 Task: Open an excel sheet and write heading  Dynamic Sales. Add 10 people name  'Joshua Rivera, Zoey Coleman, Ryan Wright, Addison Bailey, Jonathan Simmons, Brooklyn Ward, Caleb Barnes, Audrey Collins, Gabriel Perry, Sofia Bell'Item code in between  4005-8000. Product range in between  1000-5000. Add Products   Calvin Klein, Tommy Hilfiger T-shirt, Armani Bag, Burberry Shoe, Levi's T-shirt, Under Armour, Vans Shoe, Converse Shoe, Timberland Shoe, Skechers Shoe.Choose quantity  2 to 5 Tax 12 percent Total Add Amount. Save page  Dynamic Sales review book
Action: Mouse moved to (118, 194)
Screenshot: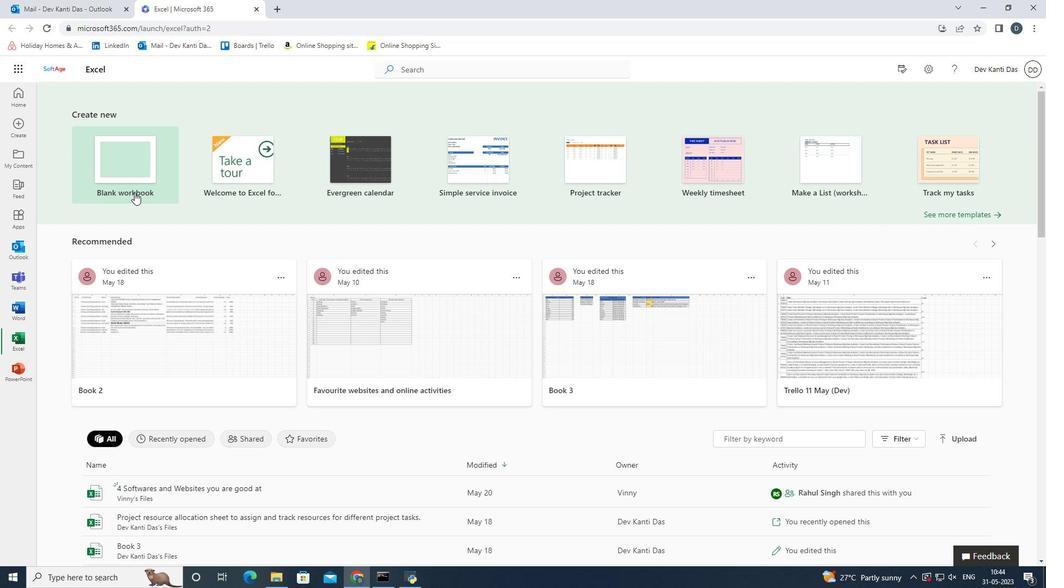 
Action: Mouse pressed left at (118, 194)
Screenshot: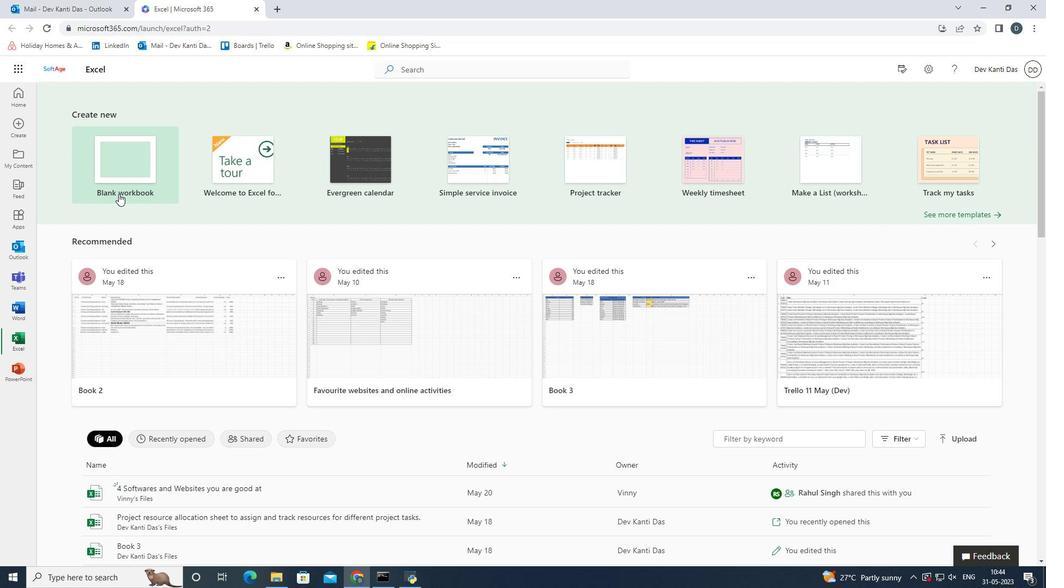
Action: Mouse moved to (319, 241)
Screenshot: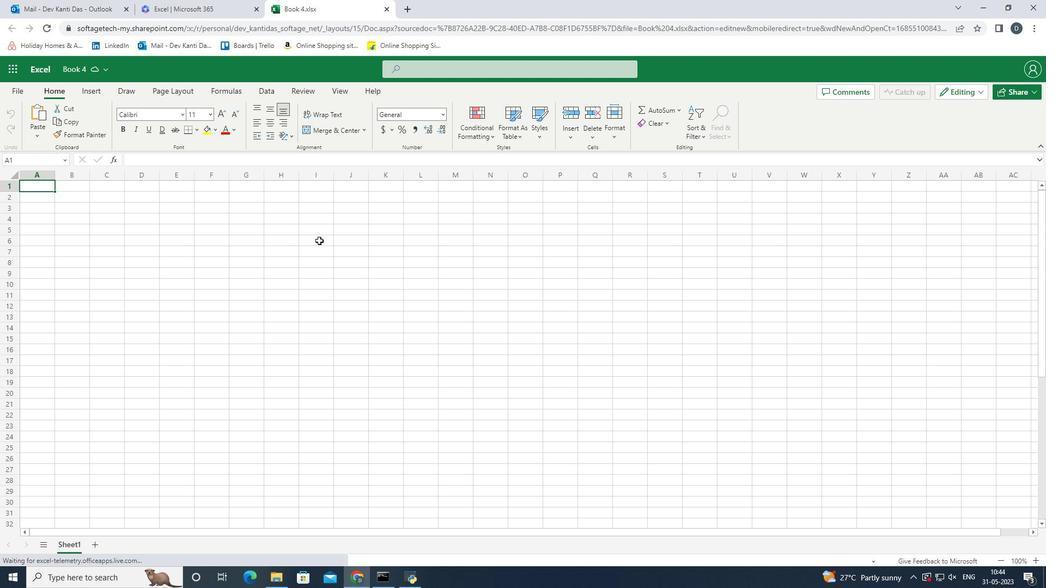 
Action: Key pressed <Key.shift>Dynamic<Key.space><Key.shift>Sales<Key.enter>
Screenshot: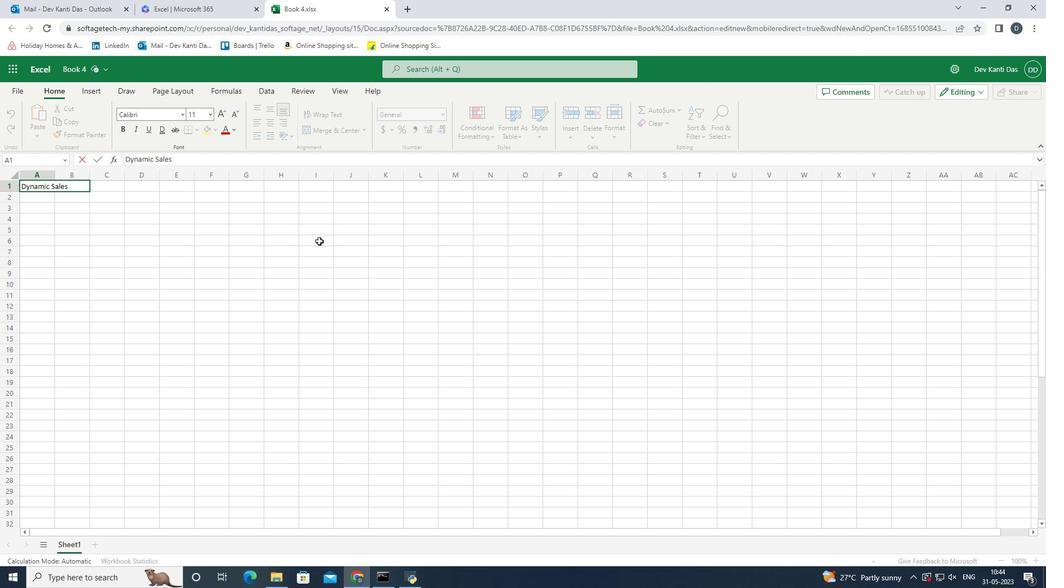 
Action: Mouse moved to (47, 192)
Screenshot: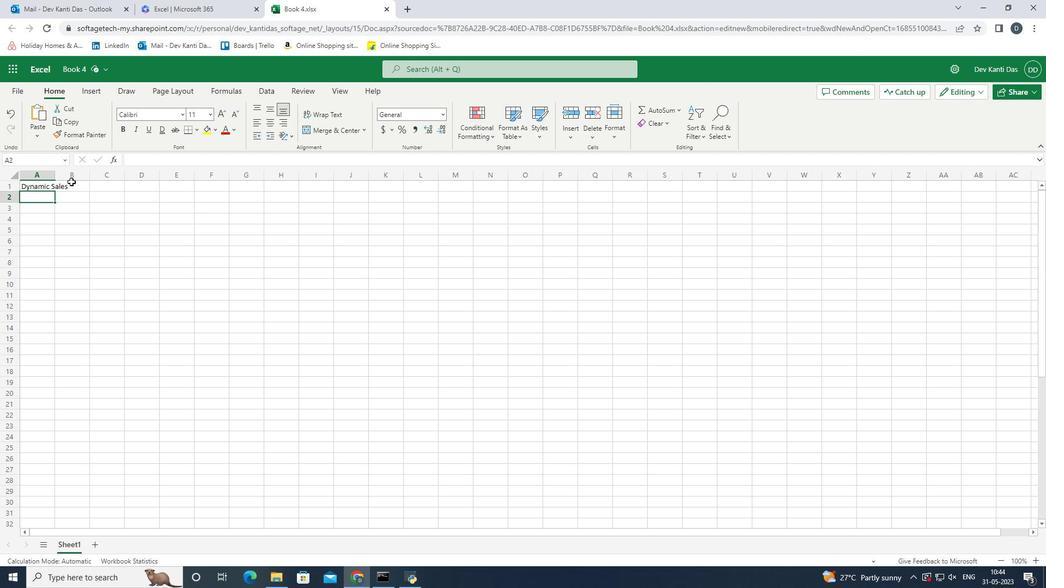 
Action: Mouse pressed left at (47, 192)
Screenshot: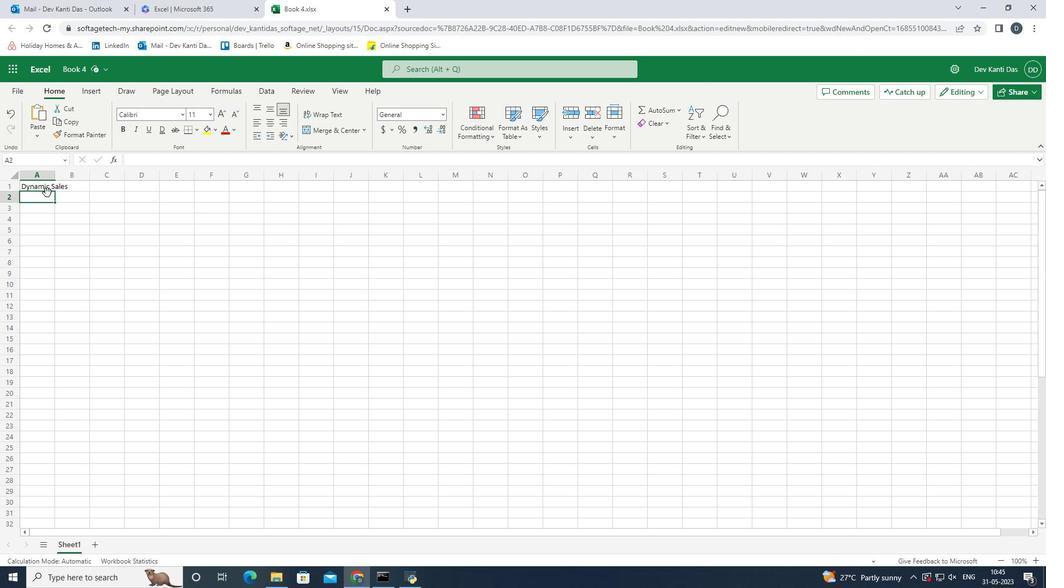 
Action: Mouse moved to (75, 188)
Screenshot: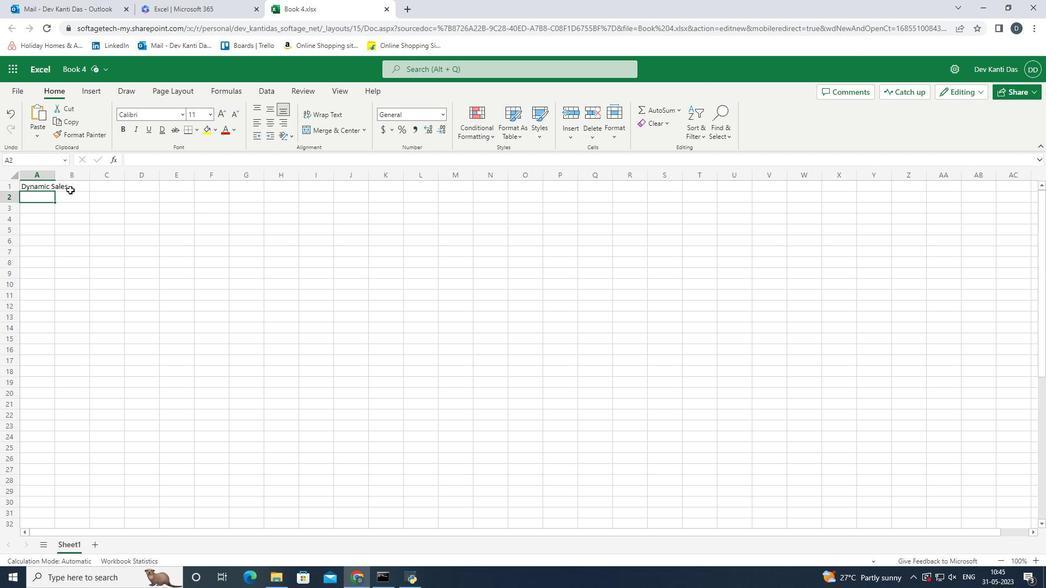 
Action: Mouse pressed left at (75, 188)
Screenshot: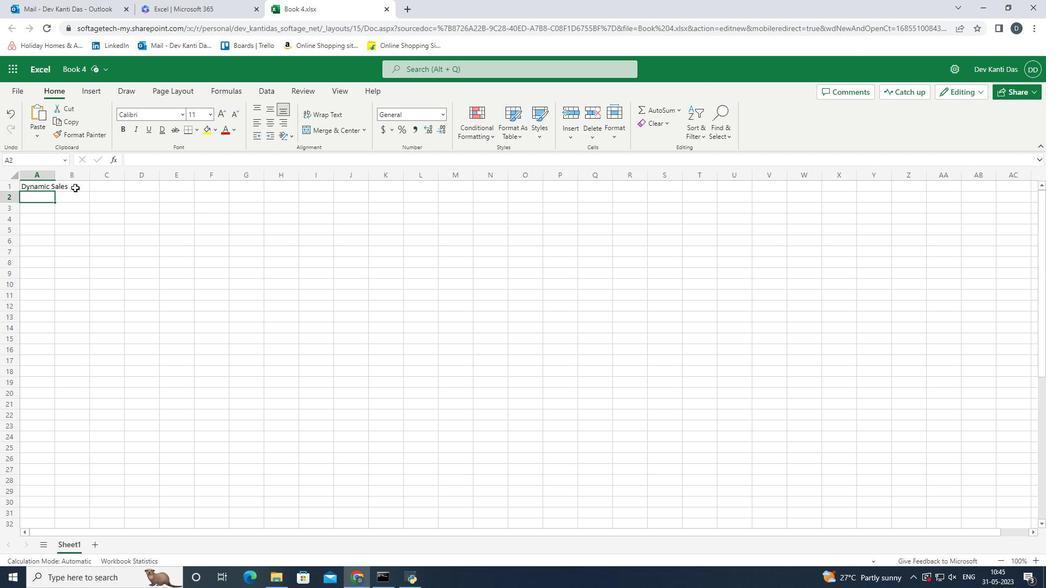 
Action: Mouse moved to (27, 188)
Screenshot: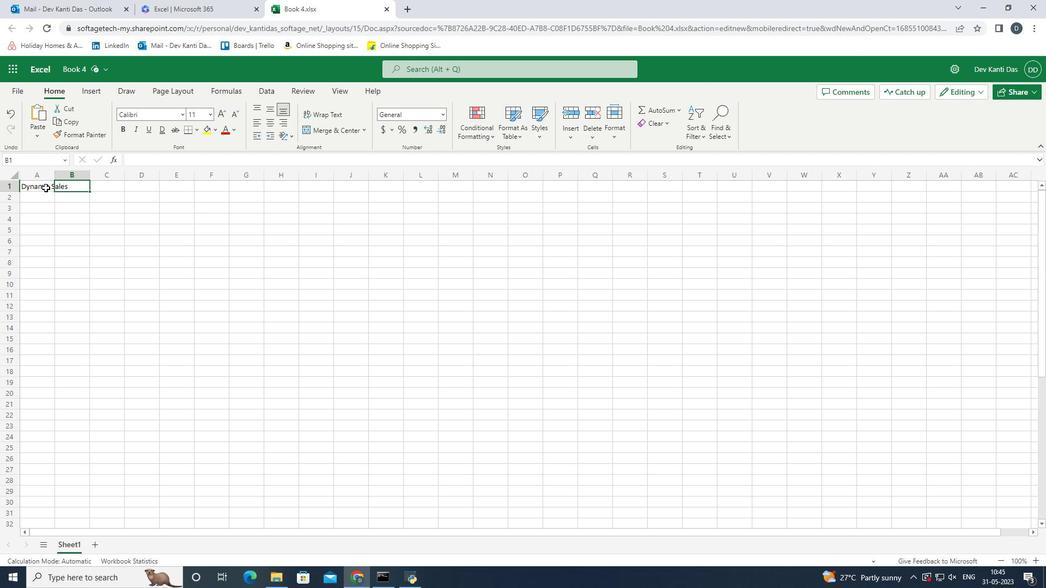 
Action: Mouse pressed left at (27, 188)
Screenshot: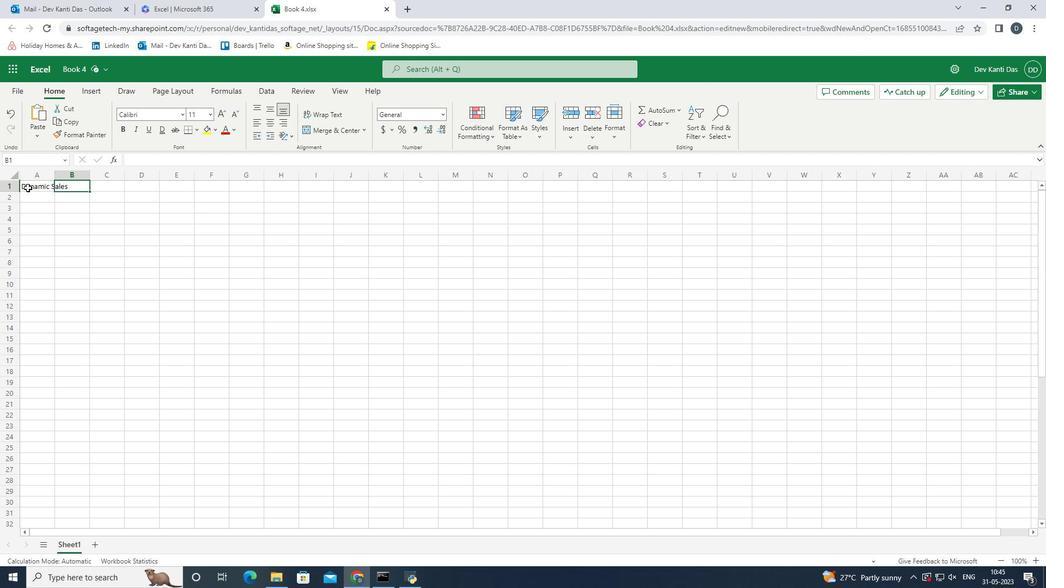 
Action: Mouse moved to (34, 198)
Screenshot: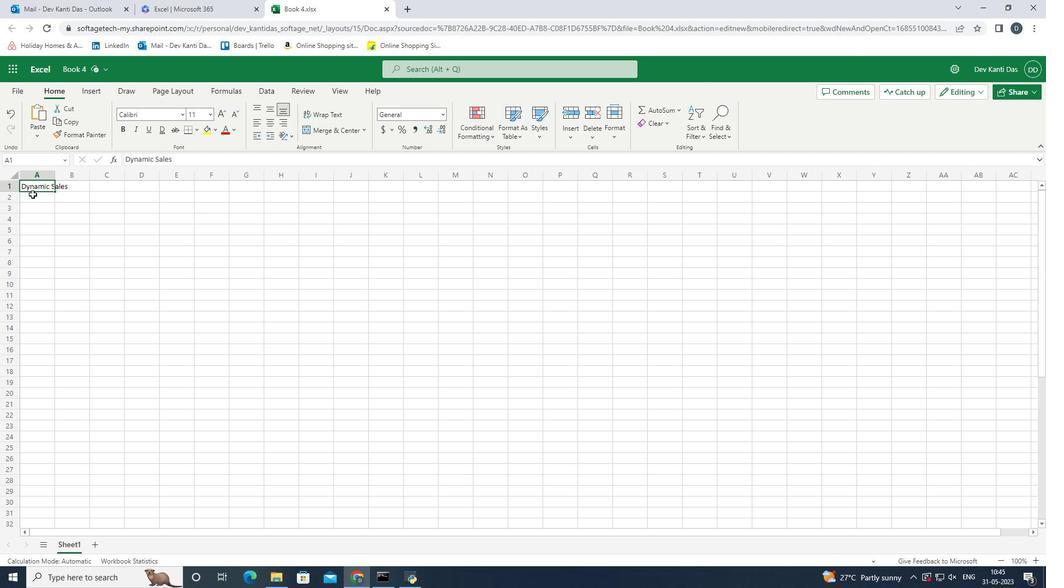 
Action: Mouse pressed left at (34, 198)
Screenshot: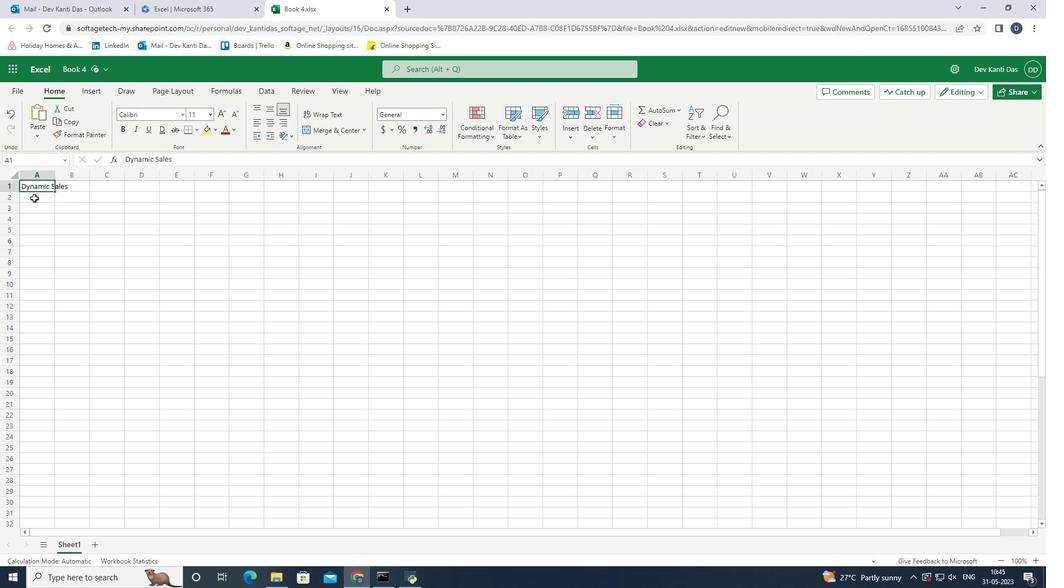 
Action: Mouse moved to (220, 251)
Screenshot: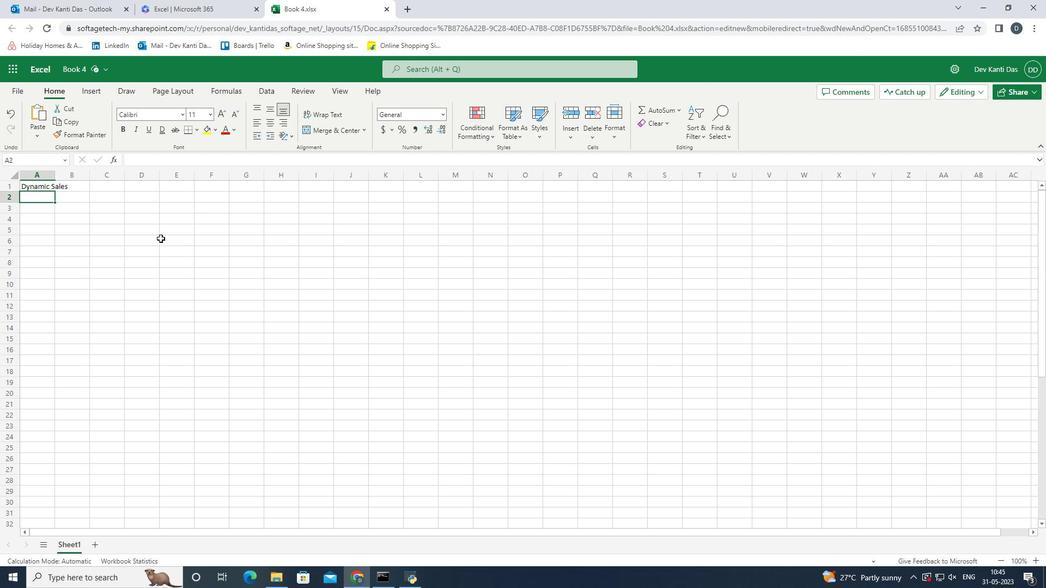 
Action: Key pressed <Key.shift>Name<Key.enter>
Screenshot: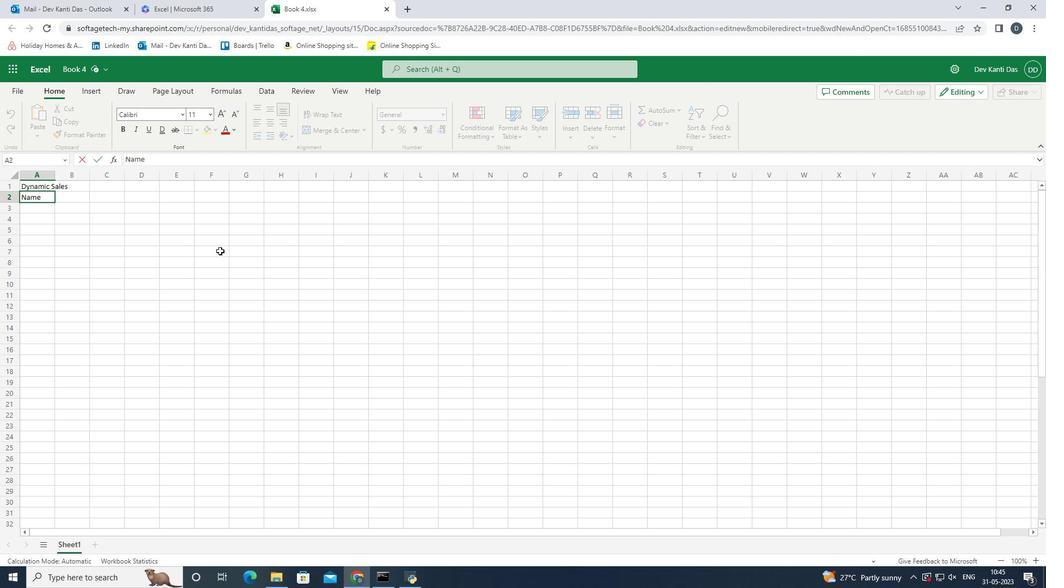 
Action: Mouse moved to (441, 269)
Screenshot: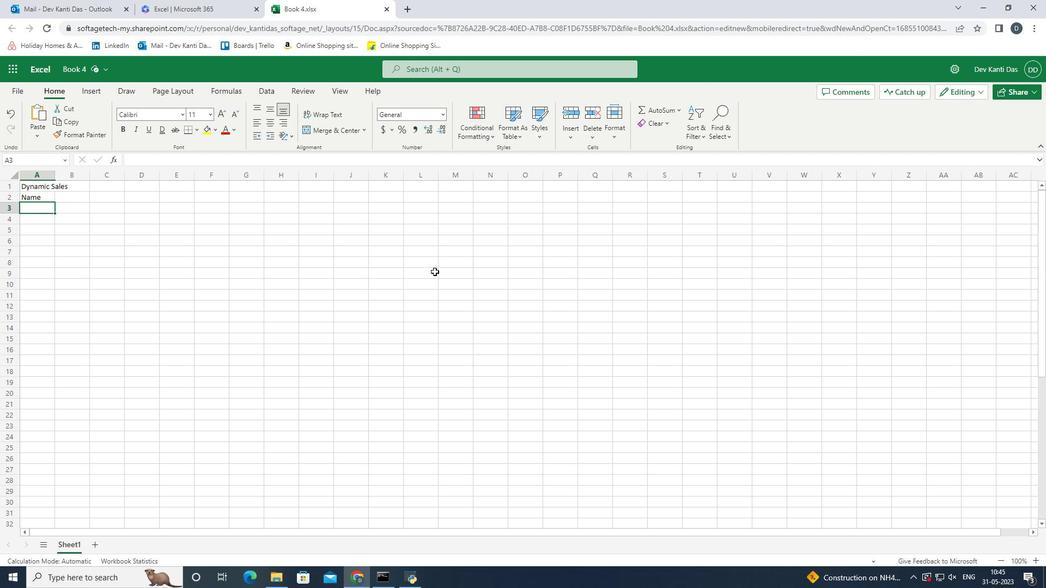
Action: Key pressed <Key.shift>Joshua<Key.space><Key.shift>Rivera<Key.enter>
Screenshot: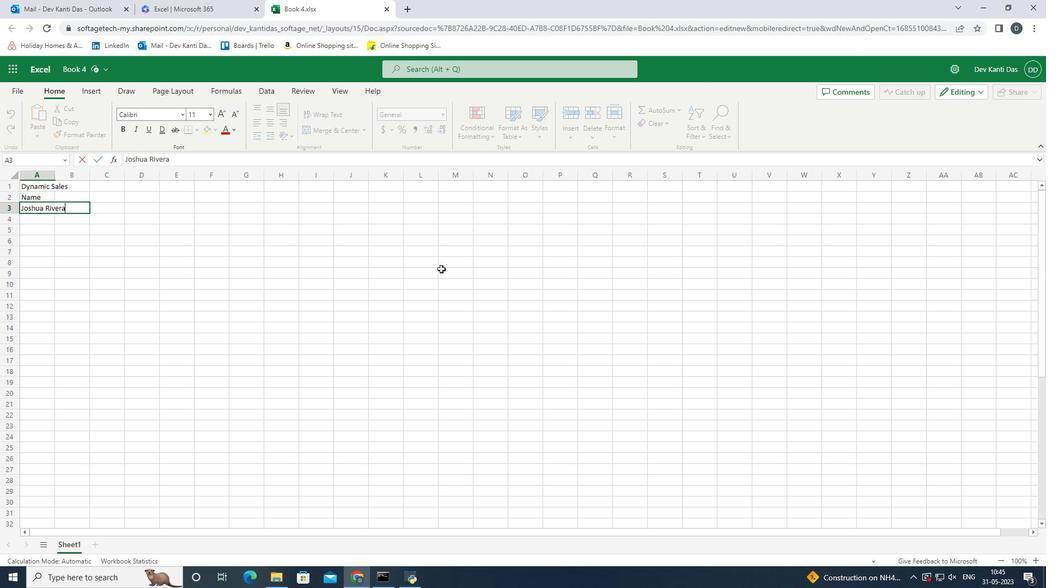 
Action: Mouse moved to (52, 177)
Screenshot: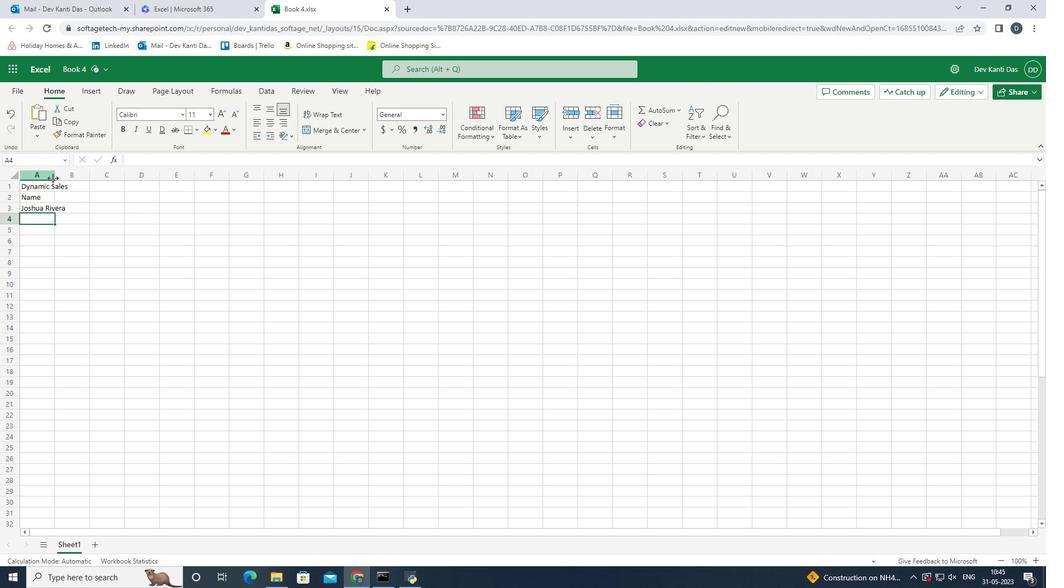 
Action: Mouse pressed left at (52, 177)
Screenshot: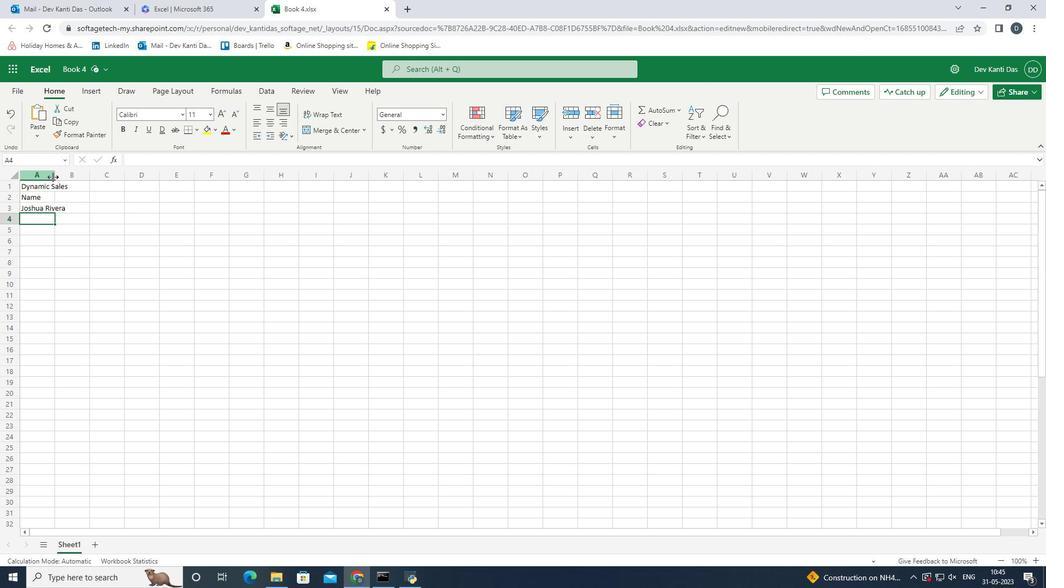 
Action: Mouse moved to (206, 288)
Screenshot: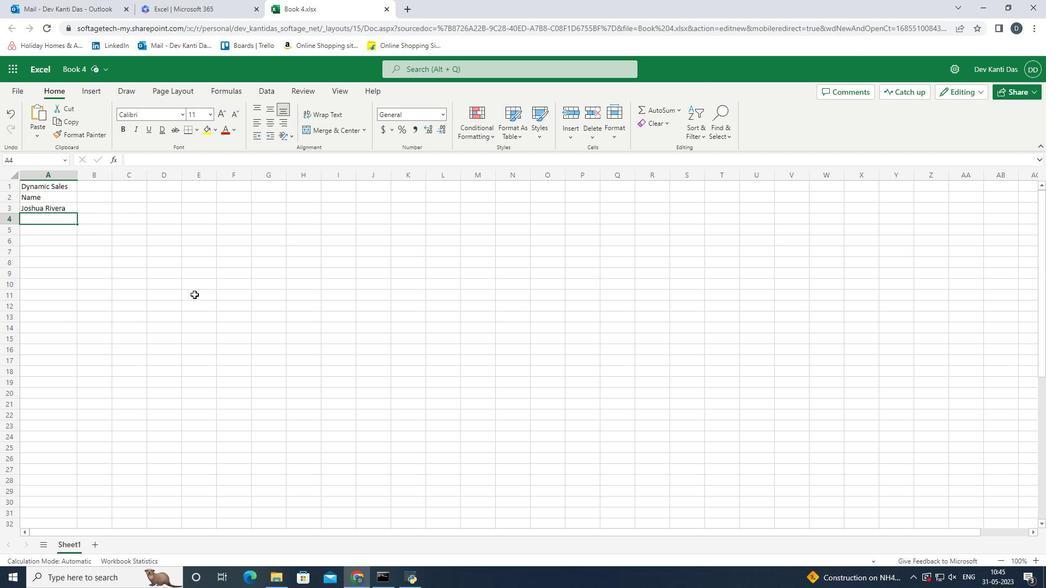 
Action: Key pressed <Key.shift>Zoey<Key.space><Key.shift>Coleman<Key.enter><Key.shift>Ryan<Key.space><Key.shift><Key.shift><Key.shift><Key.shift><Key.shift><Key.shift><Key.shift><Key.shift><Key.shift><Key.shift>Wright<Key.enter><Key.shift>Addison<Key.space><Key.shift>Bailey<Key.enter><Key.shift><Key.shift><Key.shift><Key.shift><Key.shift><Key.shift><Key.shift><Key.shift><Key.shift><Key.shift><Key.shift><Key.shift><Key.shift><Key.shift><Key.shift><Key.shift><Key.shift><Key.shift><Key.shift><Key.shift><Key.shift>Jonathan<Key.space><Key.shift>Simmons<Key.enter>
Screenshot: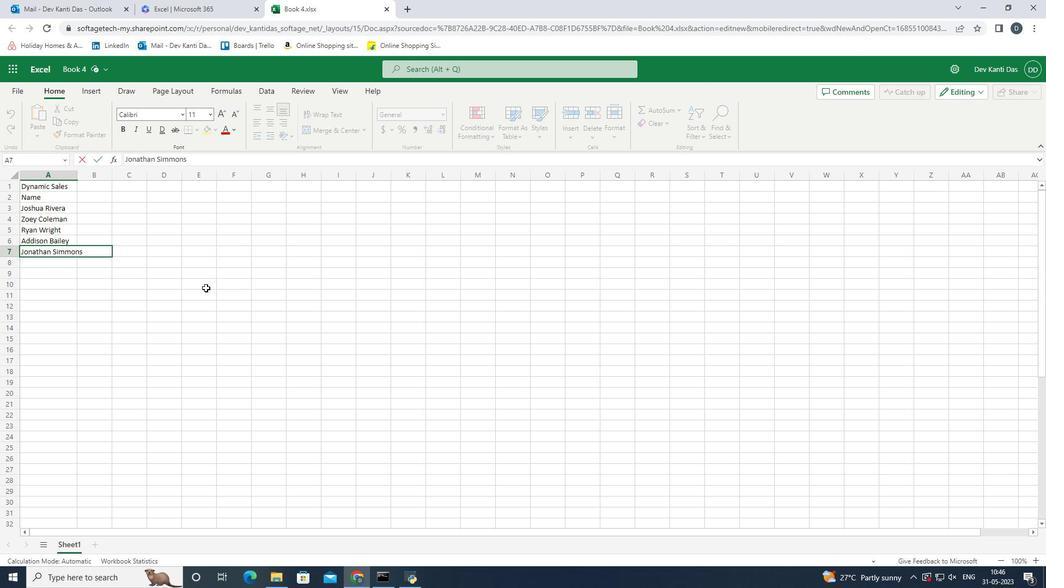 
Action: Mouse moved to (77, 177)
Screenshot: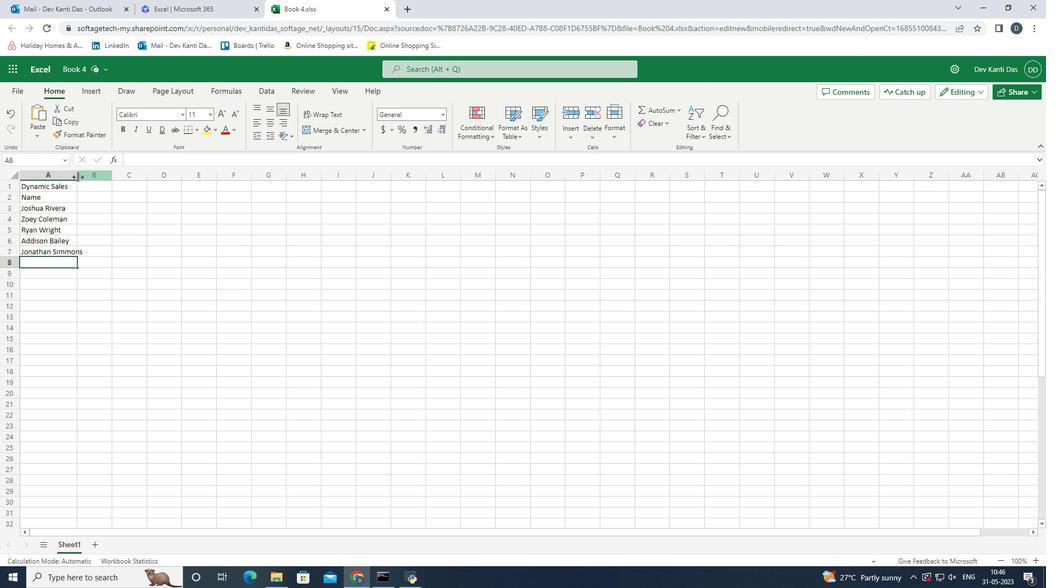 
Action: Mouse pressed left at (77, 177)
Screenshot: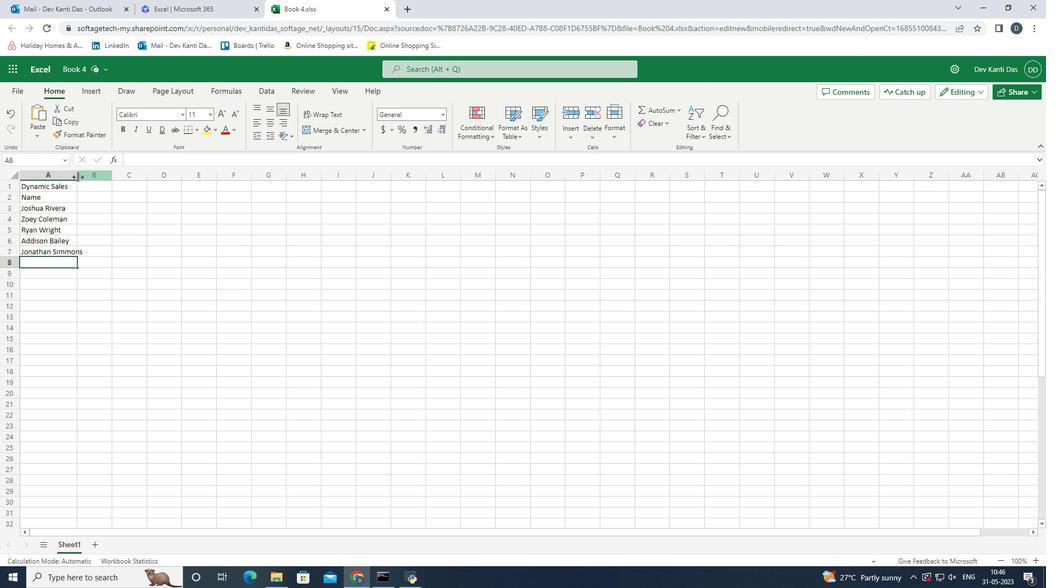
Action: Mouse moved to (111, 278)
Screenshot: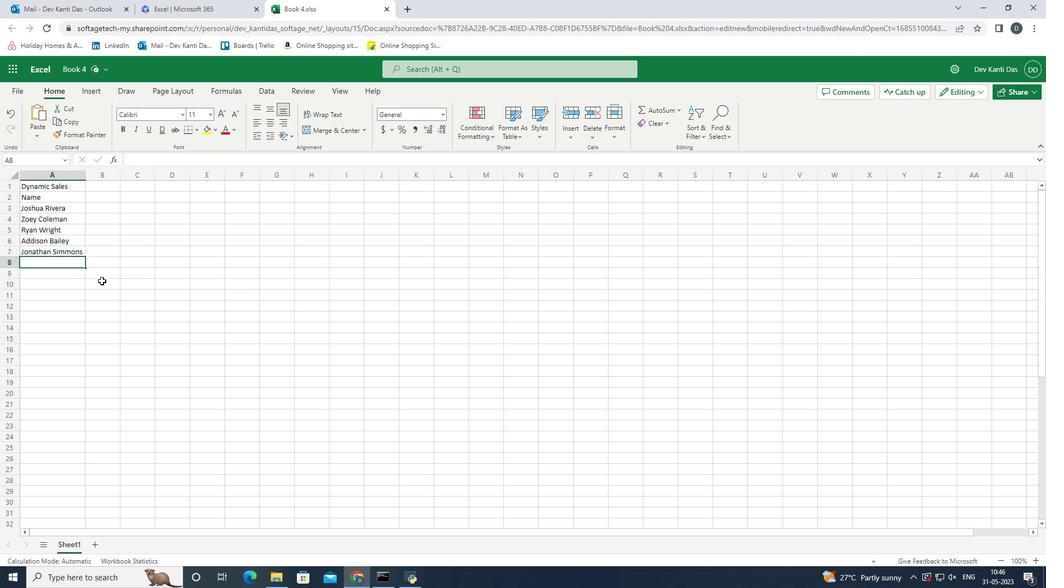 
Action: Key pressed <Key.shift><Key.shift><Key.shift><Key.shift><Key.shift><Key.shift><Key.shift>Brooklyn<Key.space><Key.shift>Ward<Key.enter><Key.shift>Caleb<Key.space><Key.shift><Key.space><Key.backspace>
Screenshot: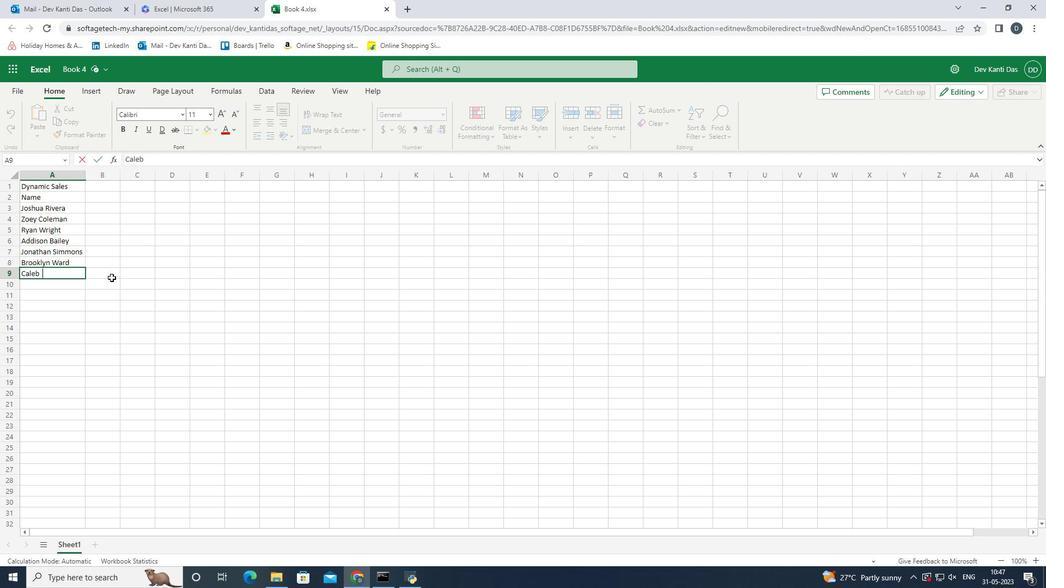 
Action: Mouse moved to (141, 282)
Screenshot: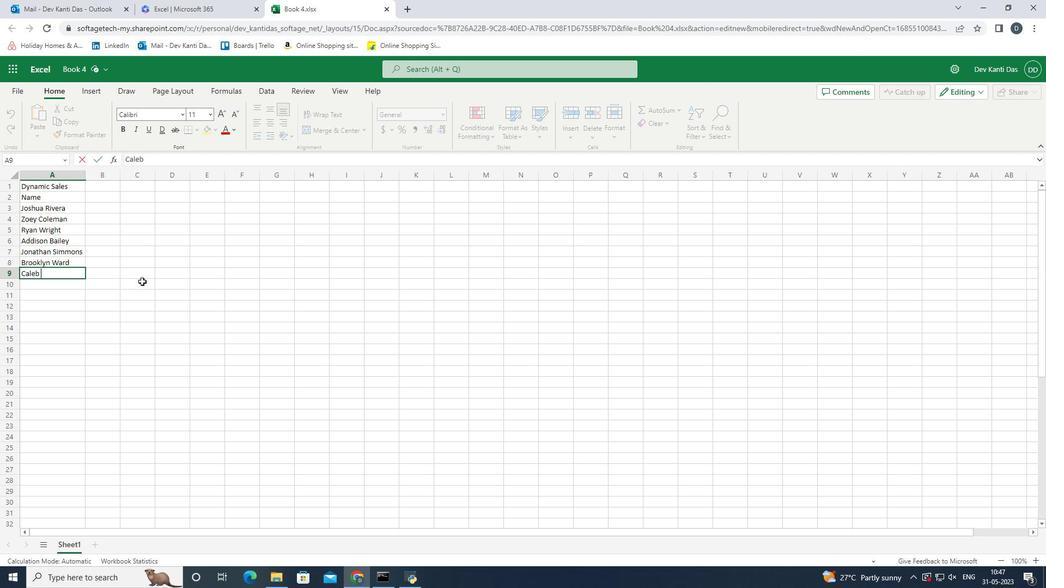 
Action: Key pressed <Key.shift><Key.shift><Key.shift>Barnes<Key.enter><Key.shift>Audrey<Key.space><Key.shift>Collins<Key.enter><Key.shift><Key.shift>Gabriel<Key.space><Key.backspace><Key.space><Key.shift>Perry<Key.enter><Key.shift><Key.shift><Key.shift><Key.shift><Key.shift><Key.shift><Key.shift><Key.shift><Key.shift><Key.shift><Key.shift><Key.shift><Key.shift><Key.shift>Sofia<Key.space><Key.shift><Key.shift>Bell<Key.right><Key.up><Key.up><Key.up><Key.up><Key.up><Key.up><Key.up><Key.up><Key.up><Key.up><Key.shift><Key.shift><Key.shift><Key.shift><Key.shift><Key.shift>Item<Key.space><Key.shift><Key.shift><Key.shift><Key.shift><Key.shift><Key.shift><Key.shift><Key.shift><Key.shift><Key.shift><Key.shift><Key.shift><Key.shift><Key.shift><Key.shift><Key.shift><Key.shift><Key.shift><Key.shift><Key.shift><Key.shift><Key.shift>Code<Key.enter>
Screenshot: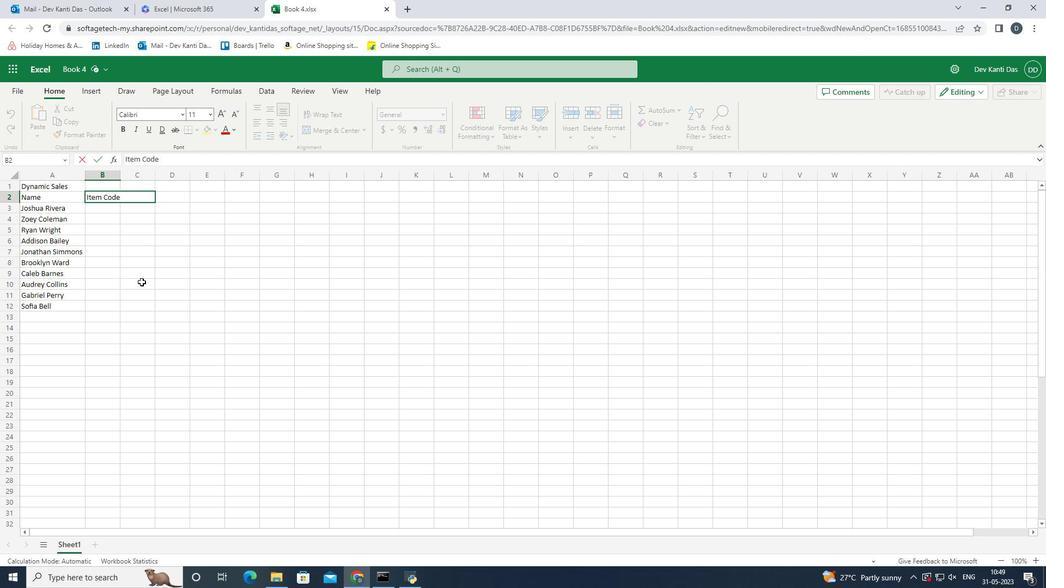 
Action: Mouse moved to (121, 179)
Screenshot: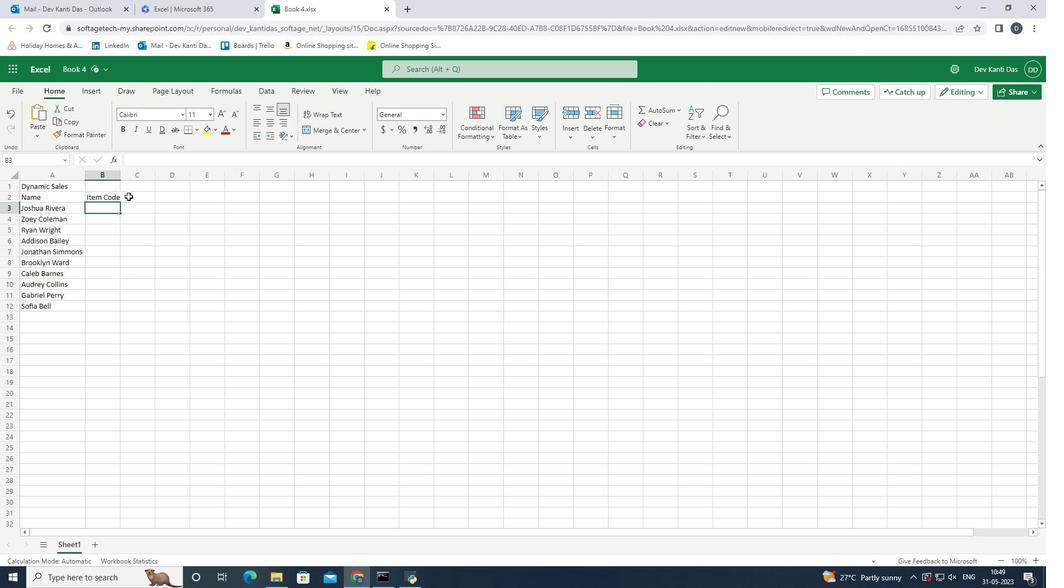 
Action: Mouse pressed left at (121, 179)
Screenshot: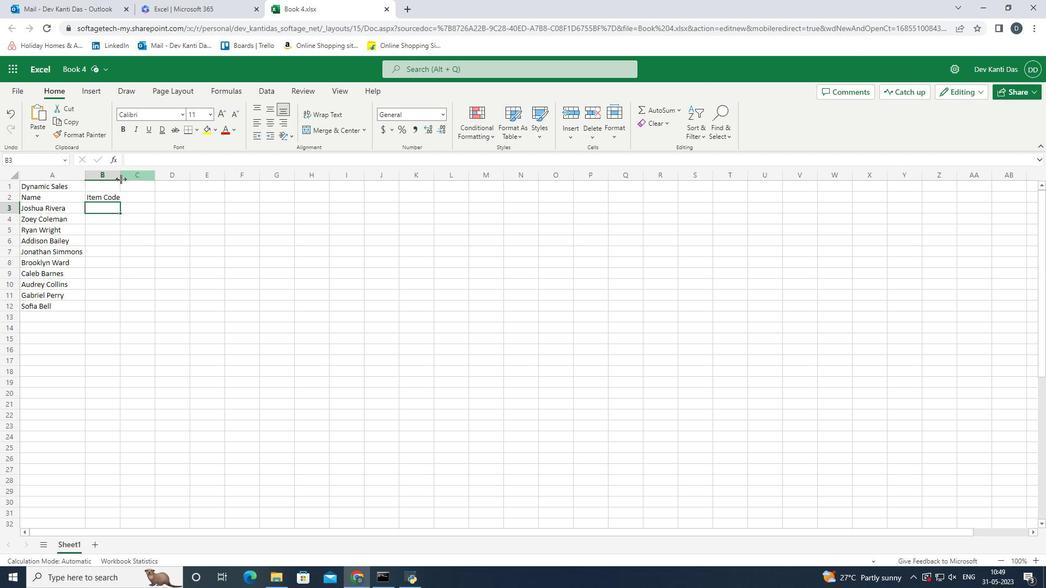 
Action: Mouse moved to (123, 179)
Screenshot: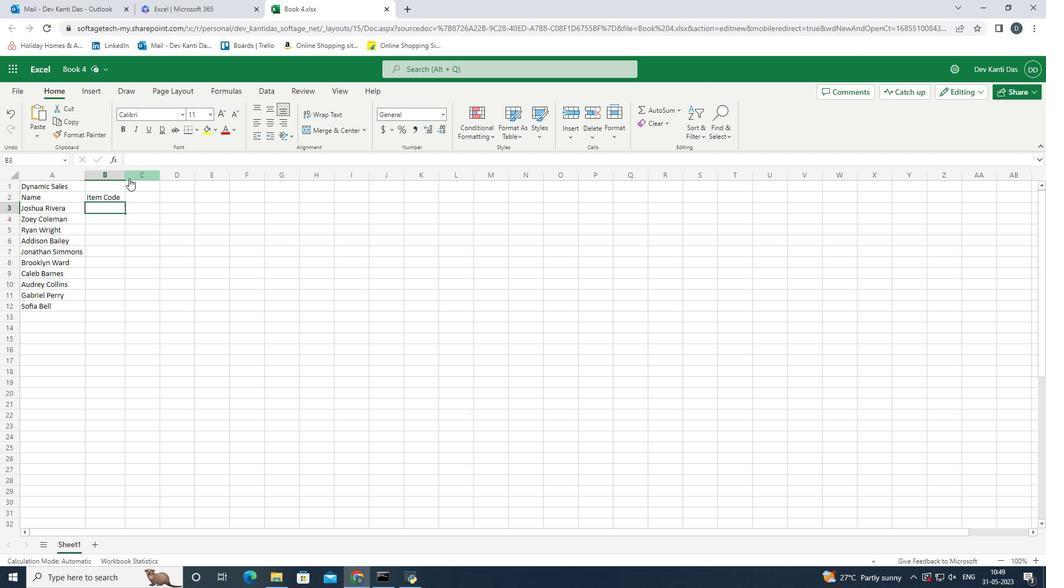 
Action: Mouse pressed left at (123, 179)
Screenshot: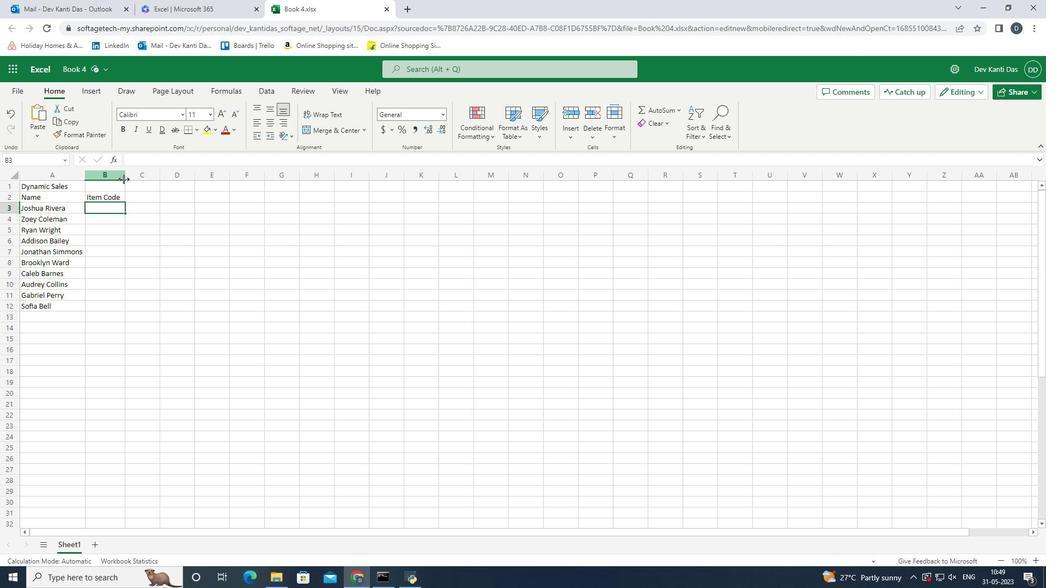
Action: Mouse moved to (600, 243)
Screenshot: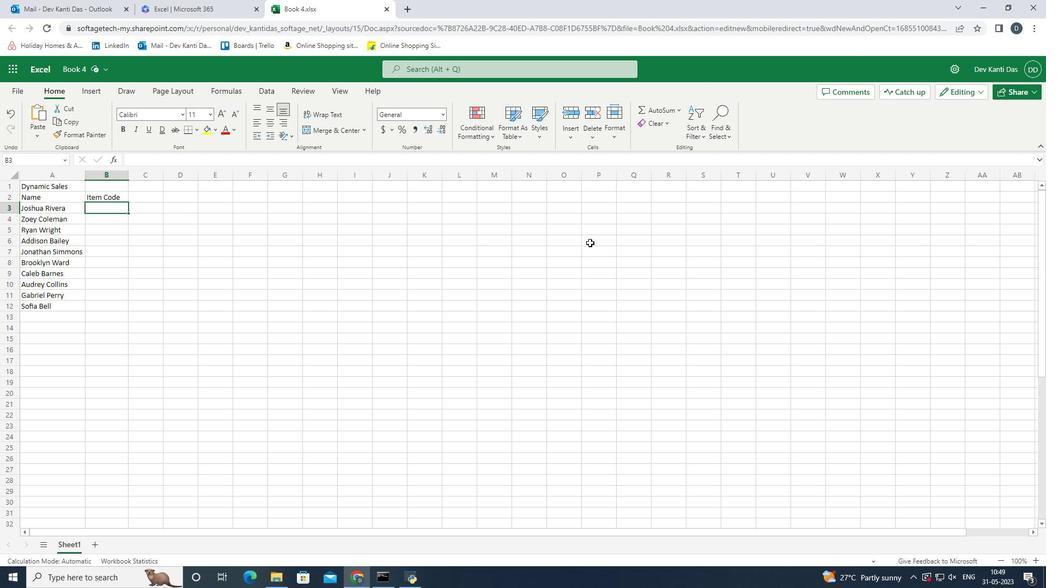 
Action: Mouse pressed left at (600, 243)
Screenshot: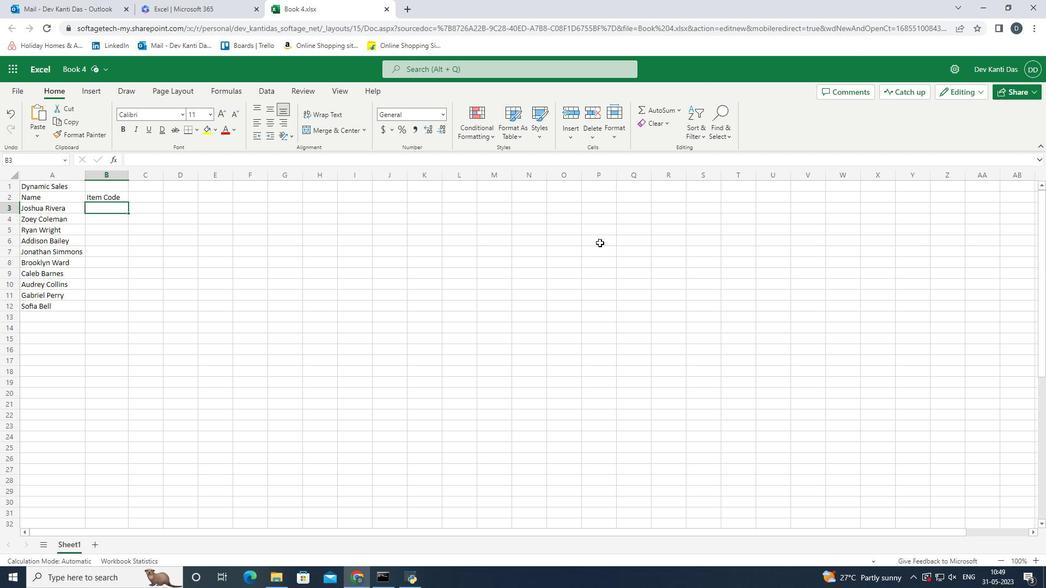 
Action: Key pressed =8000-4005<Key.enter><Key.up>
Screenshot: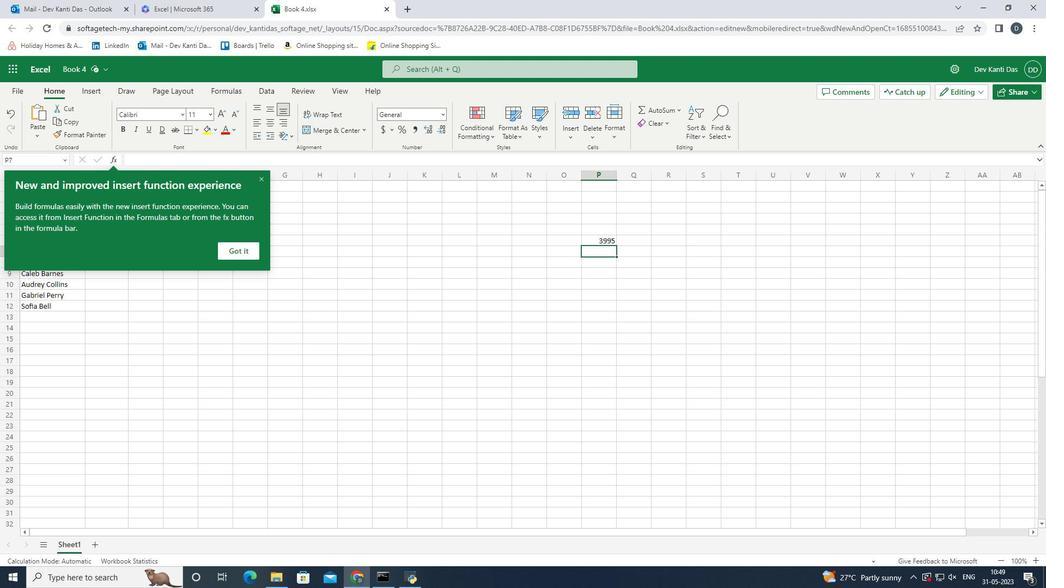 
Action: Mouse moved to (261, 178)
Screenshot: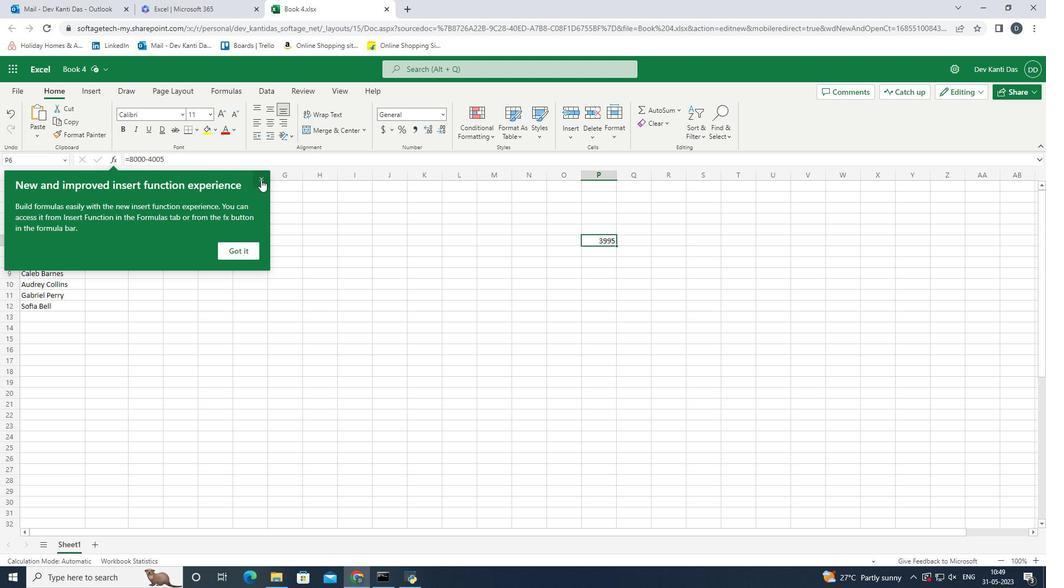 
Action: Mouse pressed left at (261, 178)
Screenshot: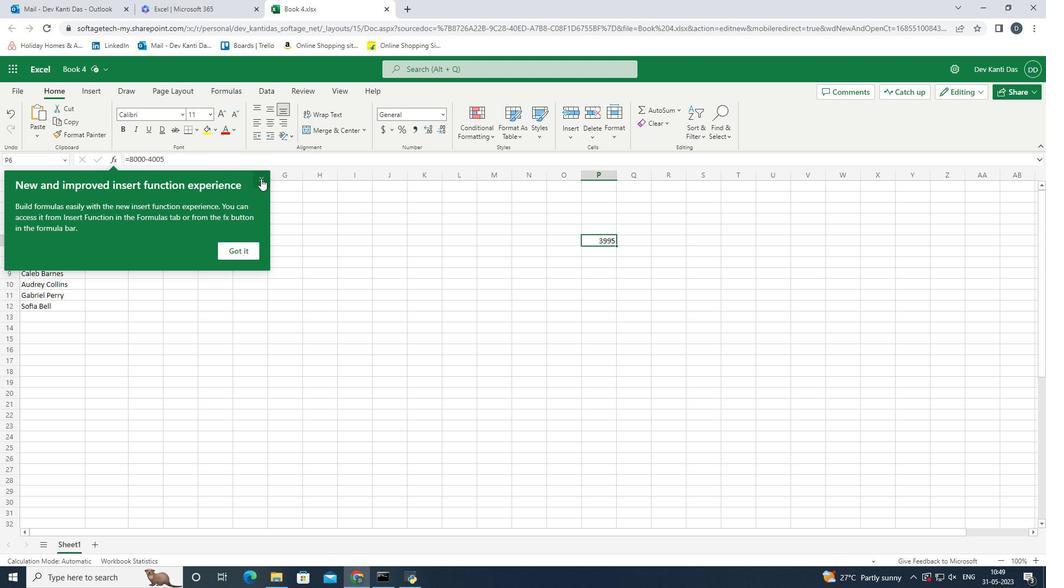 
Action: Mouse moved to (605, 239)
Screenshot: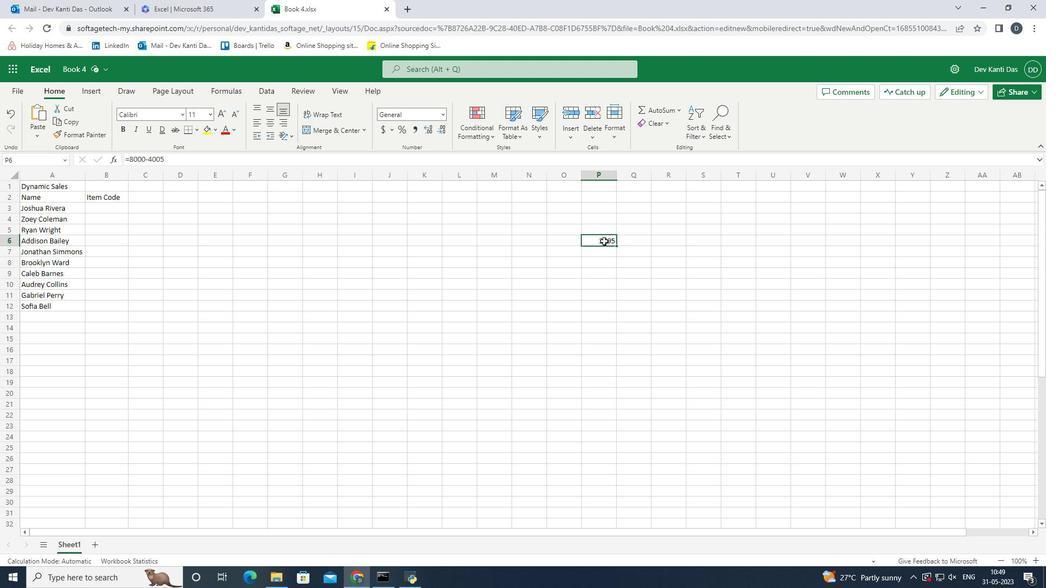
Action: Key pressed <Key.backspace>
Screenshot: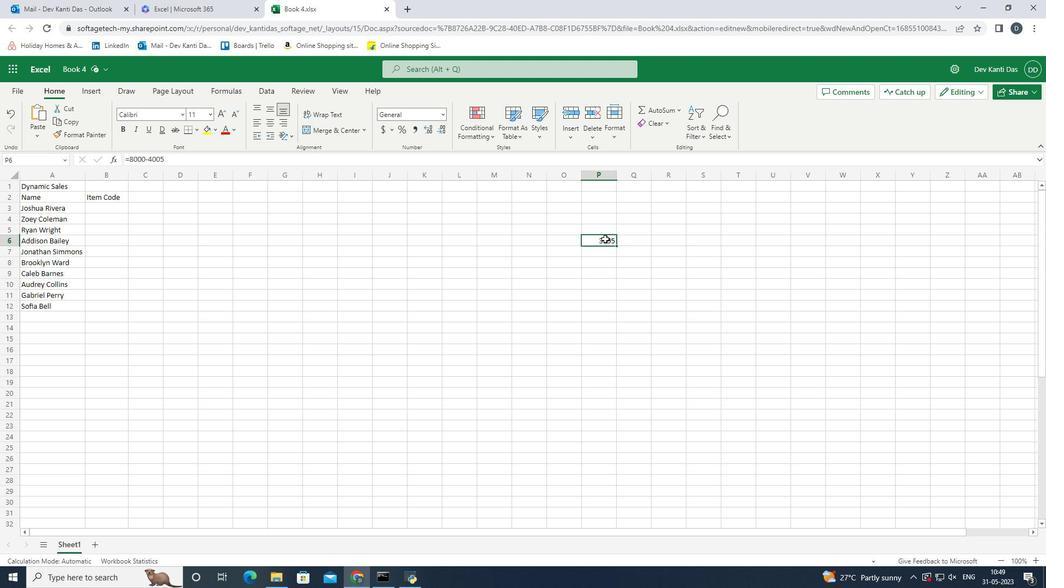 
Action: Mouse moved to (110, 210)
Screenshot: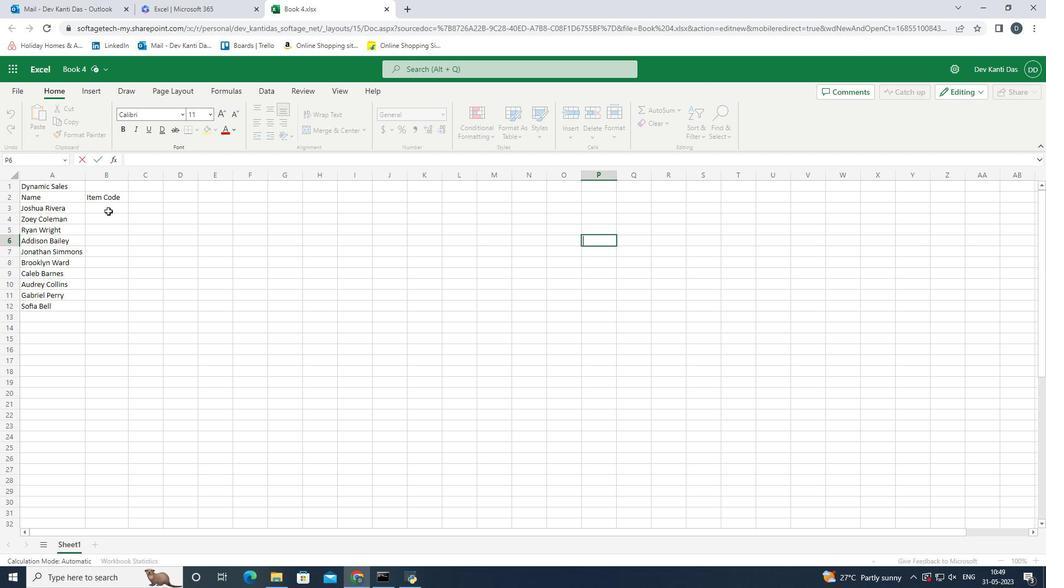 
Action: Mouse pressed left at (110, 210)
Screenshot: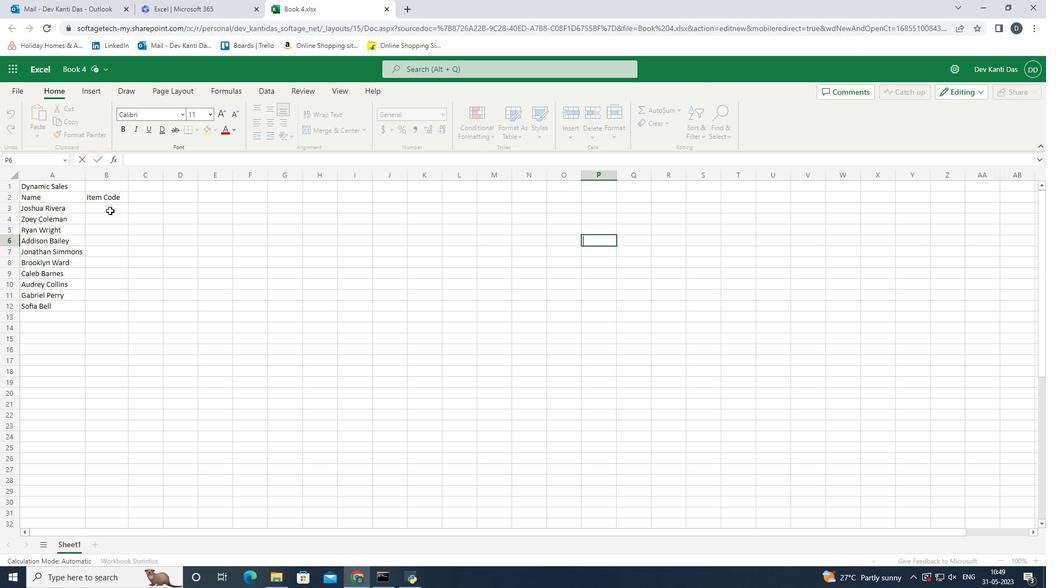 
Action: Mouse moved to (566, 231)
Screenshot: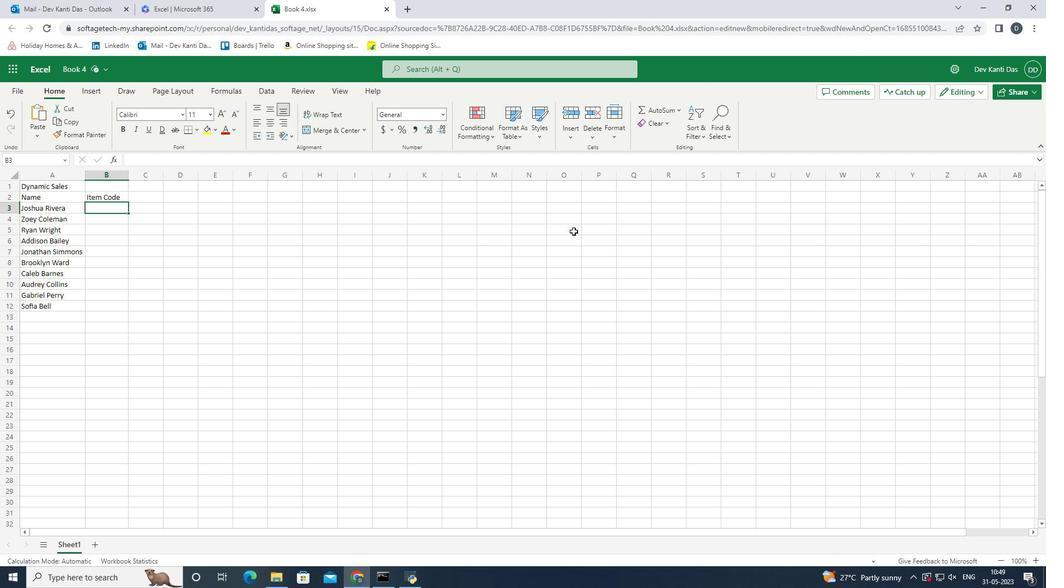 
Action: Mouse pressed left at (566, 231)
Screenshot: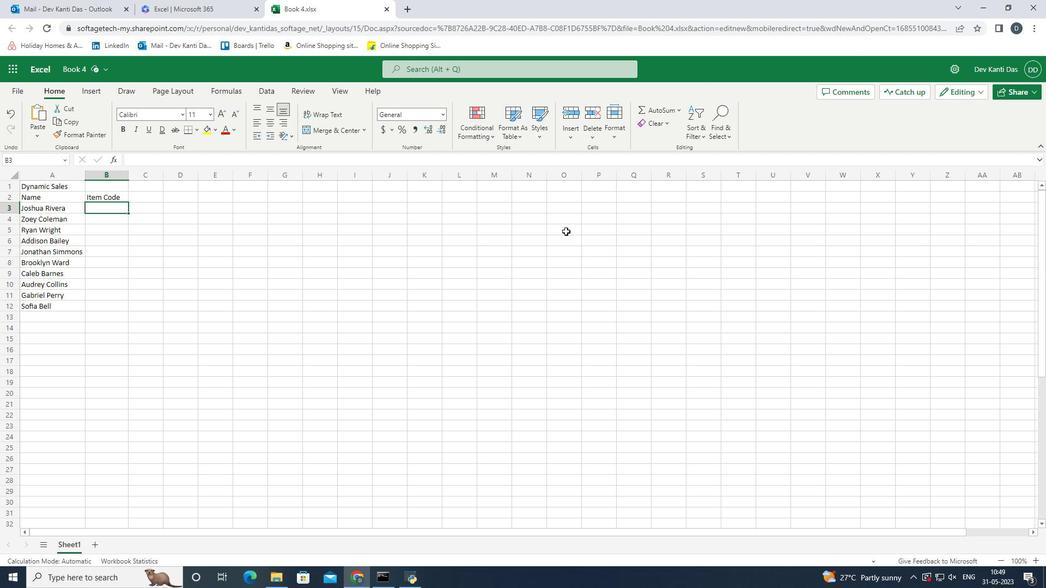 
Action: Mouse moved to (109, 209)
Screenshot: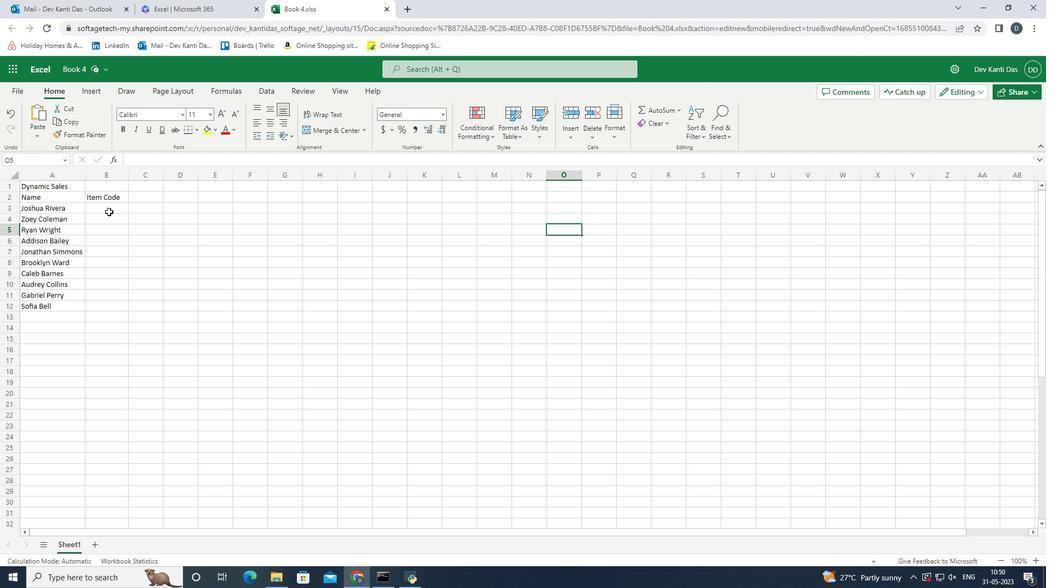 
Action: Mouse pressed left at (109, 209)
Screenshot: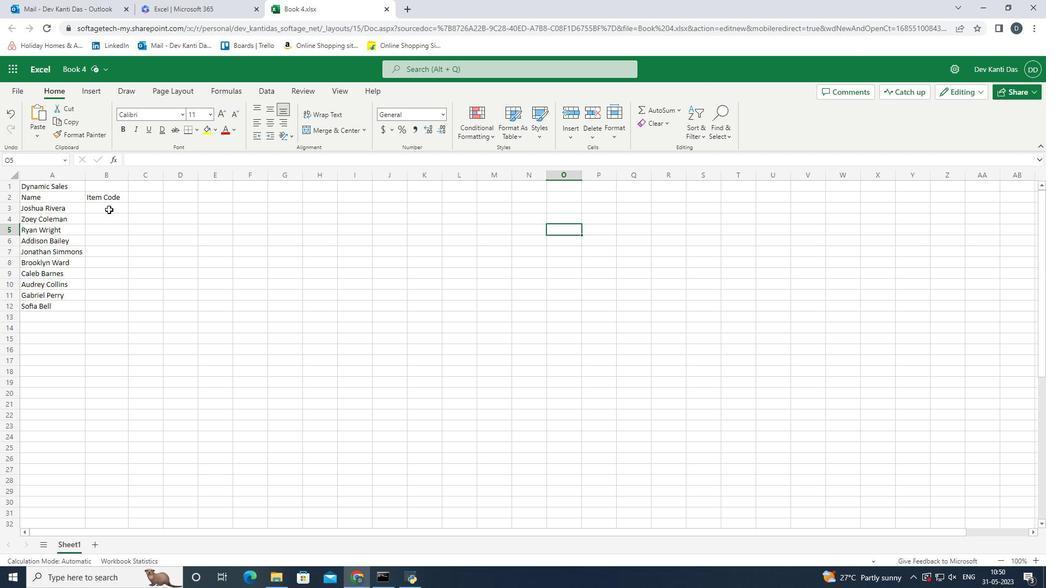 
Action: Mouse moved to (385, 257)
Screenshot: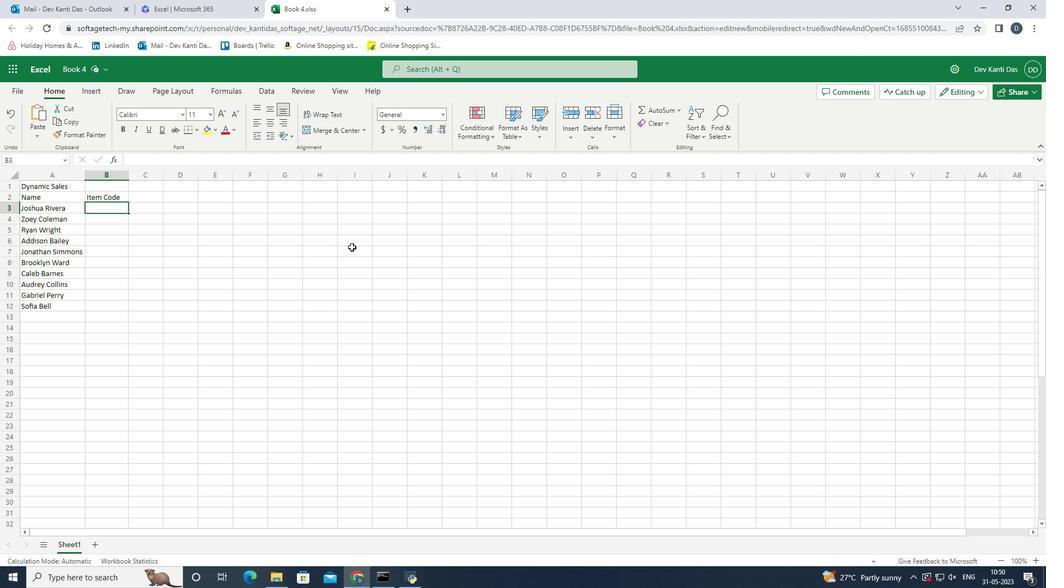 
Action: Key pressed 4400<Key.enter>4800<Key.enter>5200<Key.enter>5600<Key.enter>6000<Key.enter>6400<Key.enter>6800<Key.enter>7200<Key.enter>7600<Key.enter>8000<Key.right><Key.up><Key.up><Key.up><Key.up><Key.up><Key.up><Key.up><Key.up><Key.up><Key.up><Key.shift>Products<Key.enter>
Screenshot: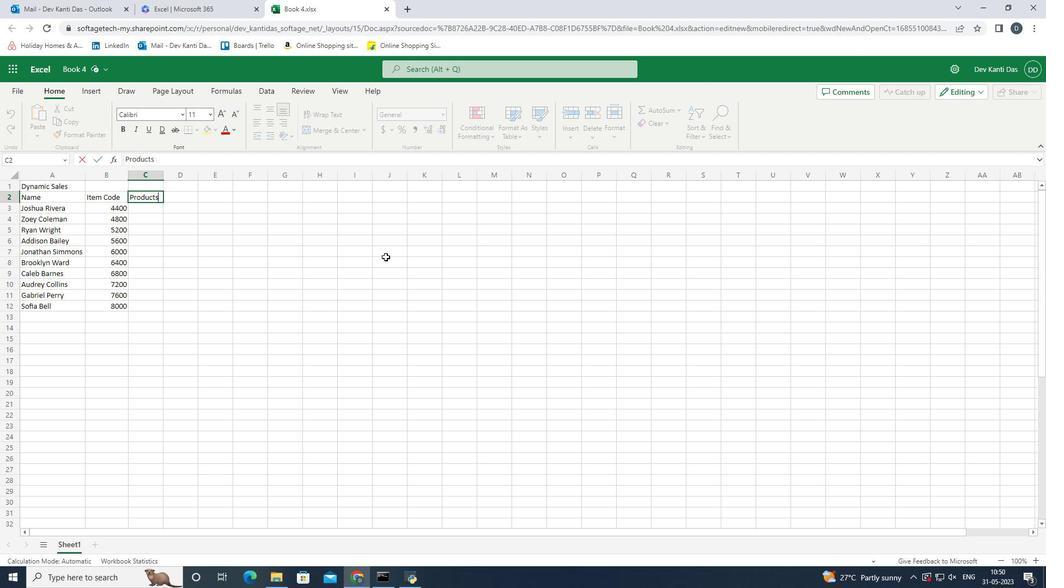
Action: Mouse moved to (164, 170)
Screenshot: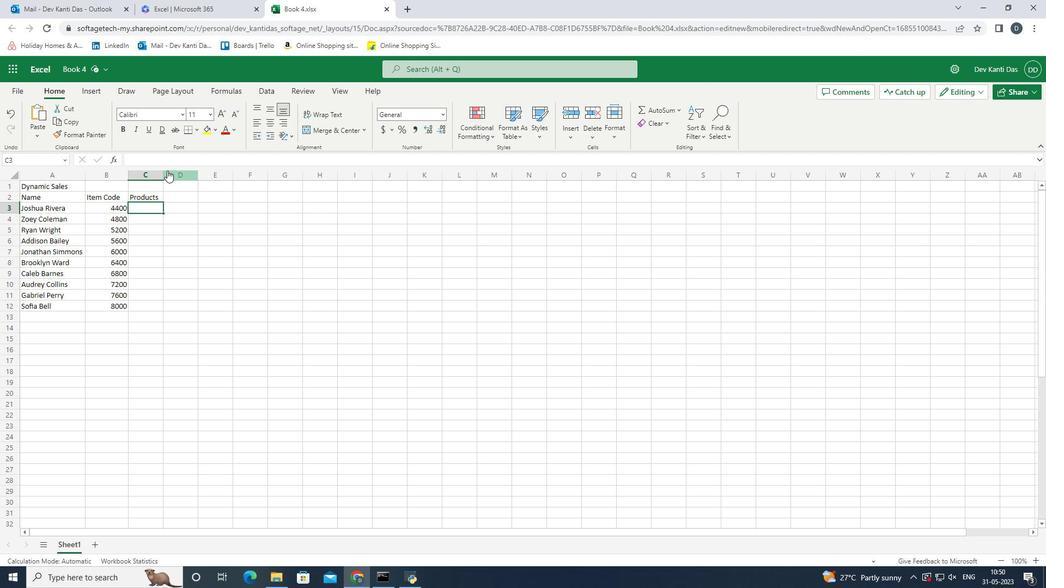
Action: Mouse pressed left at (164, 170)
Screenshot: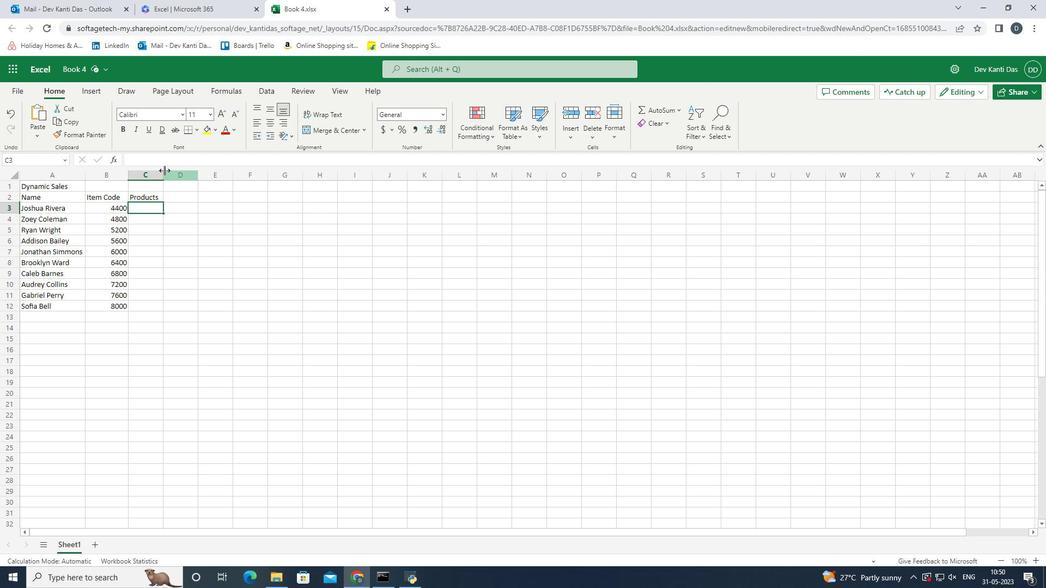 
Action: Mouse moved to (292, 286)
Screenshot: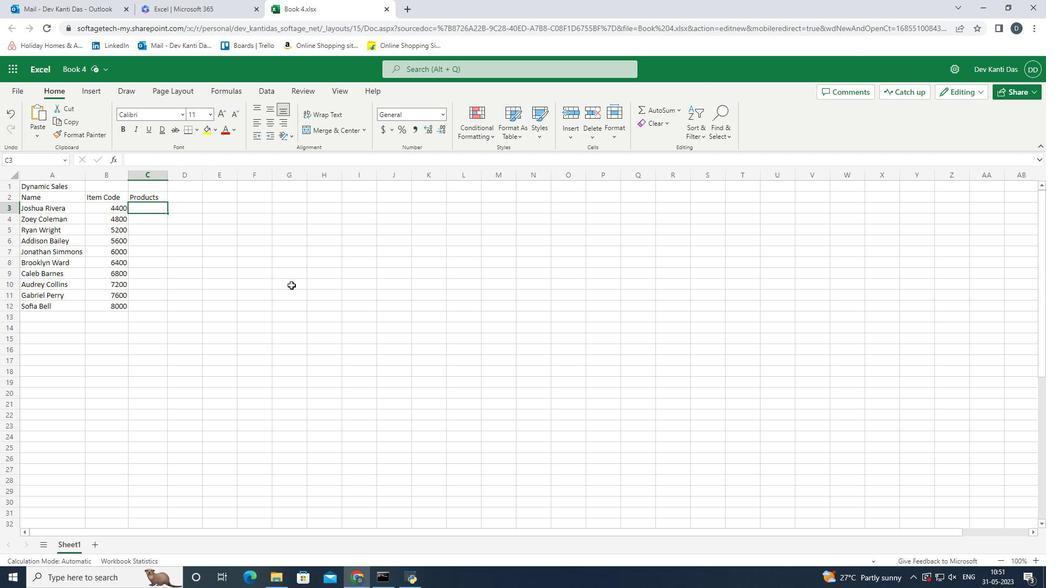 
Action: Key pressed <Key.shift>Calvin<Key.space><Key.shift_r>Klein<Key.enter>
Screenshot: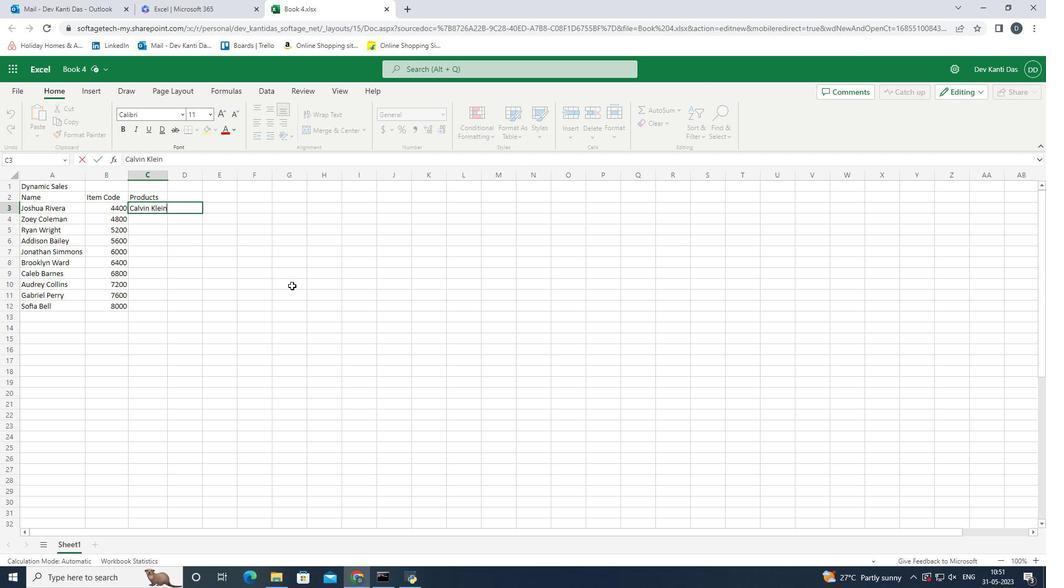 
Action: Mouse moved to (167, 174)
Screenshot: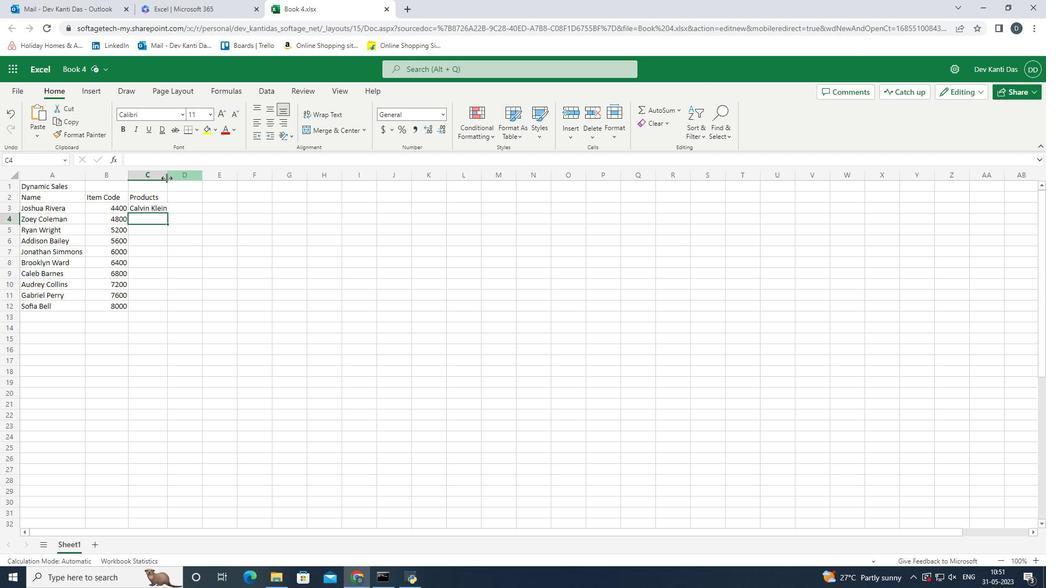
Action: Mouse pressed left at (167, 174)
Screenshot: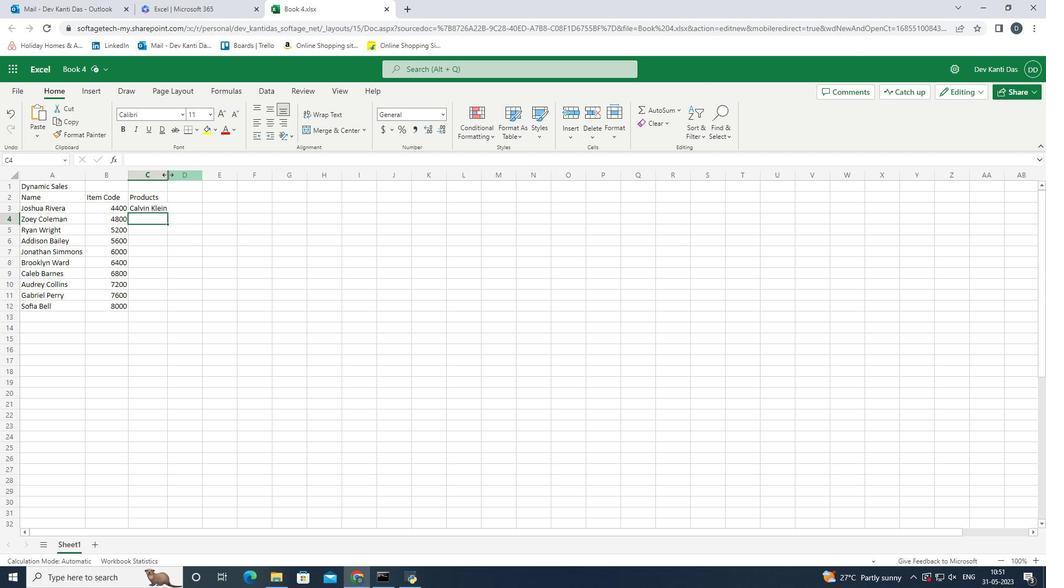 
Action: Mouse moved to (366, 264)
Screenshot: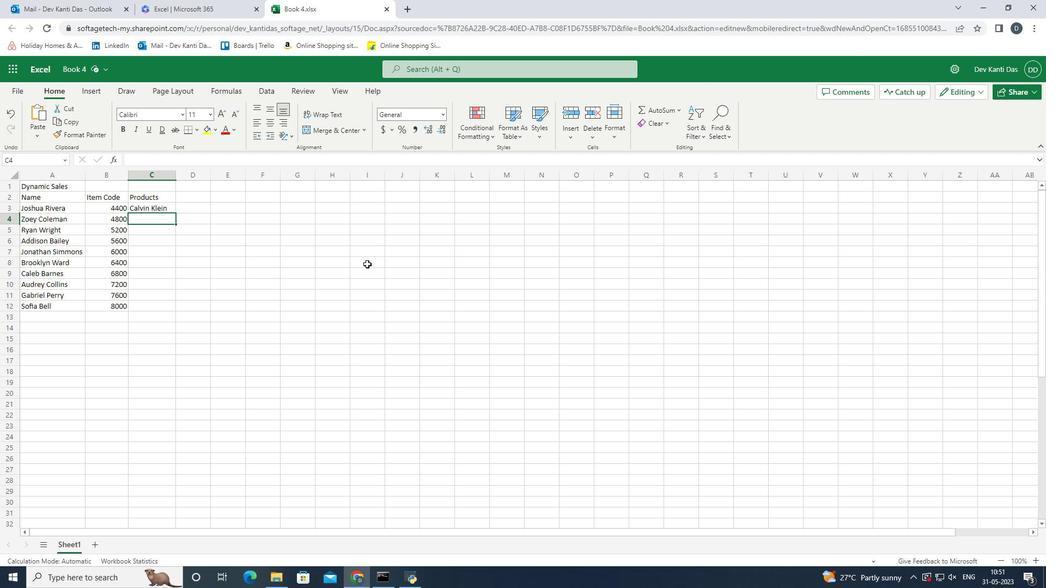 
Action: Key pressed <Key.shift>Tommy<Key.space><Key.shift_r><Key.shift_r>Hilfiger<Key.space><Key.shift><Key.shift>T-<Key.shift><Key.shift><Key.shift><Key.shift><Key.shift><Key.shift><Key.shift><Key.shift><Key.shift><Key.shift><Key.shift><Key.shift>S<Key.backspace>shirt<Key.enter>
Screenshot: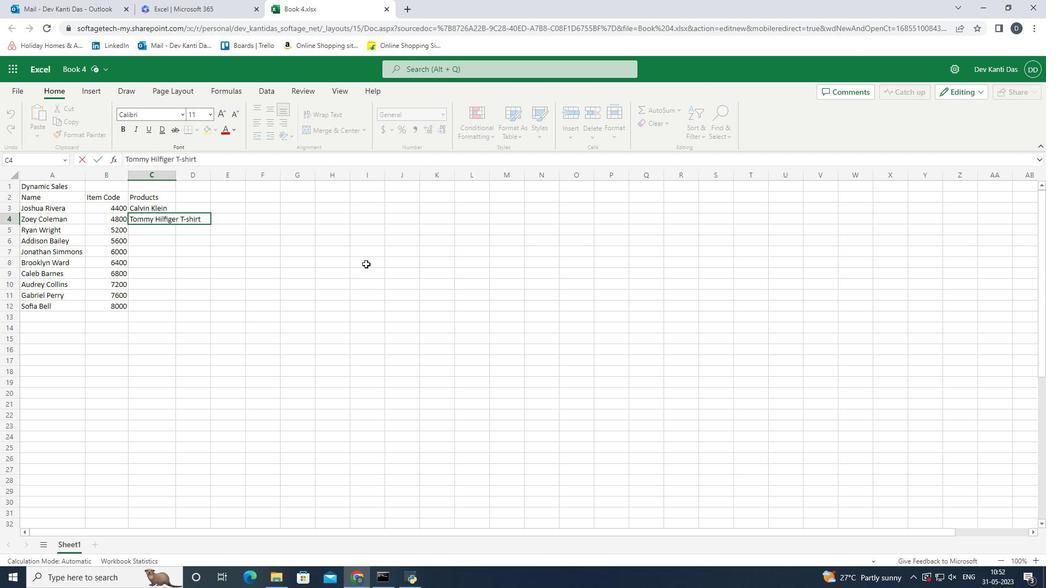 
Action: Mouse moved to (174, 178)
Screenshot: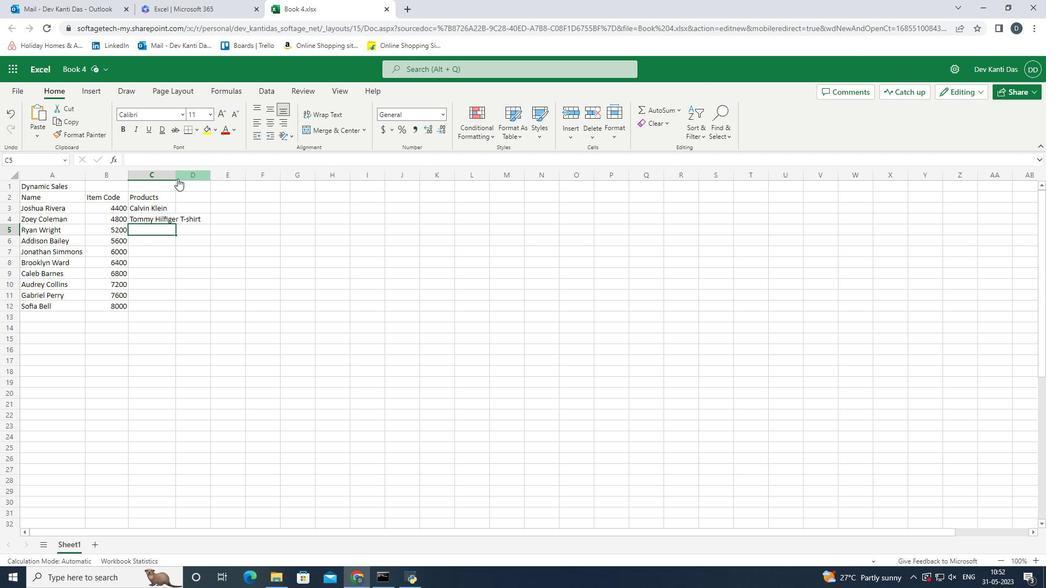 
Action: Mouse pressed left at (174, 178)
Screenshot: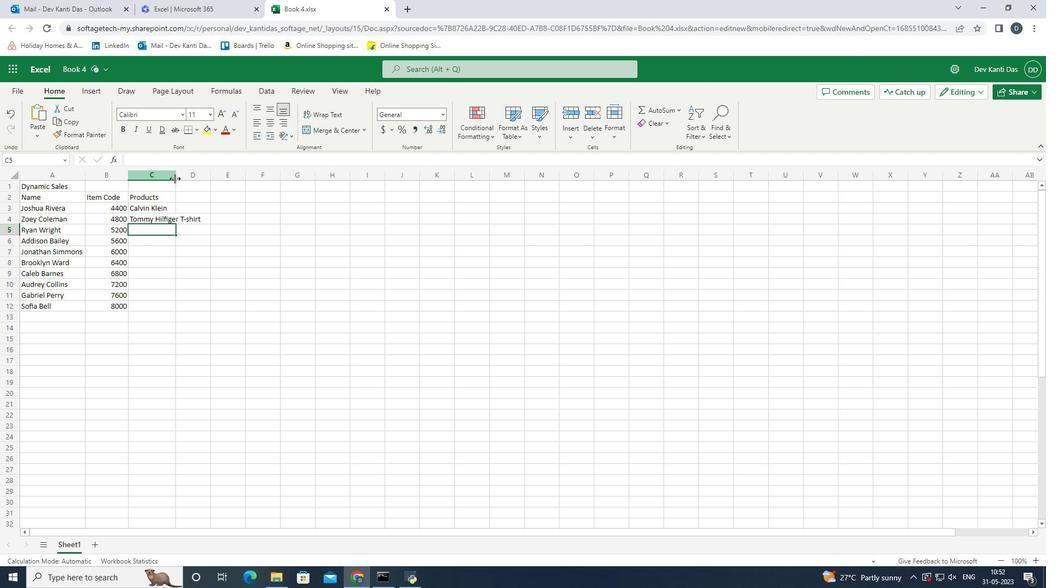 
Action: Mouse moved to (260, 289)
Screenshot: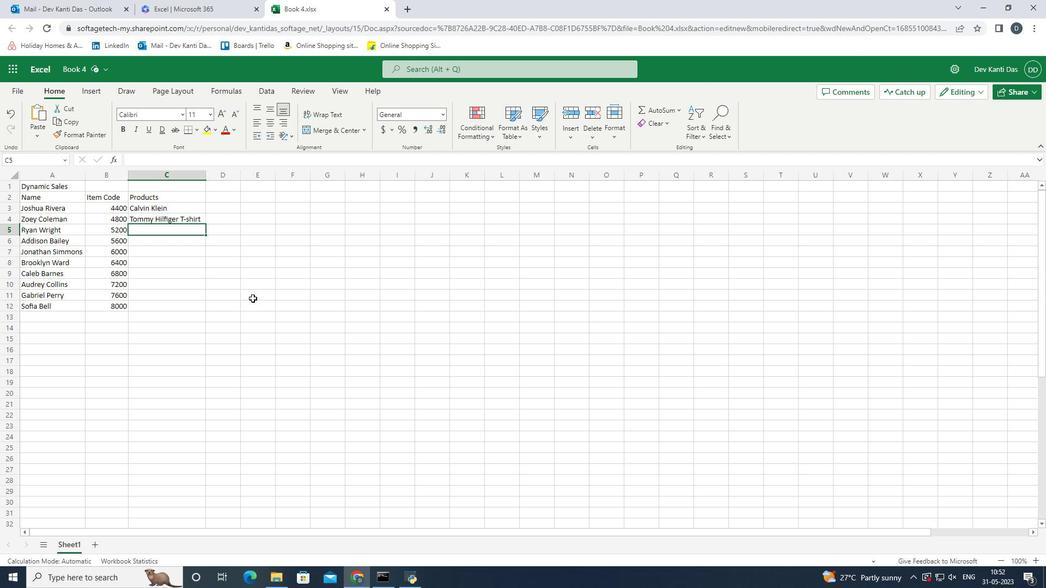 
Action: Key pressed <Key.shift>Armani<Key.space>b<Key.backspace><Key.shift>Bs<Key.backspace>ag<Key.enter><Key.shift>Burberry<Key.space><Key.shift>Shoe<Key.enter><Key.shift_r><Key.shift_r><Key.shift_r><Key.shift_r><Key.shift_r><Key.shift_r><Key.shift_r><Key.shift_r><Key.shift_r><Key.shift_r><Key.shift_r><Key.shift_r><Key.shift_r><Key.shift_r><Key.shift_r><Key.shift_r><Key.shift_r><Key.shift_r><Key.shift_r><Key.shift_r>Levi's<Key.space><Key.shift><Key.shift><Key.shift><Key.shift><Key.shift>T-shirt<Key.enter><Key.shift_r><Key.shift_r><Key.shift_r><Key.shift_r><Key.shift_r><Key.shift_r><Key.shift_r><Key.shift_r><Key.shift_r><Key.shift_r><Key.shift_r><Key.shift_r><Key.shift_r><Key.shift_r><Key.shift_r><Key.shift_r><Key.shift_r><Key.shift_r><Key.shift_r><Key.shift_r><Key.shift_r>Under<Key.space><Key.shift>Armour<Key.enter><Key.shift_r><Key.shift_r><Key.shift_r><Key.shift_r><Key.shift_r><Key.shift_r><Key.shift_r><Key.shift_r><Key.shift_r><Key.shift_r><Key.shift_r><Key.shift_r><Key.shift_r><Key.shift_r>Vans<Key.space><Key.shift>Shoe<Key.enter>
Screenshot: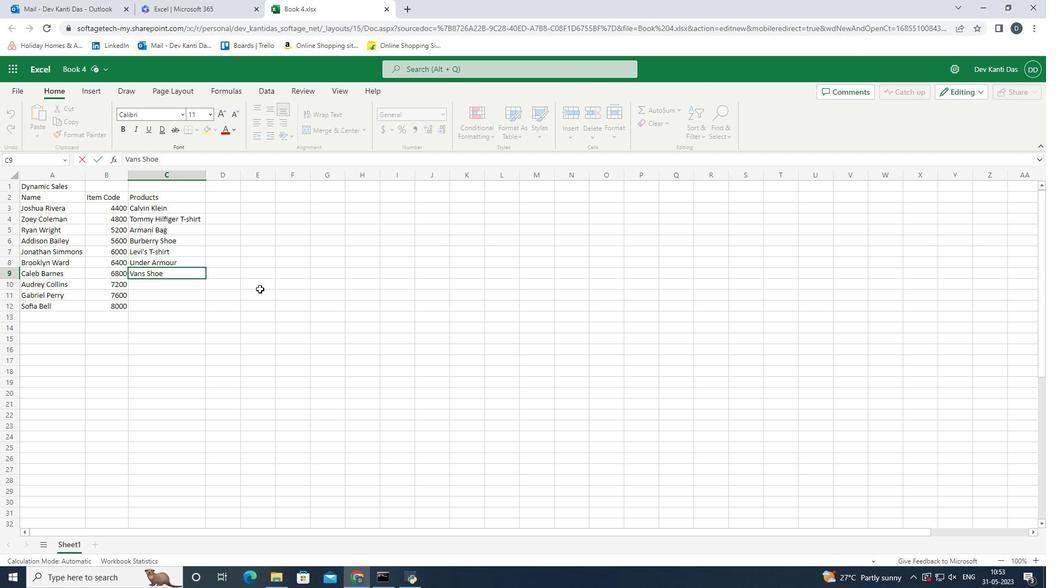 
Action: Mouse moved to (288, 304)
Screenshot: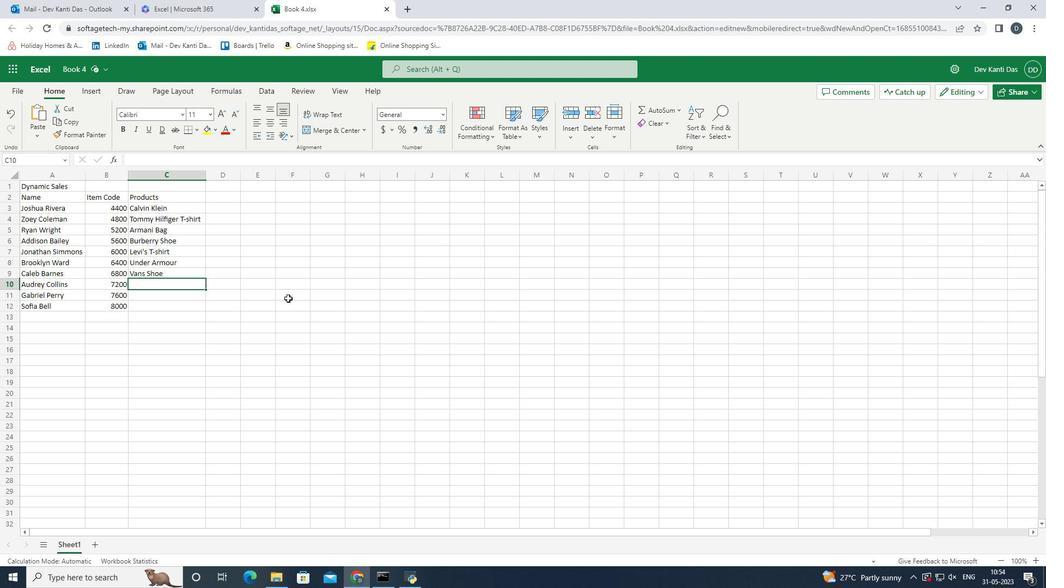 
Action: Key pressed <Key.shift>Converse<Key.space><Key.shift><Key.shift><Key.shift><Key.shift><Key.shift><Key.shift><Key.shift><Key.shift><Key.shift><Key.shift><Key.shift><Key.shift><Key.shift>Shoe
Screenshot: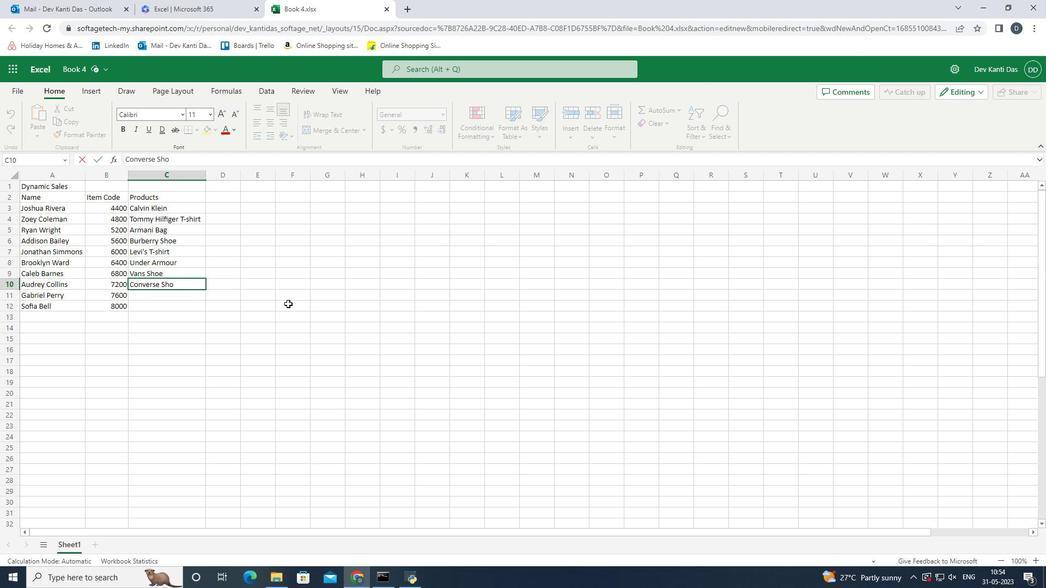
Action: Mouse moved to (336, 313)
Screenshot: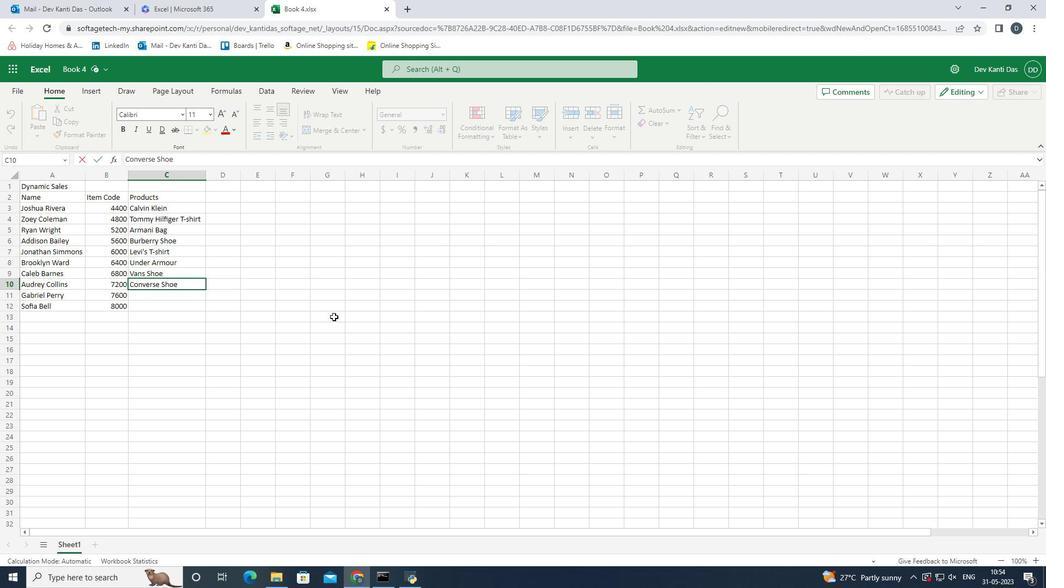 
Action: Key pressed <Key.enter><Key.shift>Timberlan<Key.space>
Screenshot: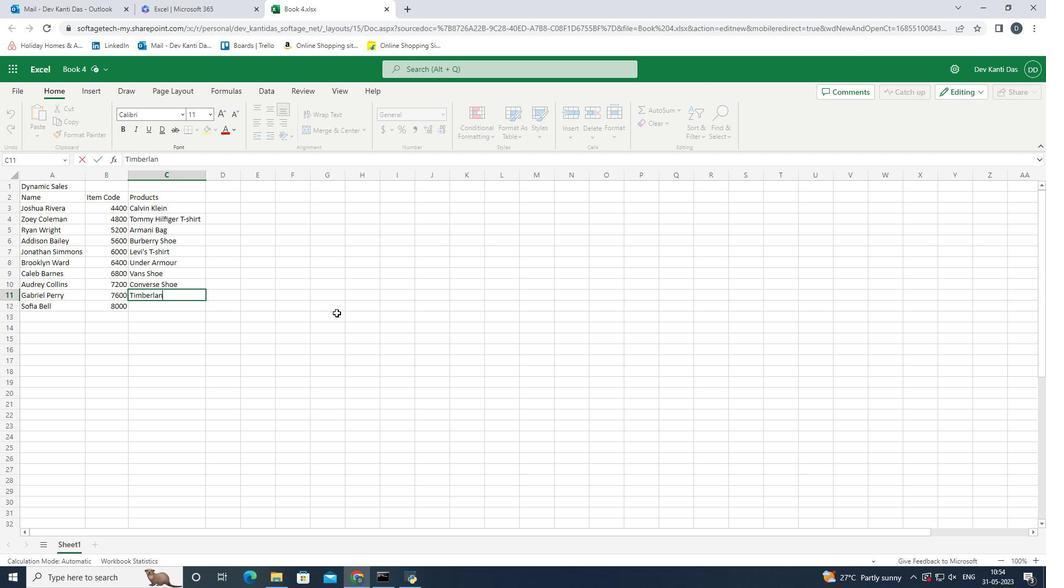 
Action: Mouse moved to (350, 367)
Screenshot: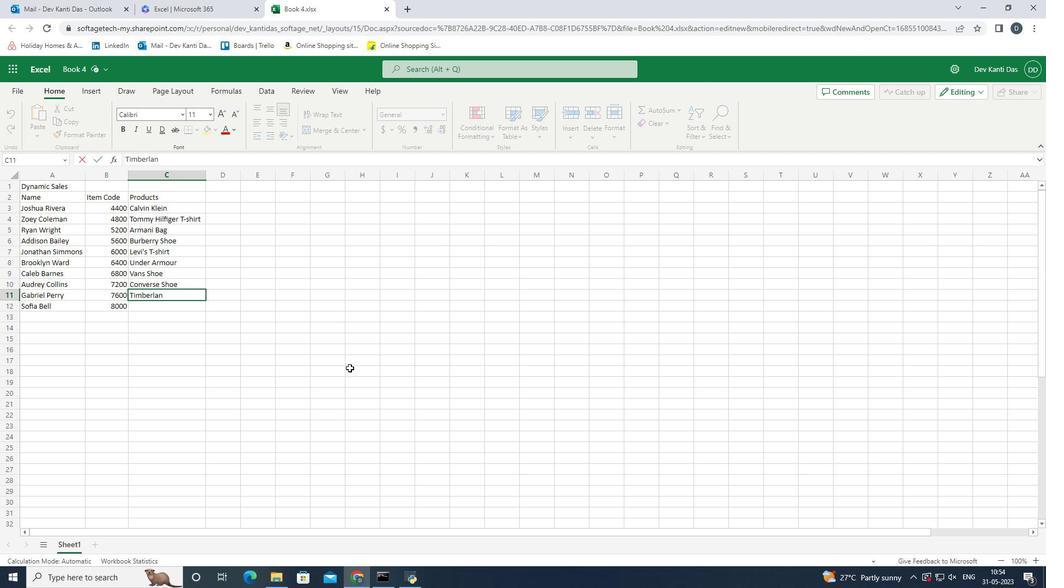 
Action: Key pressed <Key.shift>Shoe<Key.enter><Key.shift><Key.shift><Key.shift><Key.shift><Key.shift><Key.shift><Key.shift><Key.shift><Key.shift><Key.shift><Key.shift><Key.shift><Key.shift><Key.shift><Key.shift>Skechers<Key.space><Key.shift>Shoe<Key.right><Key.up><Key.up><Key.up><Key.up><Key.up><Key.up><Key.up><Key.up><Key.up><Key.up>
Screenshot: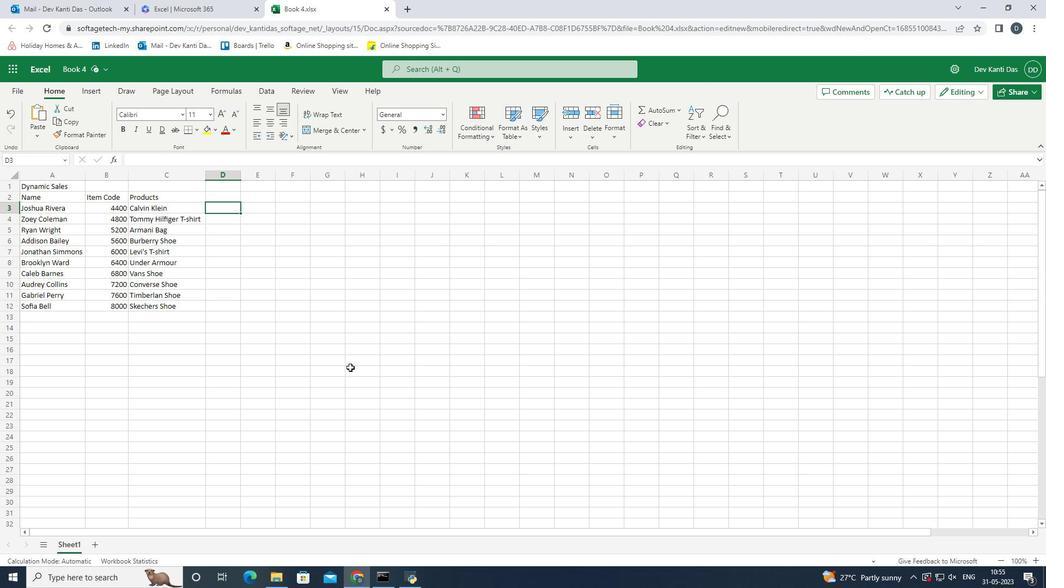 
Action: Mouse moved to (585, 285)
Screenshot: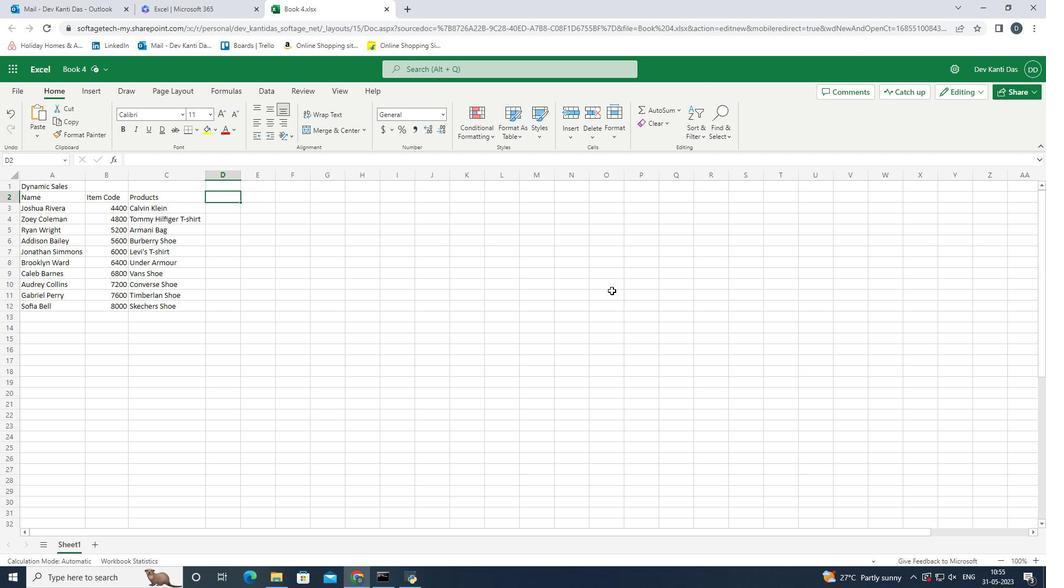 
Action: Key pressed <Key.shift><Key.shift><Key.shift><Key.shift><Key.shift><Key.shift><Key.shift><Key.shift><Key.shift><Key.shift><Key.shift><Key.shift><Key.shift><Key.shift><Key.shift><Key.shift><Key.shift><Key.shift><Key.shift><Key.shift><Key.shift><Key.shift><Key.shift><Key.shift><Key.shift><Key.shift><Key.shift><Key.shift><Key.shift><Key.shift><Key.shift><Key.shift><Key.shift><Key.shift><Key.shift><Key.shift><Key.shift><Key.shift><Key.shift><Key.shift><Key.shift><Key.shift><Key.shift><Key.shift><Key.shift><Key.shift><Key.shift><Key.shift><Key.shift><Key.shift><Key.shift><Key.shift><Key.shift><Key.shift><Key.shift><Key.shift><Key.shift><Key.shift><Key.shift><Key.shift><Key.shift><Key.shift><Key.shift><Key.shift><Key.shift><Key.shift><Key.shift><Key.shift><Key.shift><Key.shift><Key.shift><Key.shift><Key.shift><Key.shift><Key.shift><Key.shift><Key.shift><Key.shift><Key.shift><Key.shift><Key.shift><Key.shift><Key.shift><Key.shift><Key.shift><Key.shift><Key.shift><Key.shift><Key.shift><Key.shift><Key.shift><Key.shift><Key.shift><Key.shift><Key.shift><Key.shift><Key.shift><Key.shift>
Screenshot: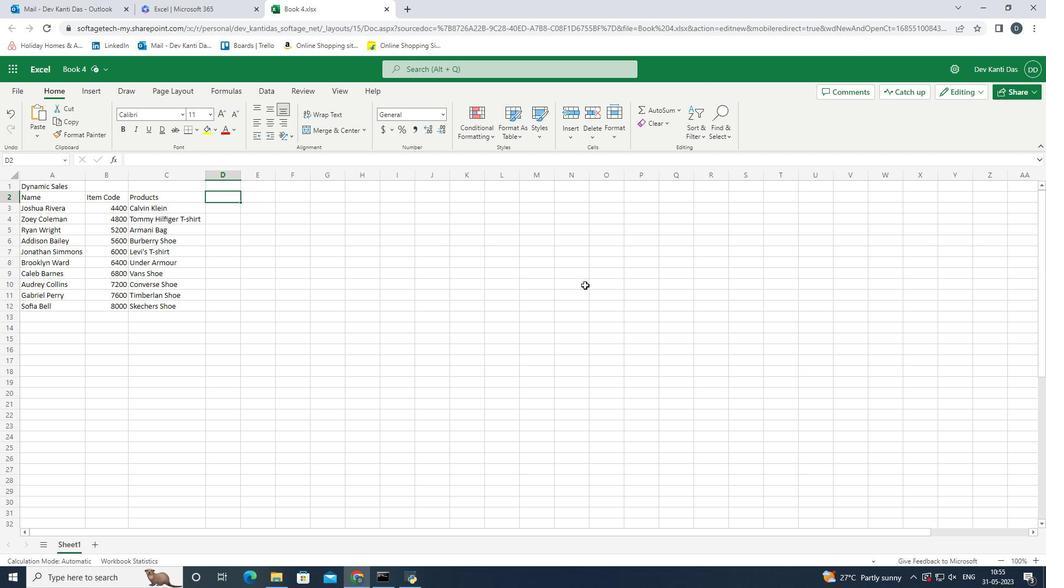 
Action: Mouse moved to (570, 289)
Screenshot: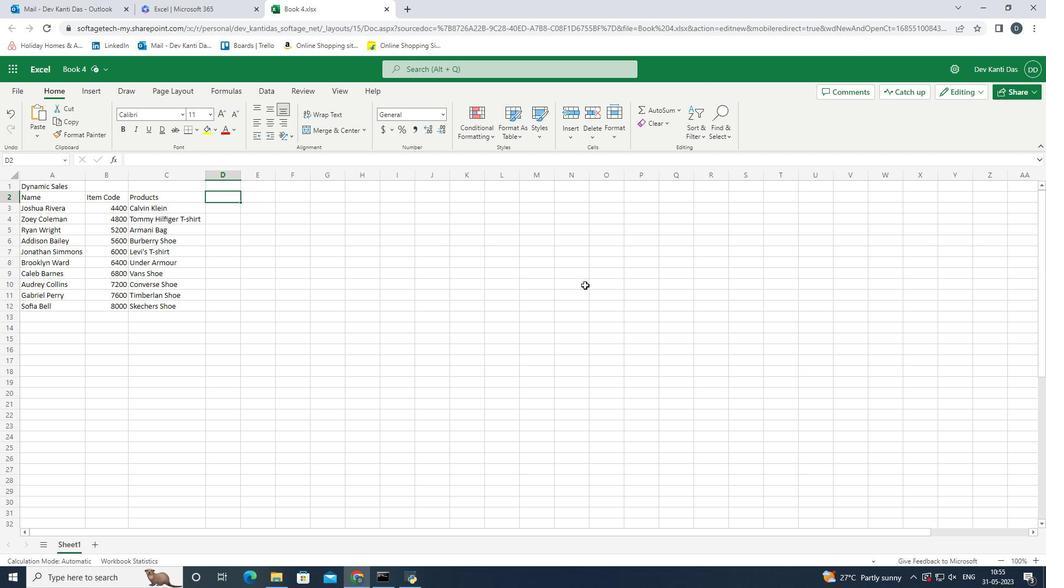 
Action: Key pressed <Key.shift>
Screenshot: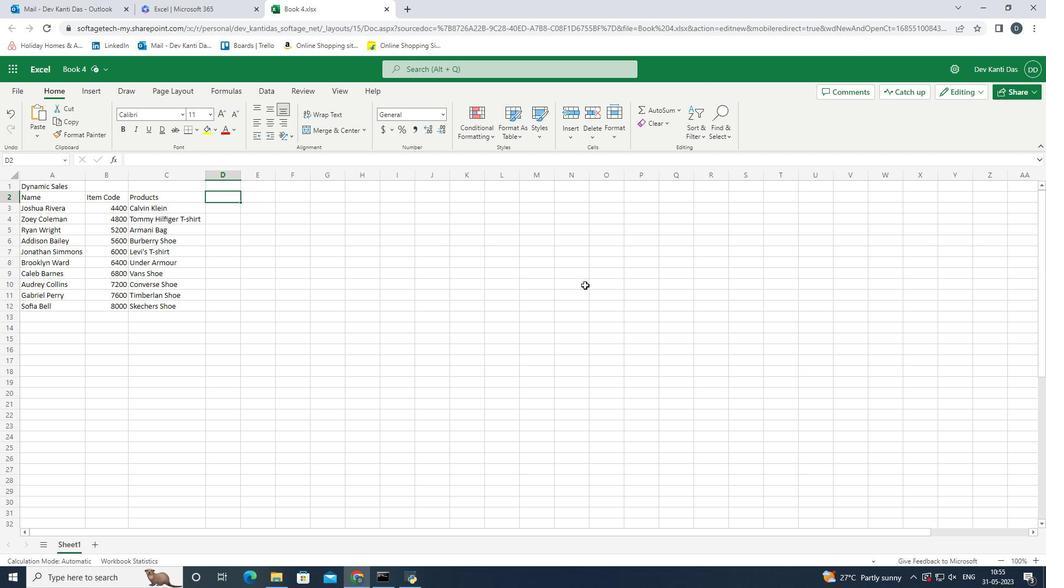 
Action: Mouse moved to (535, 299)
Screenshot: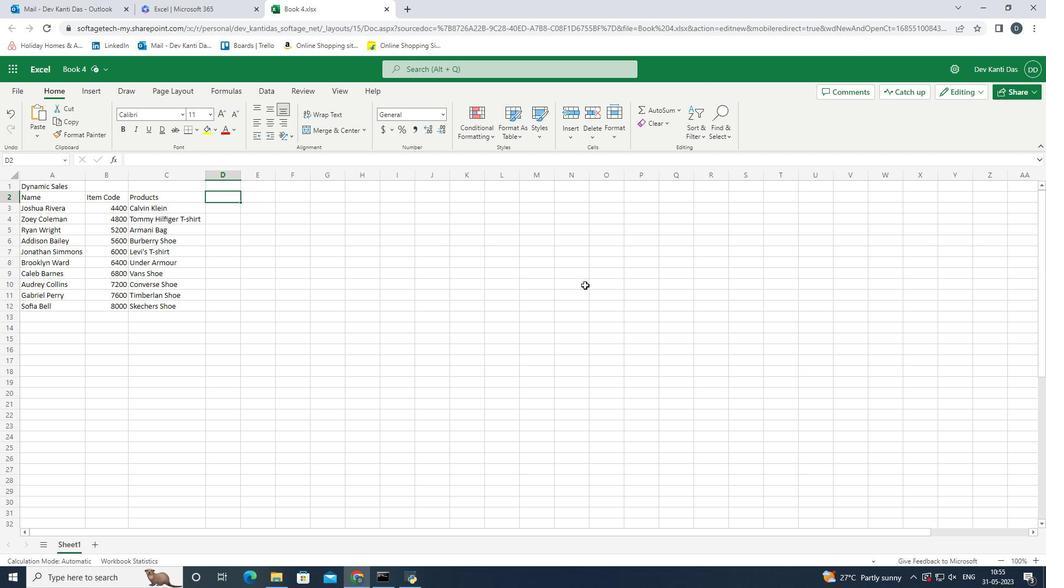 
Action: Key pressed <Key.shift>
Screenshot: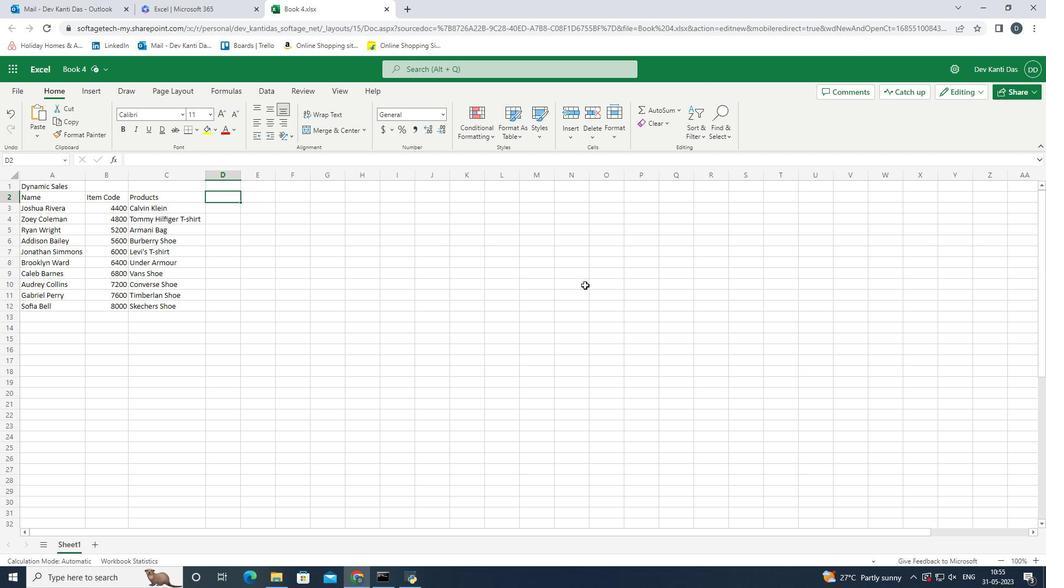 
Action: Mouse moved to (522, 302)
Screenshot: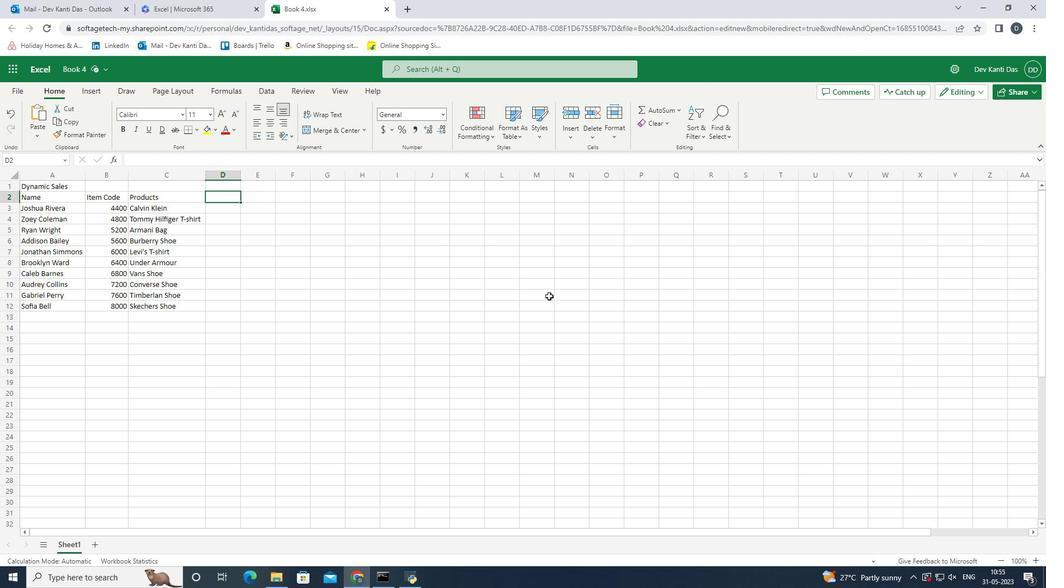 
Action: Key pressed <Key.shift>
Screenshot: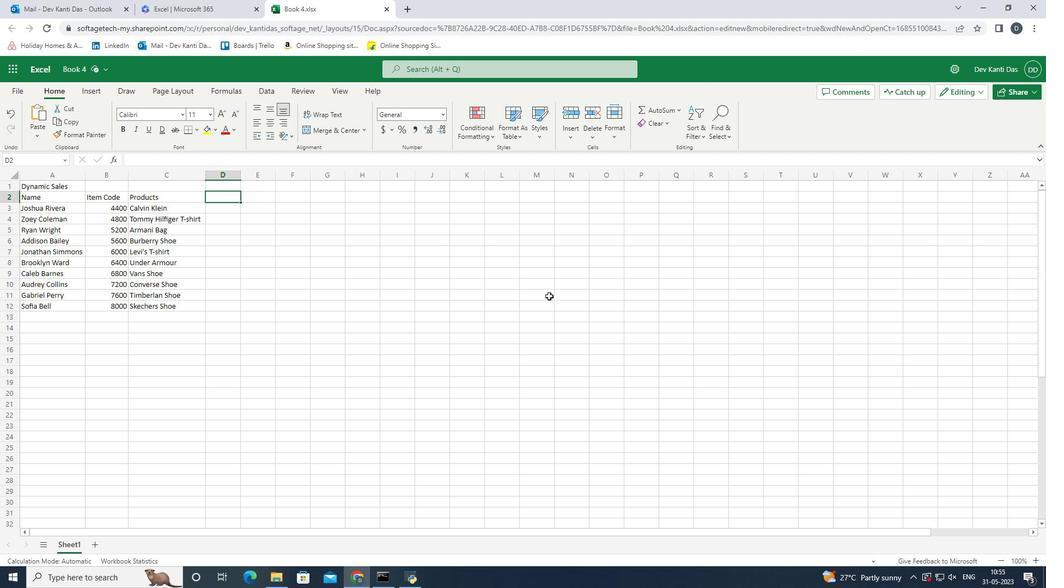 
Action: Mouse moved to (522, 302)
Screenshot: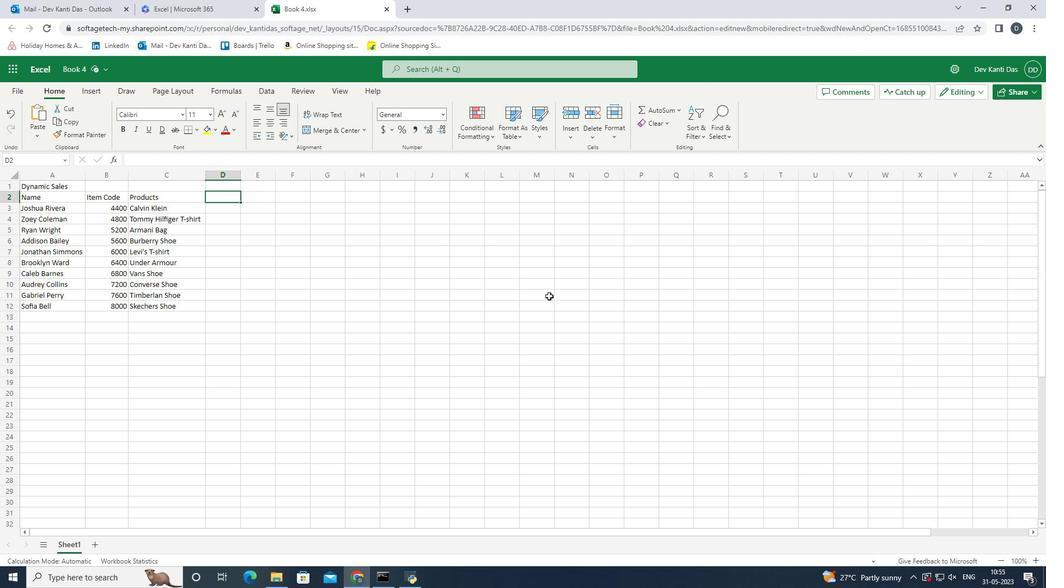 
Action: Key pressed <Key.shift>
Screenshot: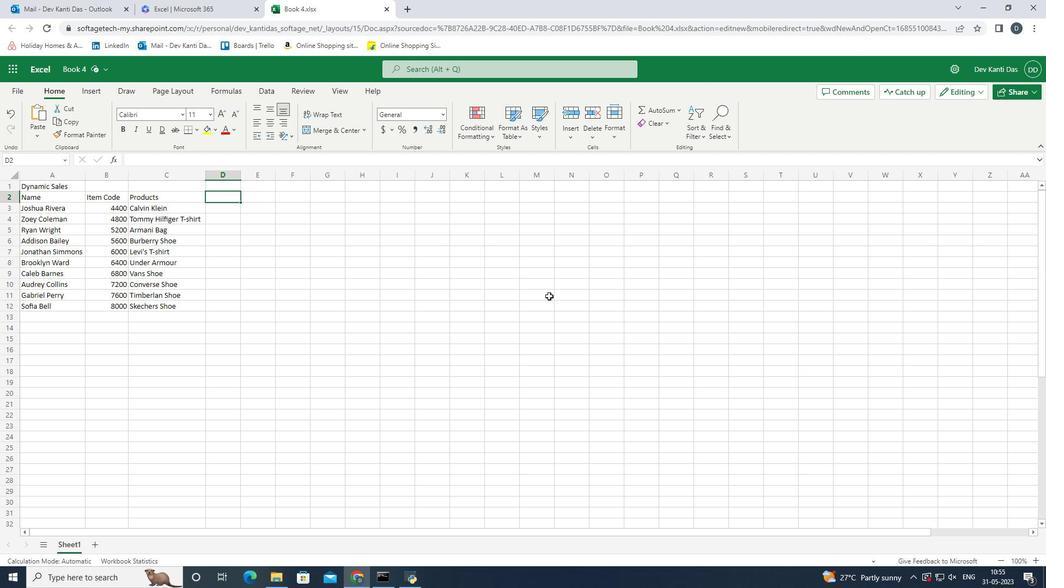 
Action: Mouse moved to (521, 302)
Screenshot: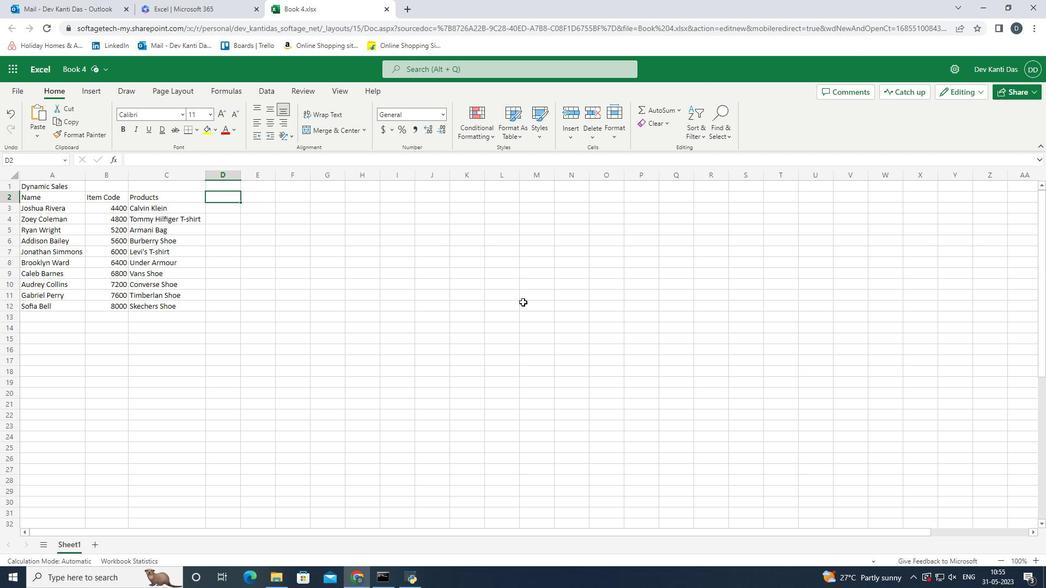 
Action: Key pressed <Key.shift>
Screenshot: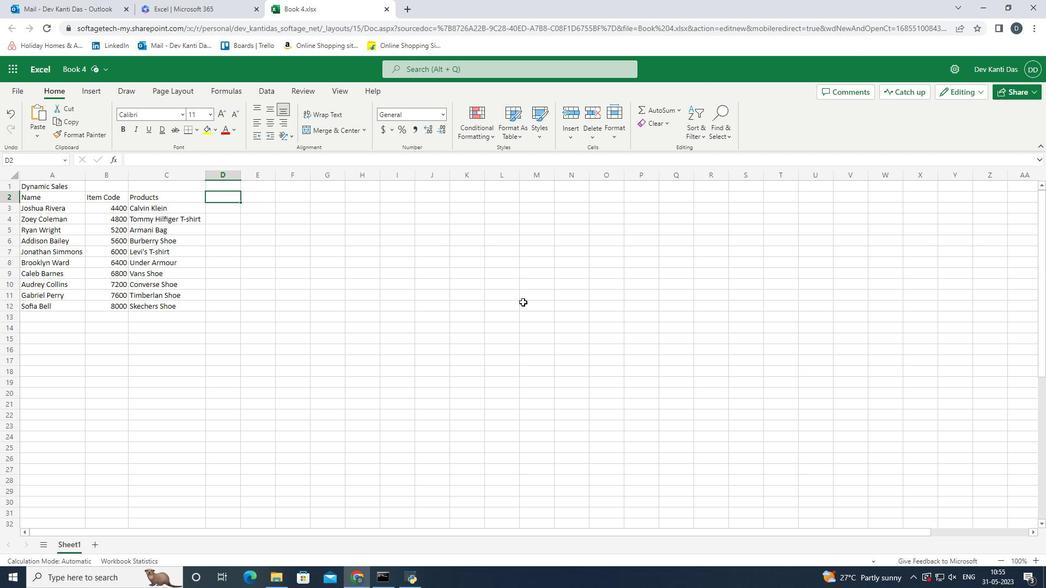 
Action: Mouse moved to (521, 302)
Screenshot: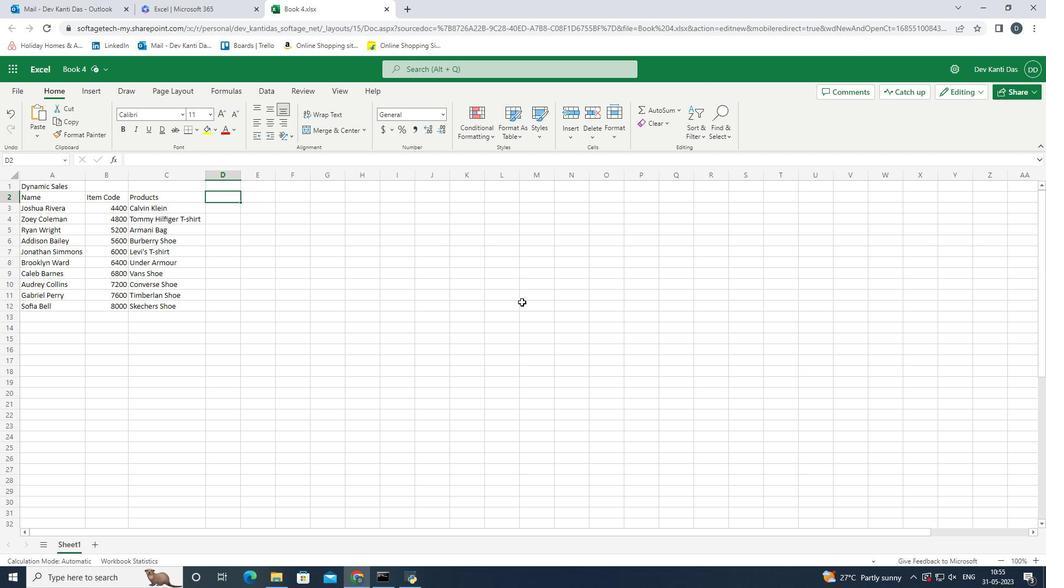 
Action: Key pressed <Key.shift>
Screenshot: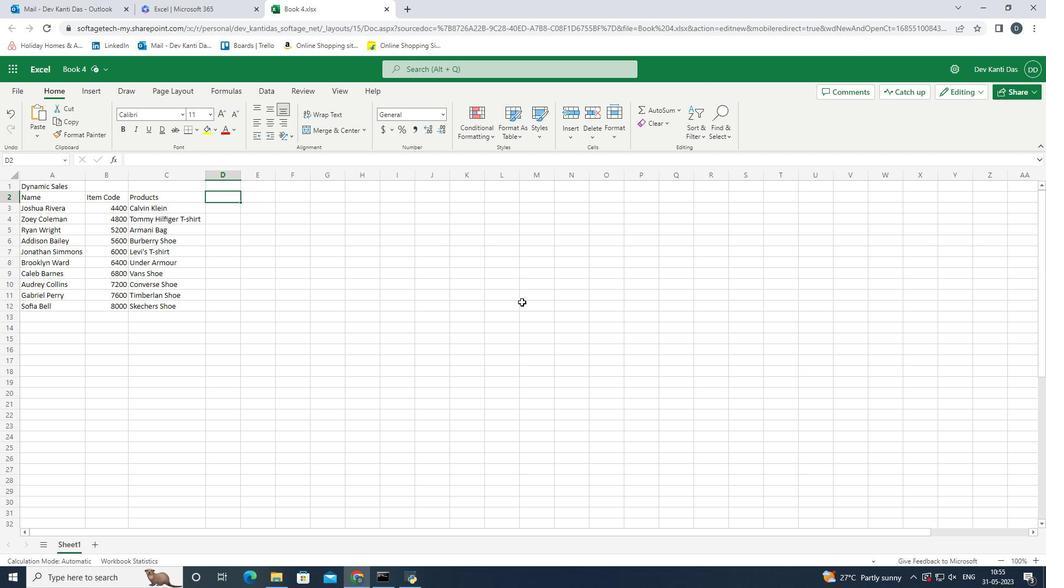 
Action: Mouse moved to (520, 303)
Screenshot: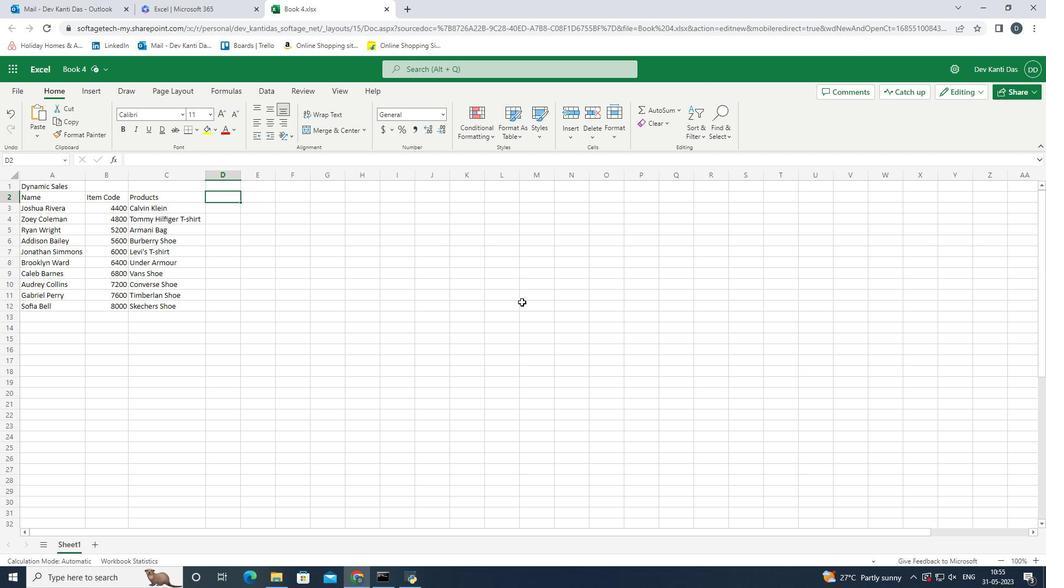 
Action: Key pressed <Key.shift>
Screenshot: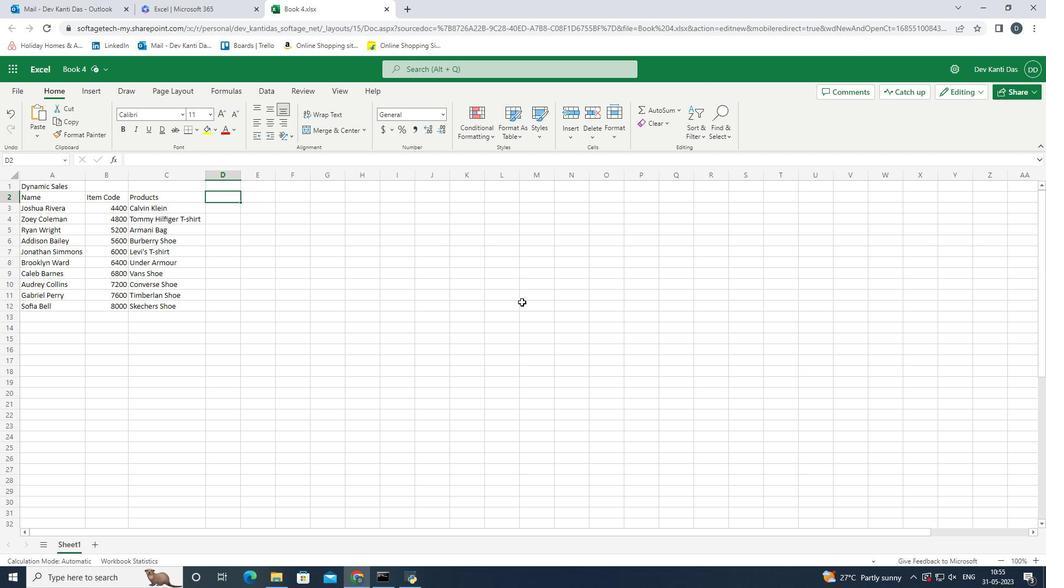
Action: Mouse moved to (511, 304)
Screenshot: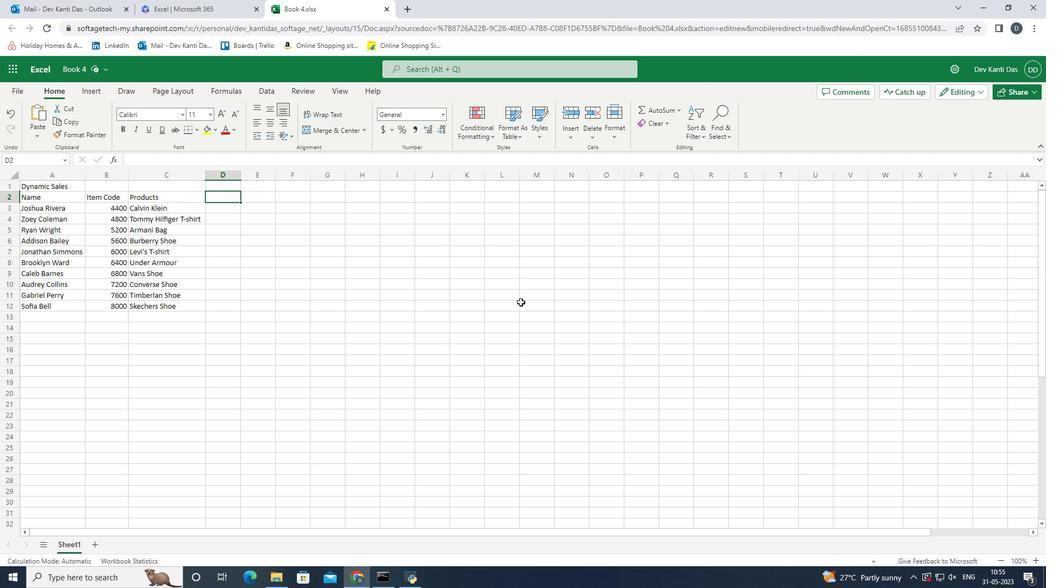 
Action: Key pressed <Key.shift>
Screenshot: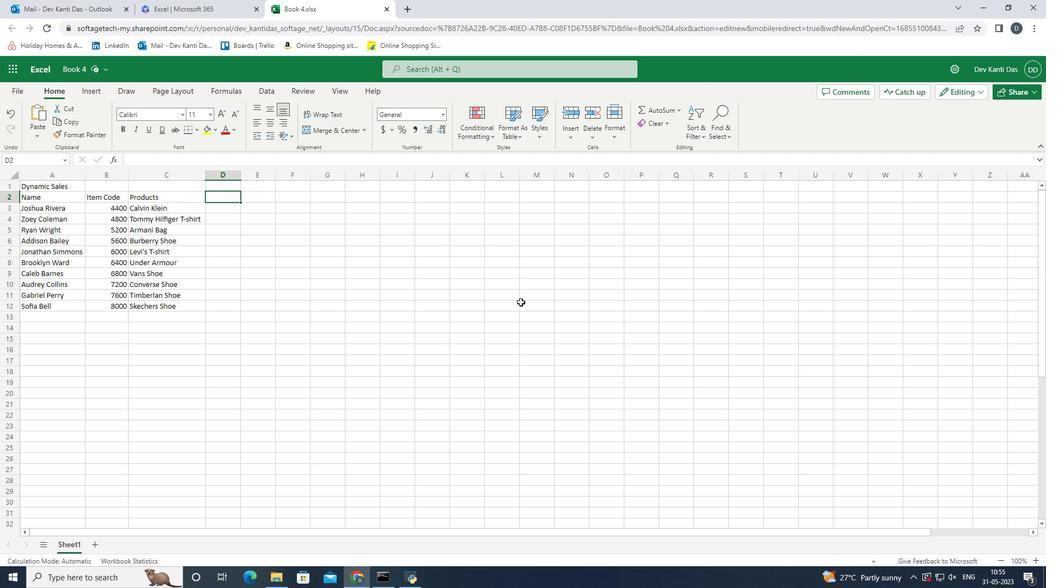 
Action: Mouse moved to (504, 305)
Screenshot: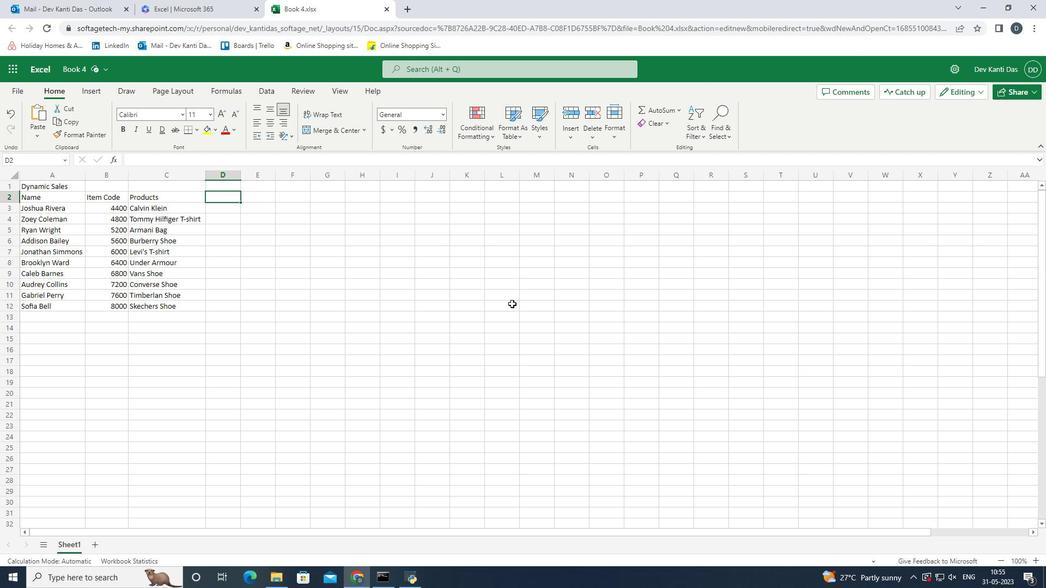 
Action: Key pressed <Key.shift>
Screenshot: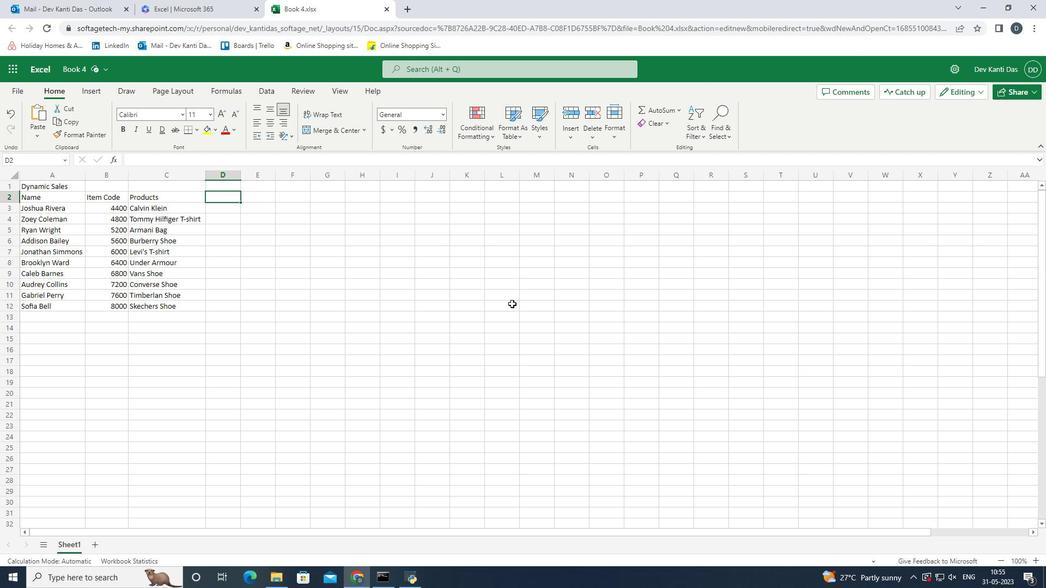 
Action: Mouse moved to (503, 305)
Screenshot: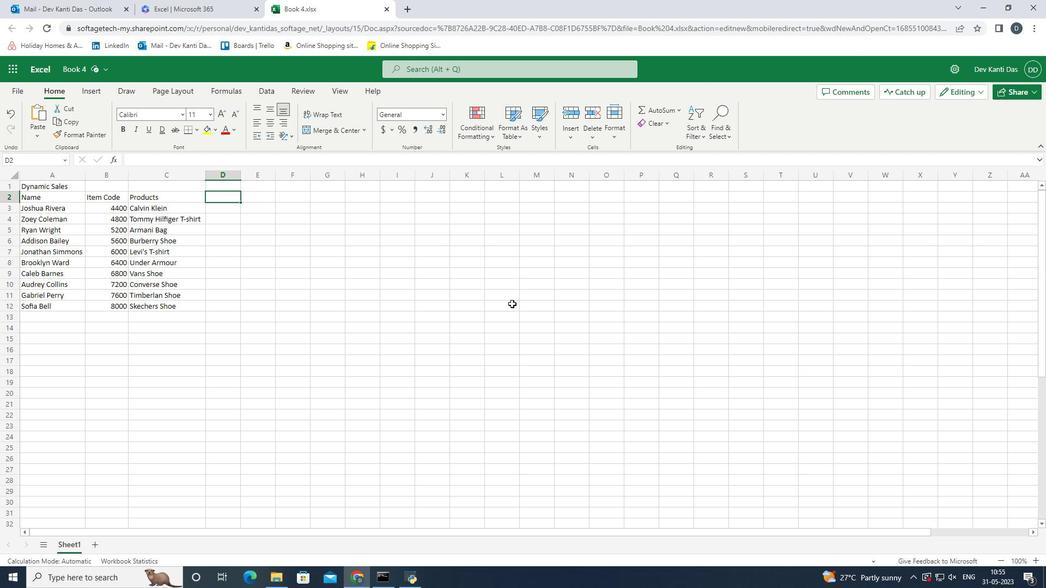
Action: Key pressed <Key.shift>
Screenshot: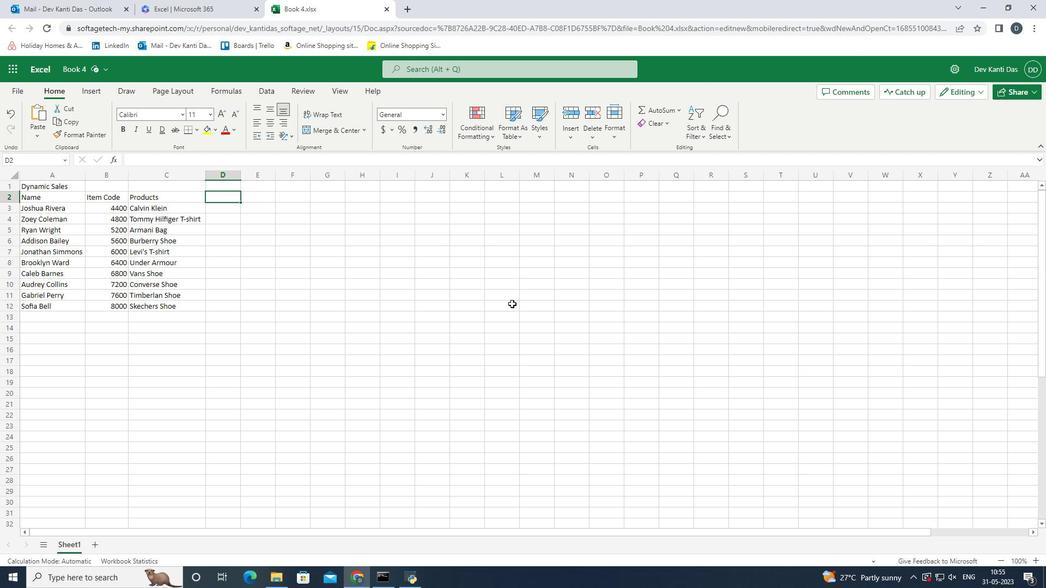 
Action: Mouse moved to (502, 305)
Screenshot: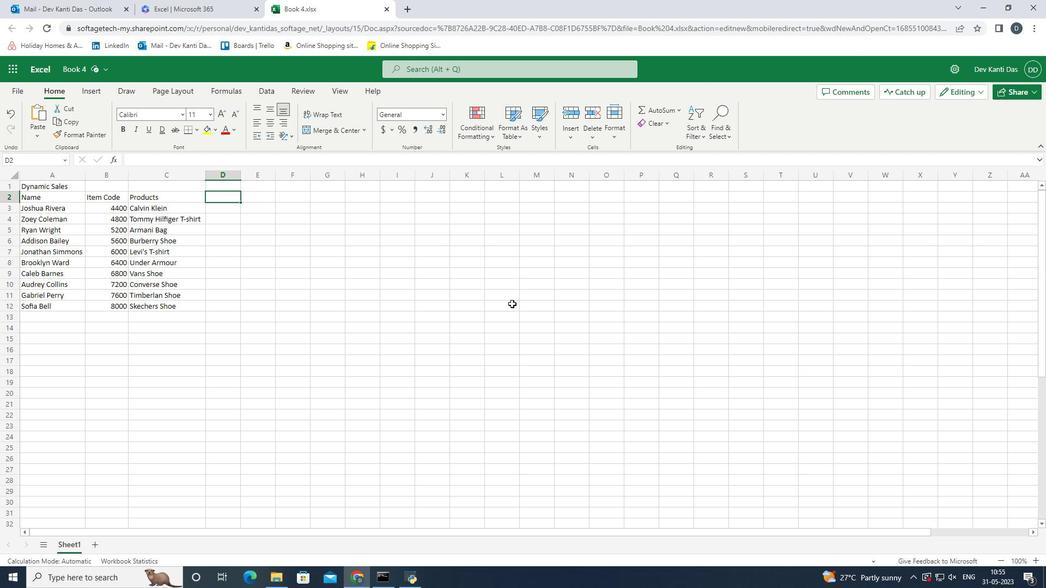 
Action: Key pressed <Key.shift><Key.shift><Key.shift><Key.shift><Key.shift><Key.shift><Key.shift><Key.shift><Key.shift><Key.shift><Key.shift><Key.shift><Key.shift><Key.shift><Key.shift><Key.shift><Key.shift><Key.shift><Key.shift><Key.shift><Key.shift><Key.shift><Key.shift><Key.shift><Key.shift><Key.shift><Key.shift><Key.shift><Key.shift><Key.shift><Key.shift><Key.shift><Key.shift><Key.shift><Key.shift><Key.shift><Key.shift><Key.shift><Key.shift><Key.shift><Key.shift><Key.shift><Key.shift><Key.shift><Key.shift><Key.shift><Key.shift><Key.shift><Key.shift><Key.shift><Key.shift><Key.shift><Key.shift><Key.shift><Key.shift><Key.shift><Key.shift><Key.shift><Key.shift><Key.shift><Key.shift><Key.shift><Key.shift><Key.shift><Key.shift><Key.shift><Key.shift><Key.shift><Key.shift><Key.shift><Key.shift><Key.shift><Key.shift><Key.shift><Key.shift><Key.shift><Key.shift><Key.shift><Key.shift><Key.shift><Key.shift><Key.shift><Key.shift><Key.shift><Key.shift><Key.shift><Key.shift><Key.shift><Key.shift><Key.shift><Key.shift><Key.shift><Key.shift><Key.shift><Key.shift><Key.shift><Key.shift><Key.shift><Key.shift><Key.shift><Key.shift><Key.shift><Key.shift><Key.shift><Key.shift><Key.shift><Key.shift><Key.shift><Key.shift><Key.shift><Key.shift><Key.shift><Key.shift><Key.shift><Key.shift><Key.shift><Key.shift><Key.shift><Key.shift><Key.shift><Key.shift><Key.shift><Key.shift><Key.shift><Key.shift><Key.shift><Key.shift><Key.shift><Key.shift><Key.shift><Key.shift><Key.shift>Quantity<Key.enter>
Screenshot: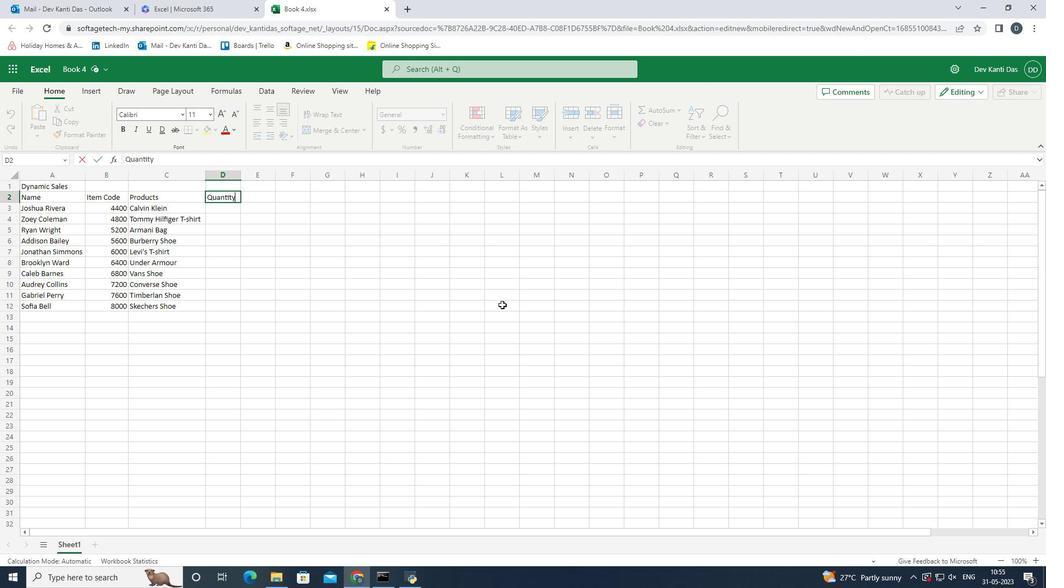 
Action: Mouse moved to (357, 266)
Screenshot: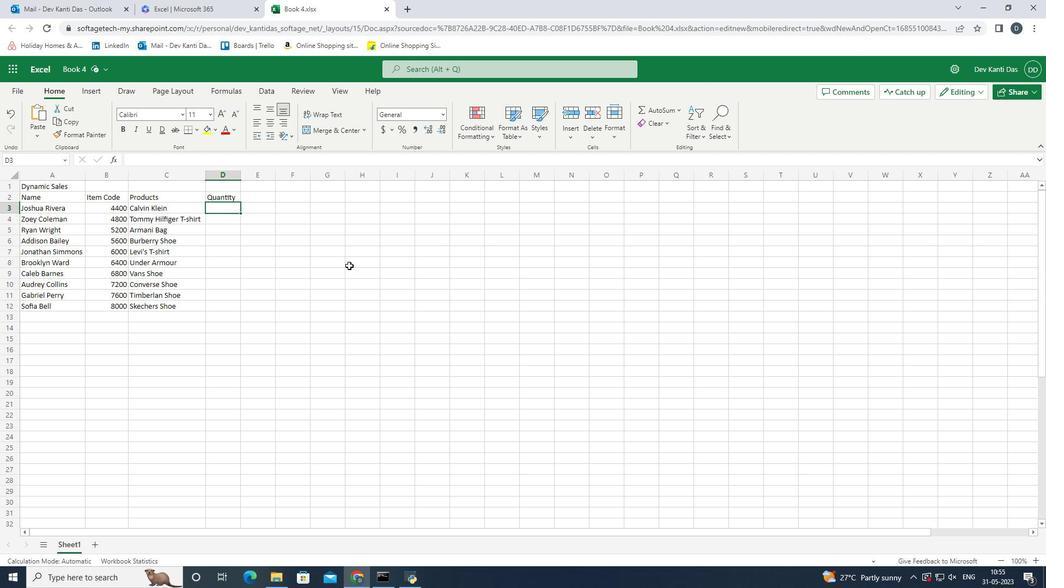 
Action: Key pressed 2<Key.enter>2<Key.enter>
Screenshot: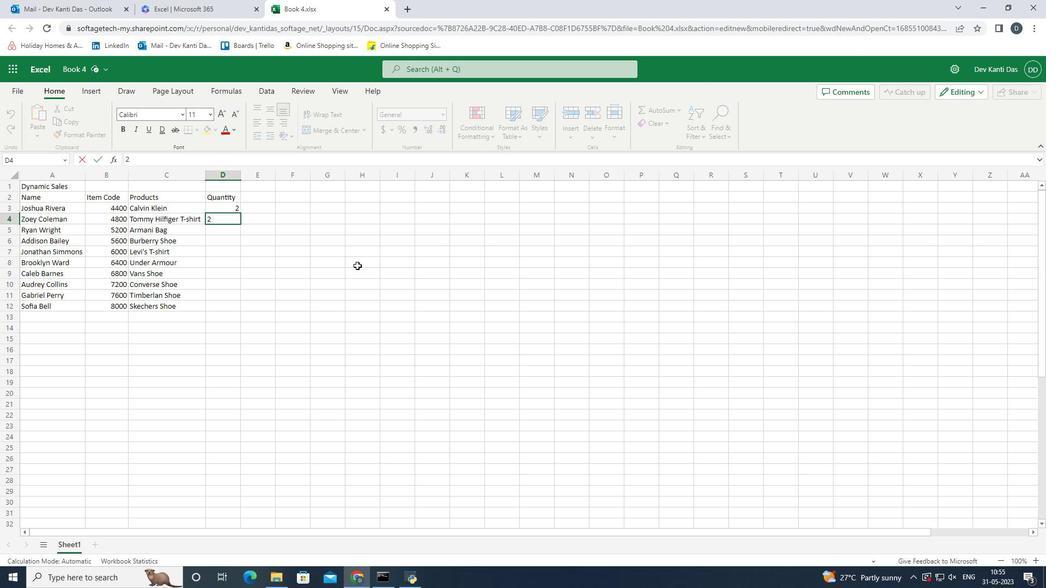 
Action: Mouse moved to (357, 266)
Screenshot: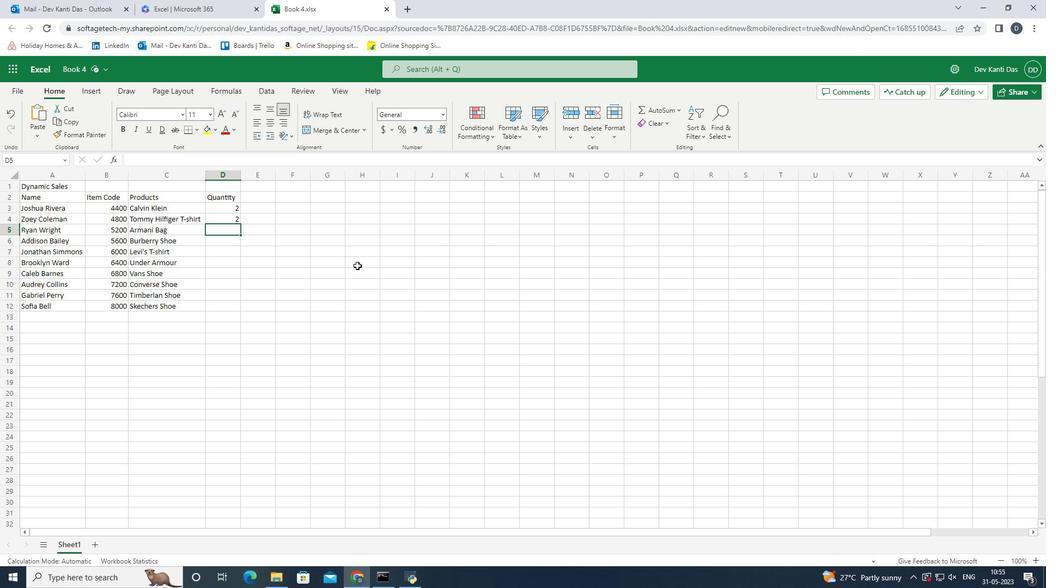 
Action: Key pressed 2<Key.enter>3<Key.enter>4<Key.enter>5<Key.enter>5<Key.enter>5<Key.enter>4<Key.enter>2<Key.right><Key.up><Key.up><Key.up><Key.up><Key.up><Key.up><Key.up><Key.up><Key.up><Key.up><Key.down><Key.up><Key.shift>Tax<Key.space>12<Key.shift><Key.shift><Key.shift><Key.shift><Key.shift><Key.shift><Key.shift><Key.shift><Key.shift><Key.shift><Key.shift><Key.shift><Key.shift><Key.shift><Key.shift><Key.shift><Key.shift><Key.shift><Key.shift><Key.shift><Key.shift><Key.shift><Key.shift><Key.shift><Key.shift><Key.shift><Key.shift><Key.shift><Key.shift><Key.shift><Key.shift><Key.shift><Key.shift><Key.shift><Key.shift>%<Key.down>
Screenshot: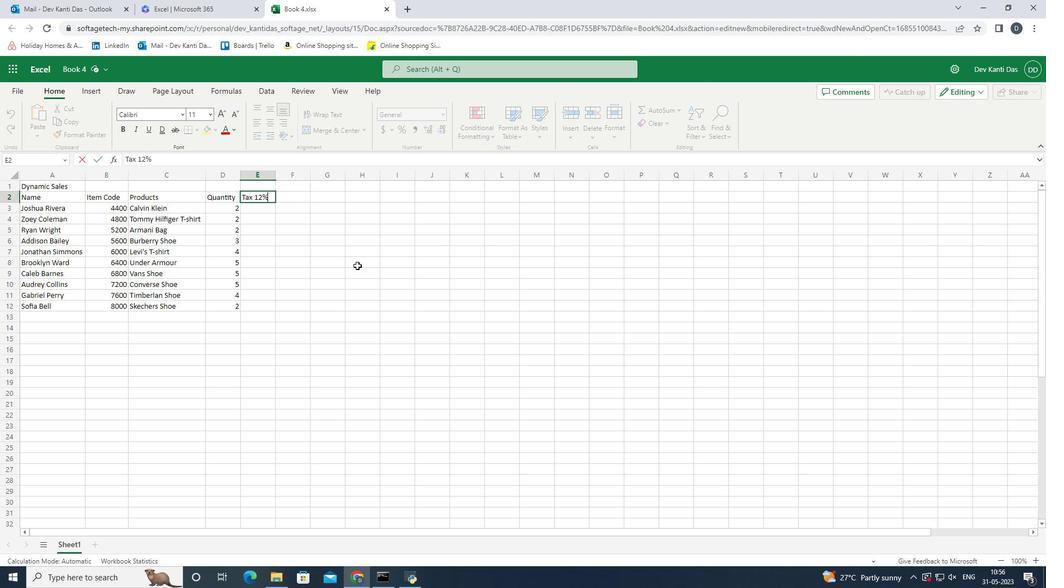 
Action: Mouse moved to (209, 194)
Screenshot: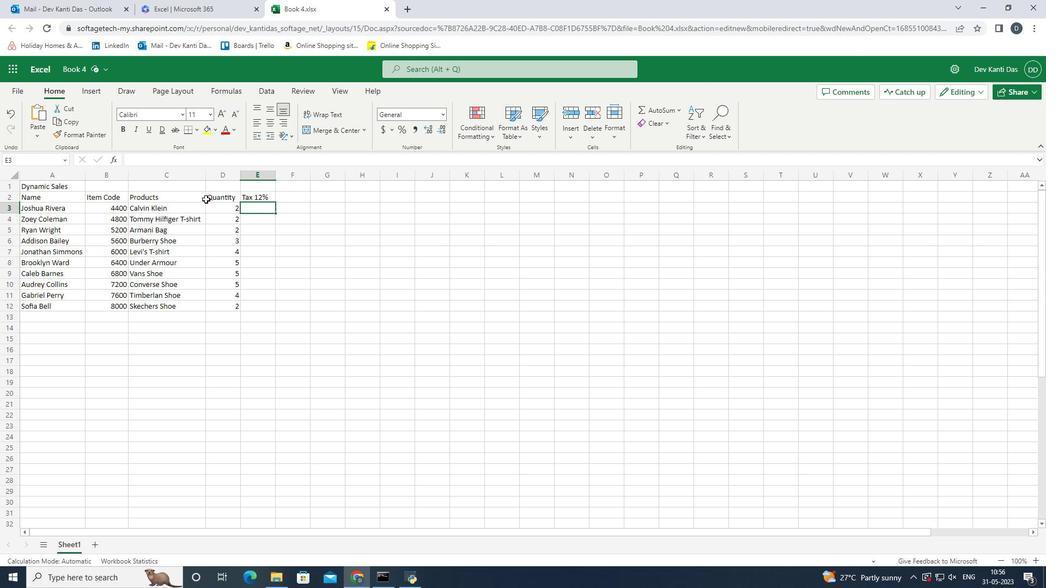 
Action: Mouse pressed left at (209, 194)
Screenshot: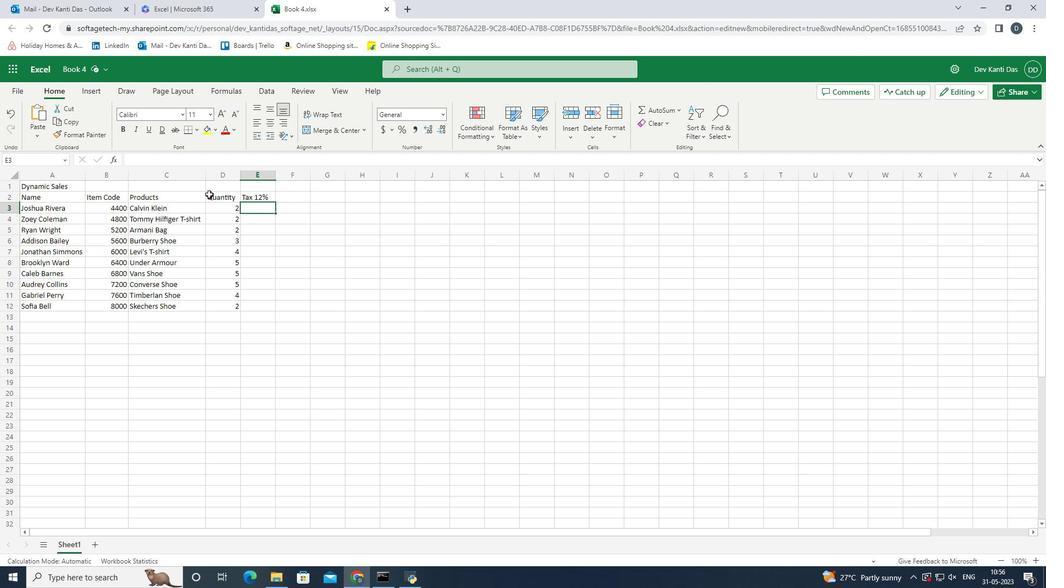 
Action: Mouse moved to (213, 197)
Screenshot: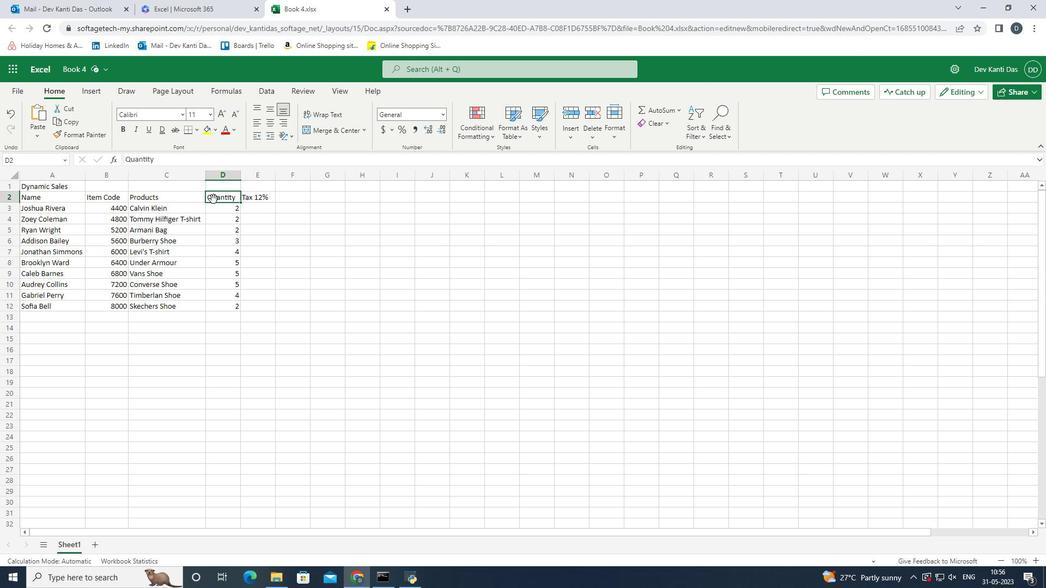 
Action: Mouse pressed right at (213, 197)
Screenshot: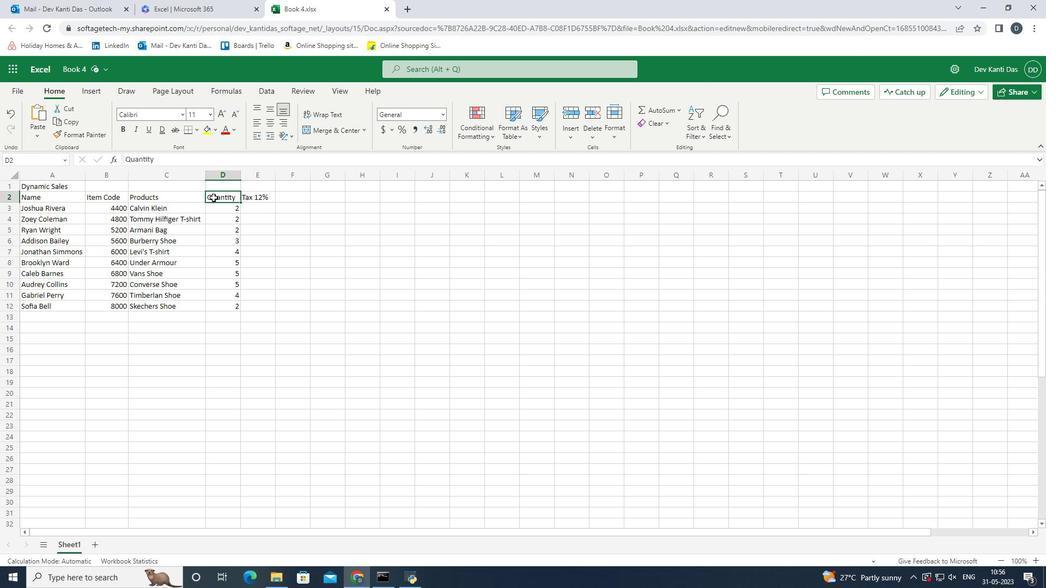 
Action: Mouse moved to (410, 308)
Screenshot: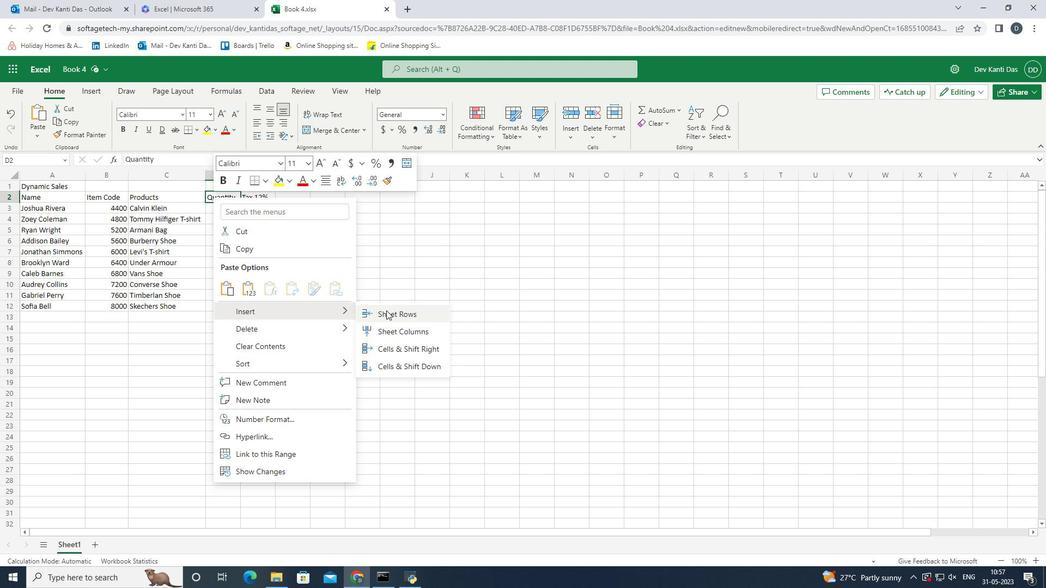 
Action: Mouse pressed left at (410, 308)
Screenshot: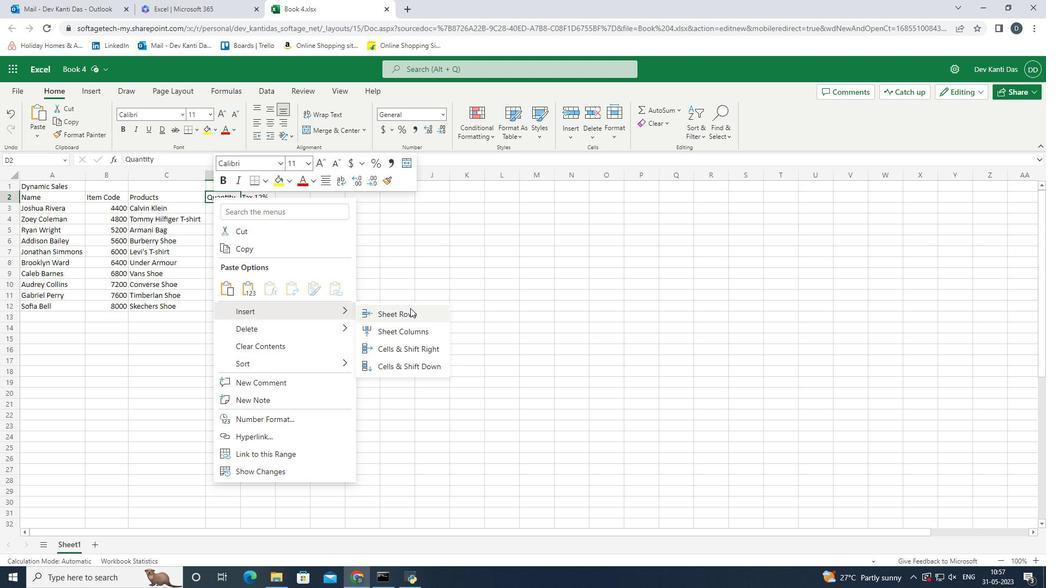 
Action: Mouse moved to (208, 201)
Screenshot: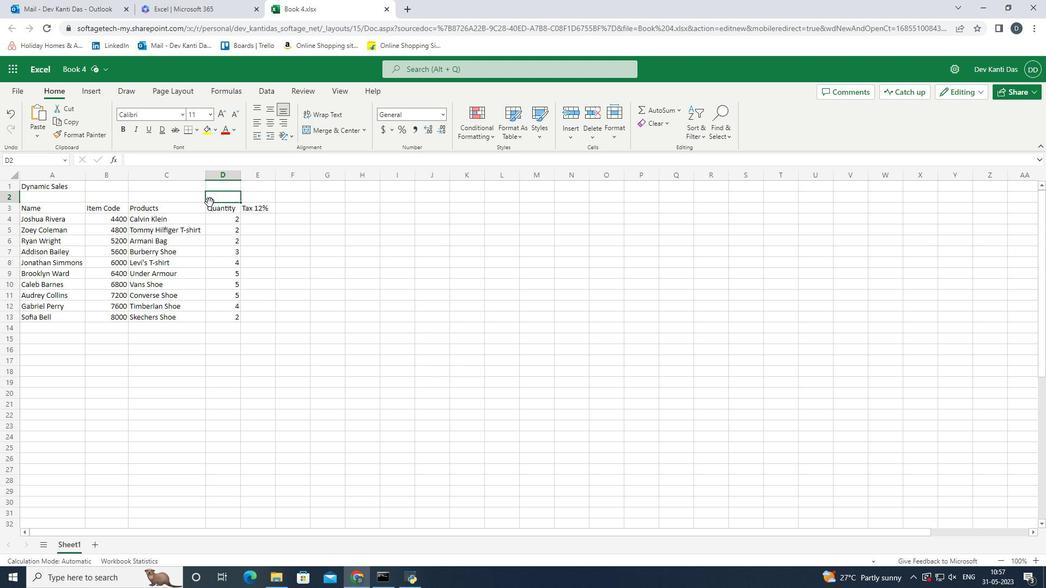 
Action: Key pressed ctrl+Z
Screenshot: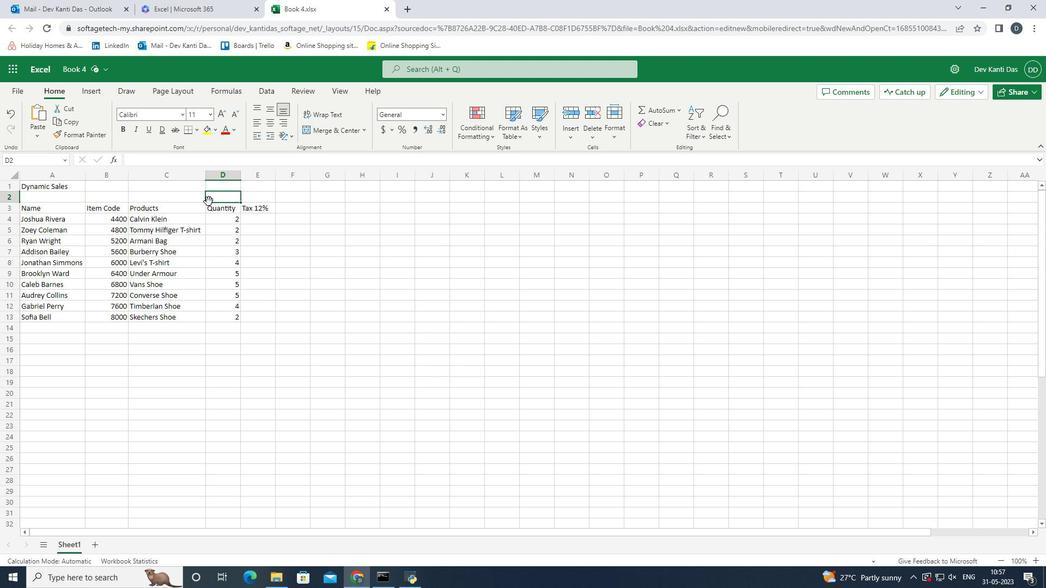
Action: Mouse moved to (216, 196)
Screenshot: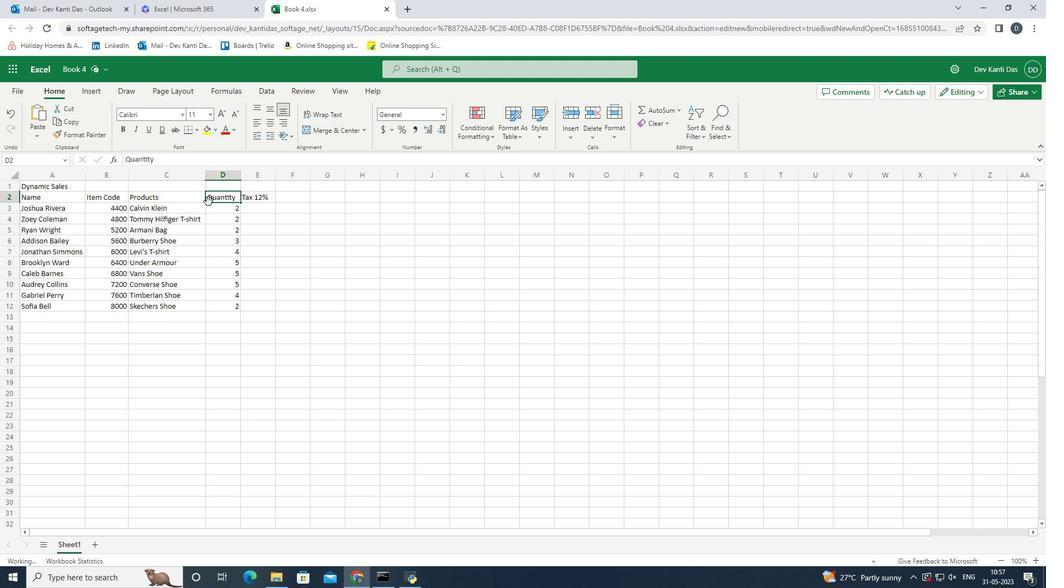 
Action: Mouse pressed right at (216, 196)
Screenshot: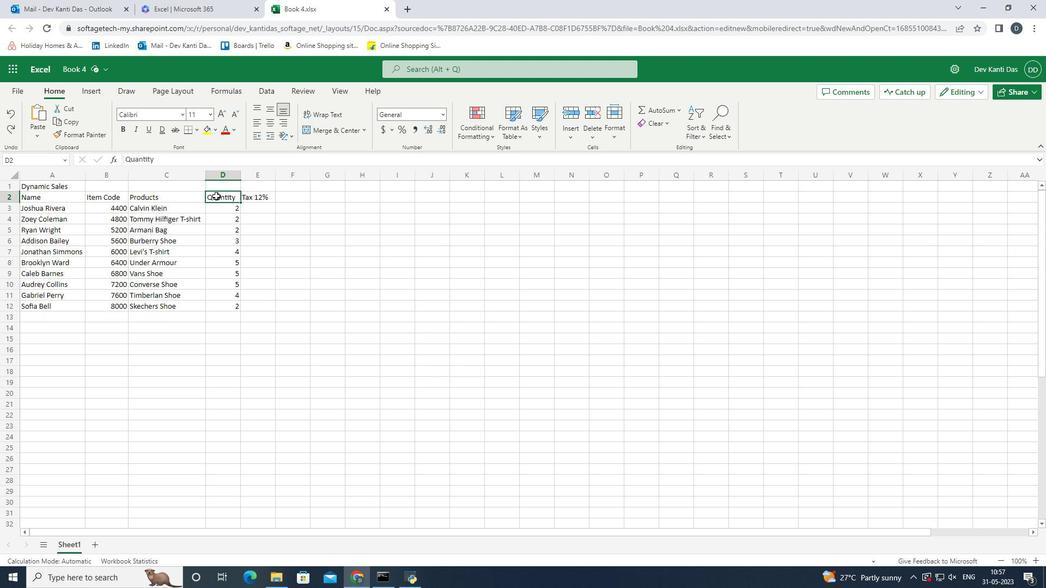 
Action: Mouse moved to (428, 327)
Screenshot: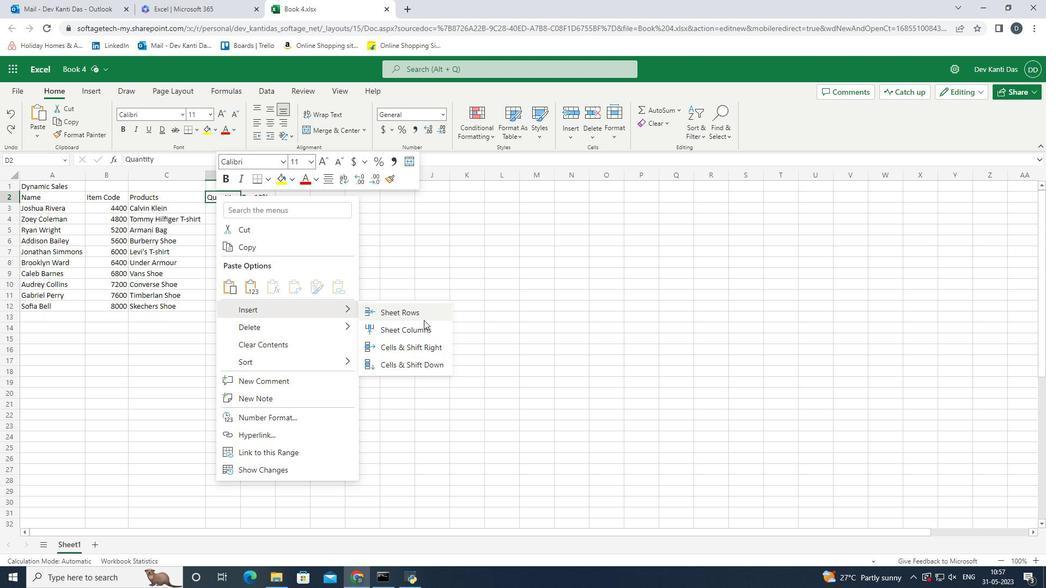
Action: Mouse pressed left at (428, 327)
Screenshot: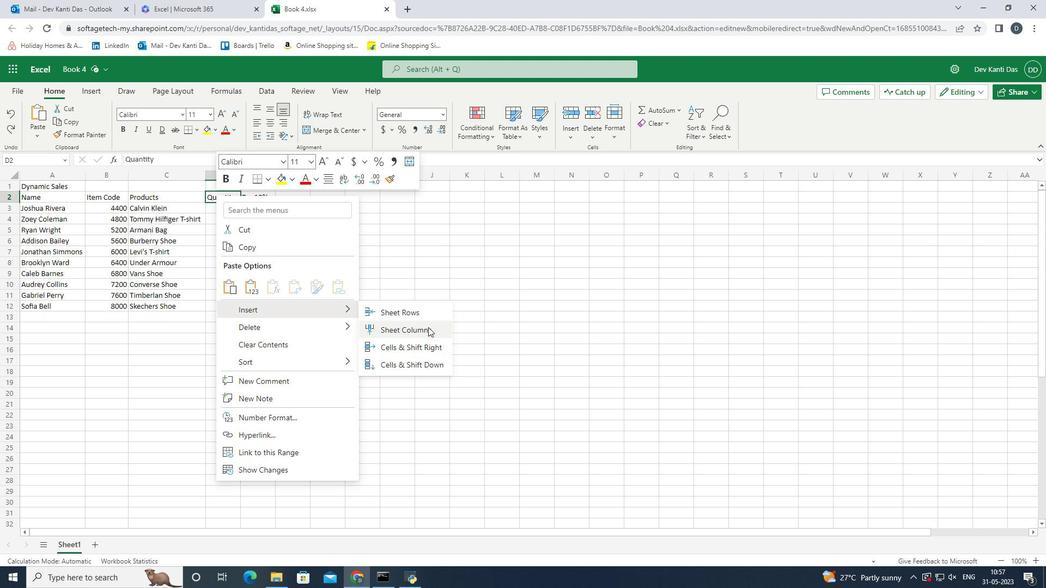 
Action: Mouse moved to (149, 198)
Screenshot: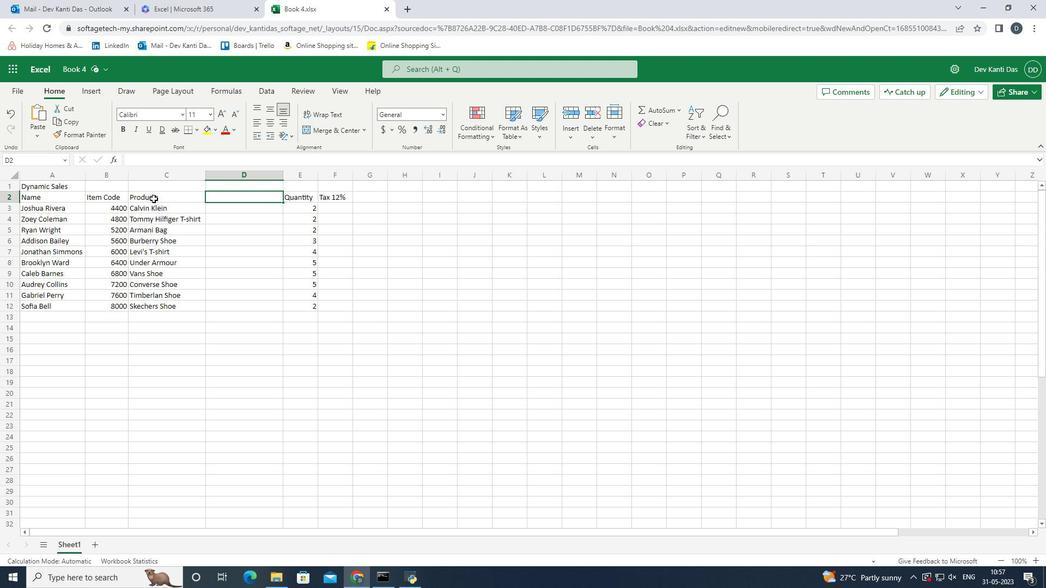 
Action: Mouse pressed left at (149, 198)
Screenshot: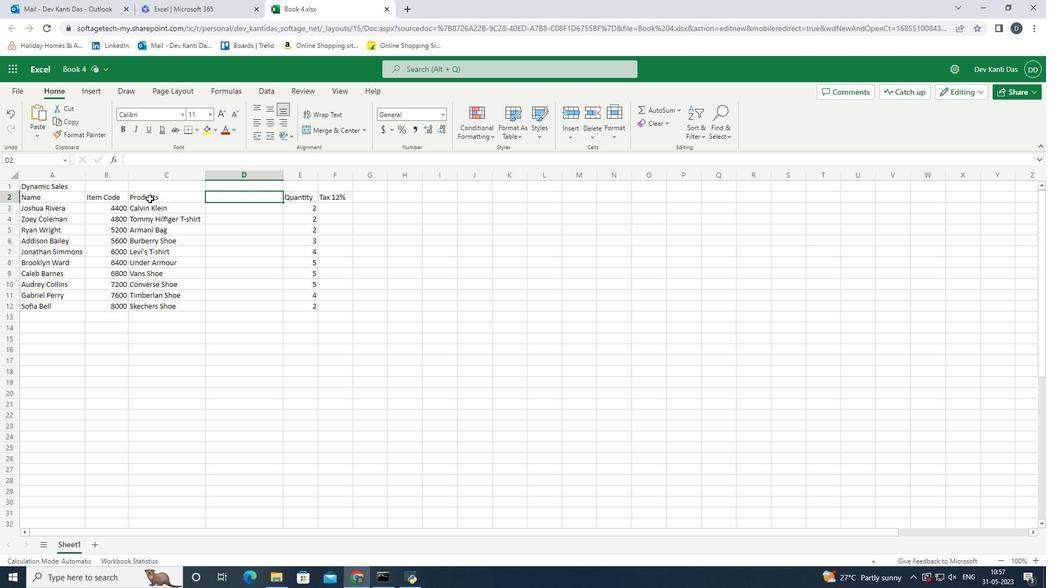 
Action: Mouse pressed left at (149, 198)
Screenshot: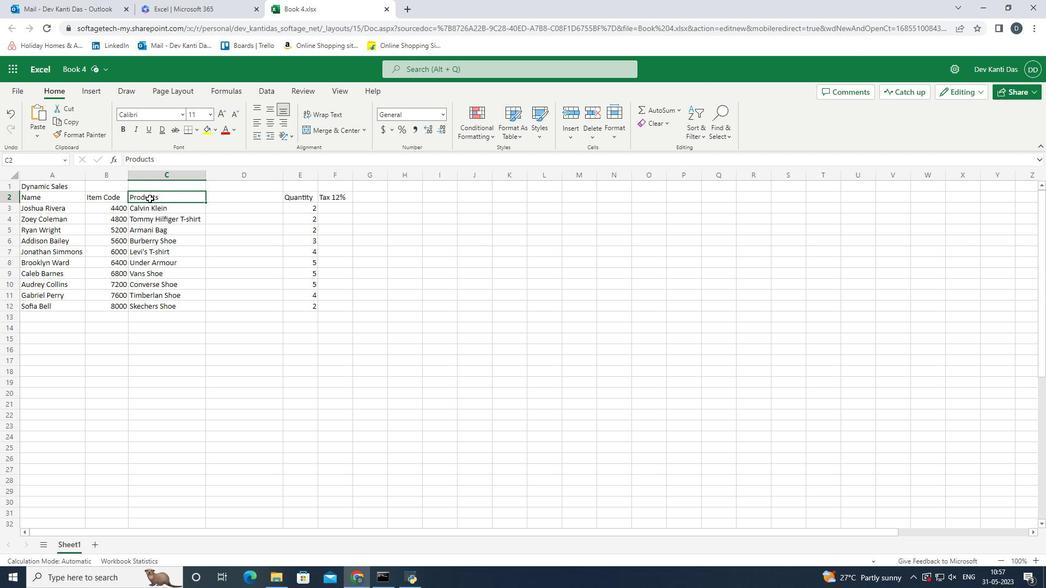 
Action: Mouse moved to (183, 194)
Screenshot: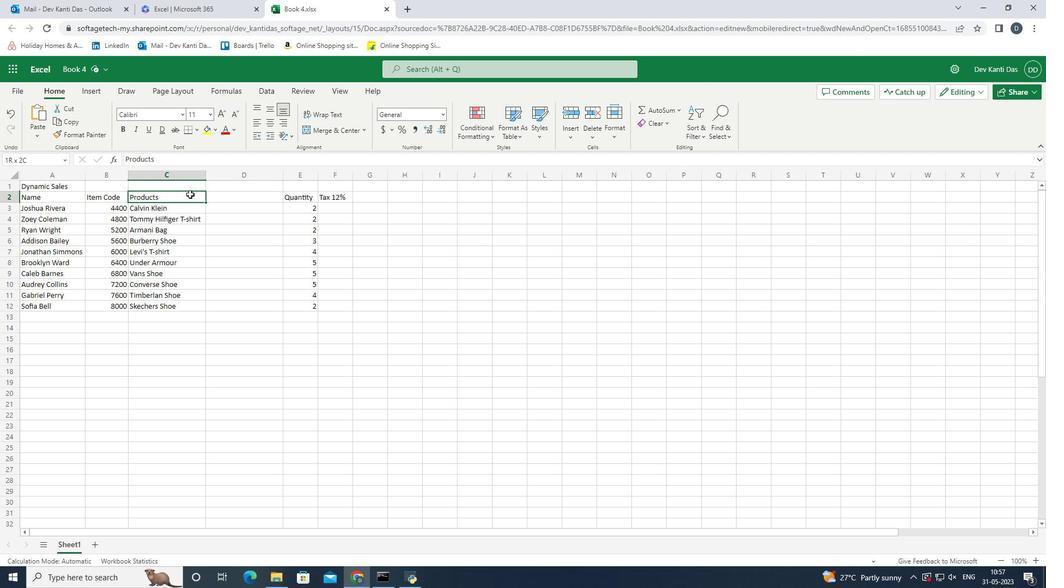 
Action: Mouse pressed left at (183, 194)
Screenshot: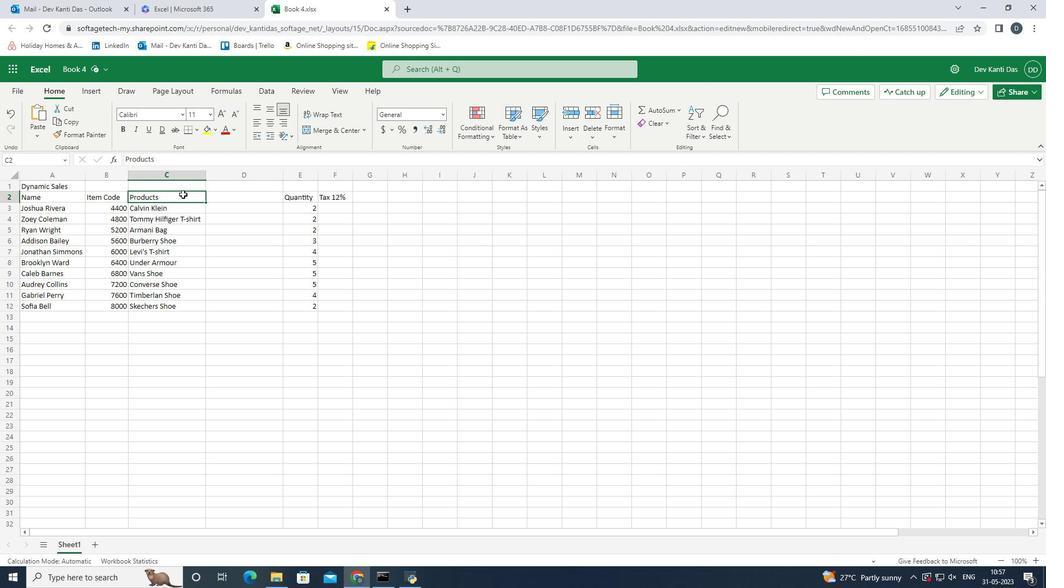 
Action: Mouse moved to (204, 192)
Screenshot: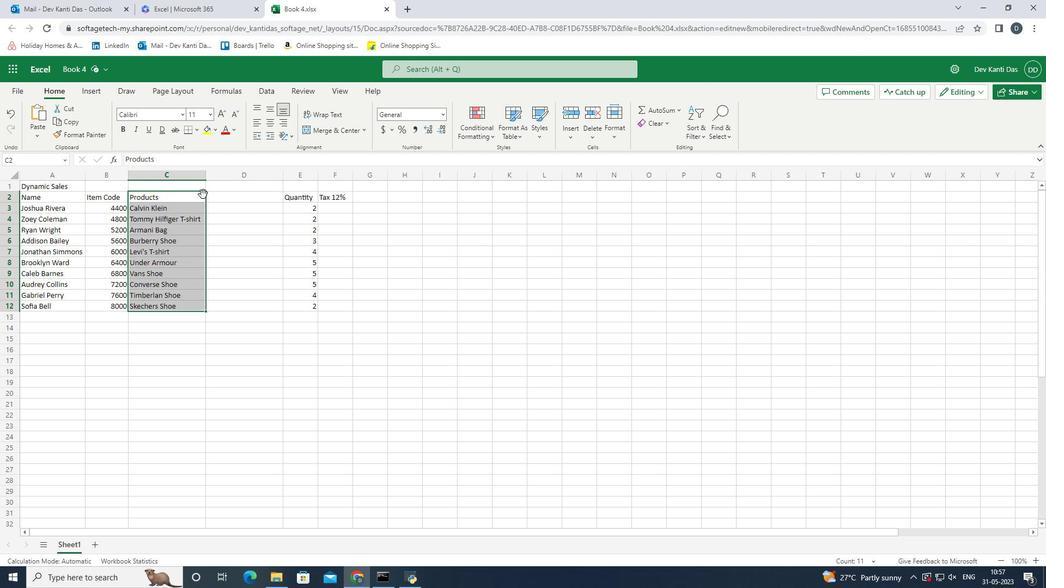 
Action: Mouse pressed left at (204, 192)
Screenshot: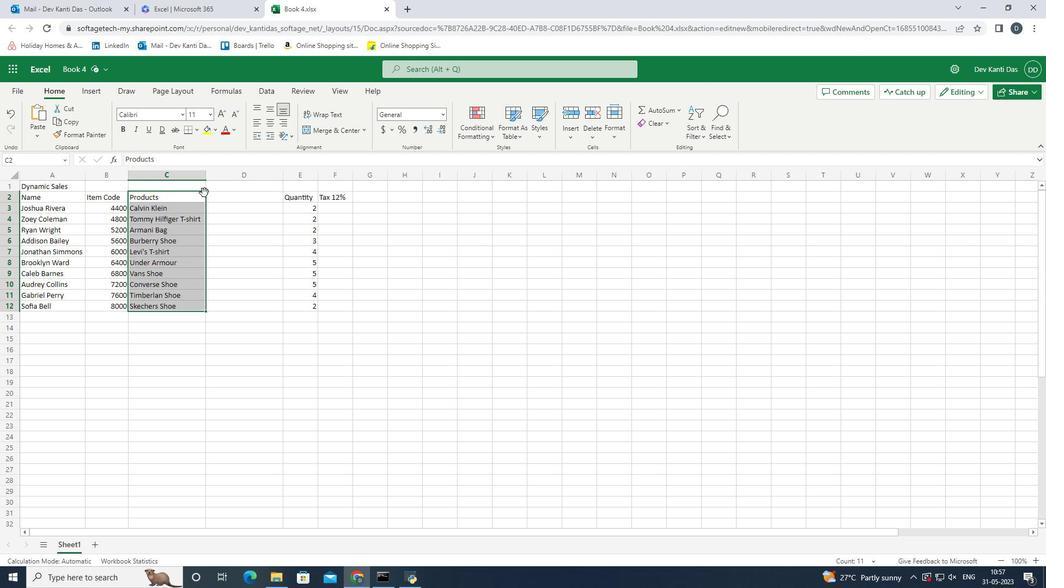 
Action: Mouse moved to (170, 197)
Screenshot: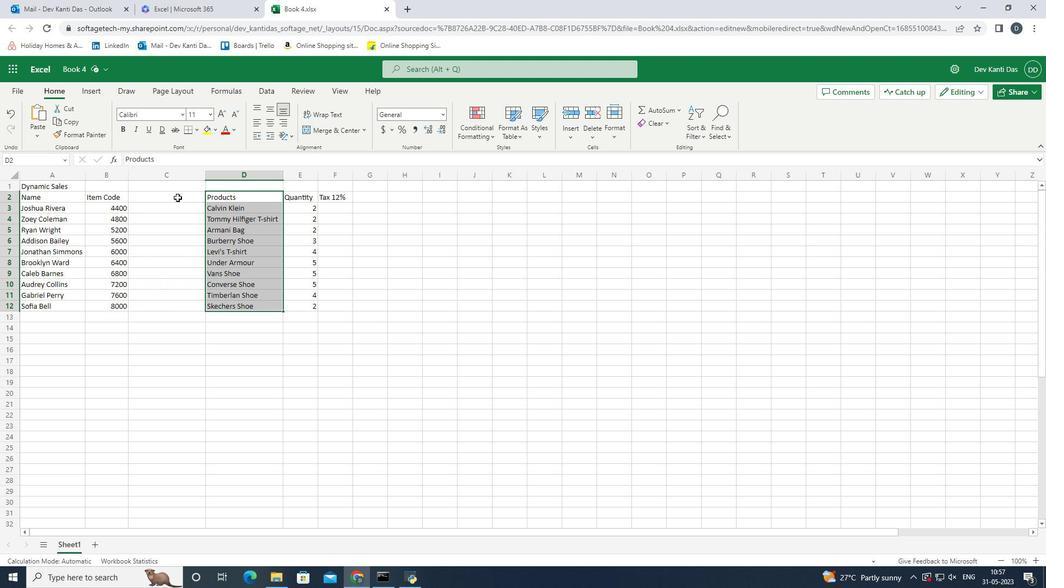 
Action: Mouse pressed left at (170, 197)
Screenshot: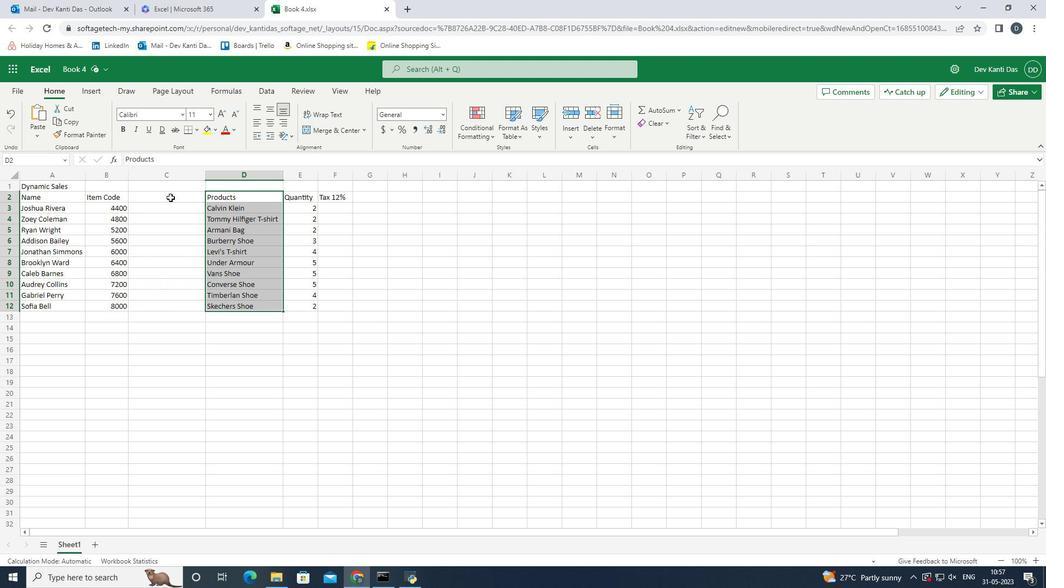 
Action: Mouse moved to (171, 197)
Screenshot: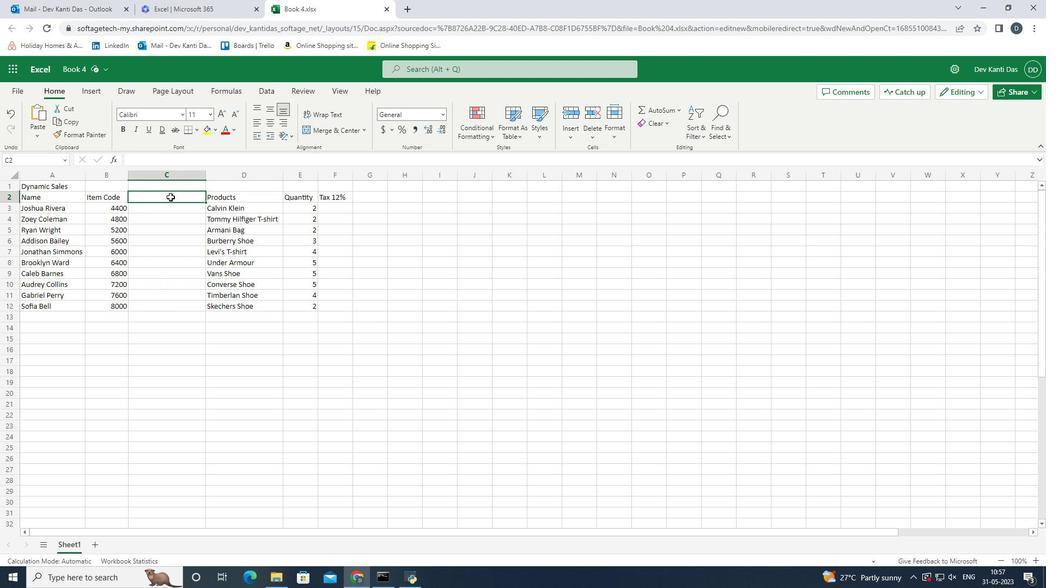 
Action: Key pressed <Key.shift><Key.shift><Key.shift><Key.shift><Key.shift>Product<Key.space><Key.shift><Key.shift><Key.shift><Key.shift><Key.shift><Key.shift><Key.shift><Key.shift><Key.shift><Key.shift><Key.shift><Key.shift>Range<Key.enter>
Screenshot: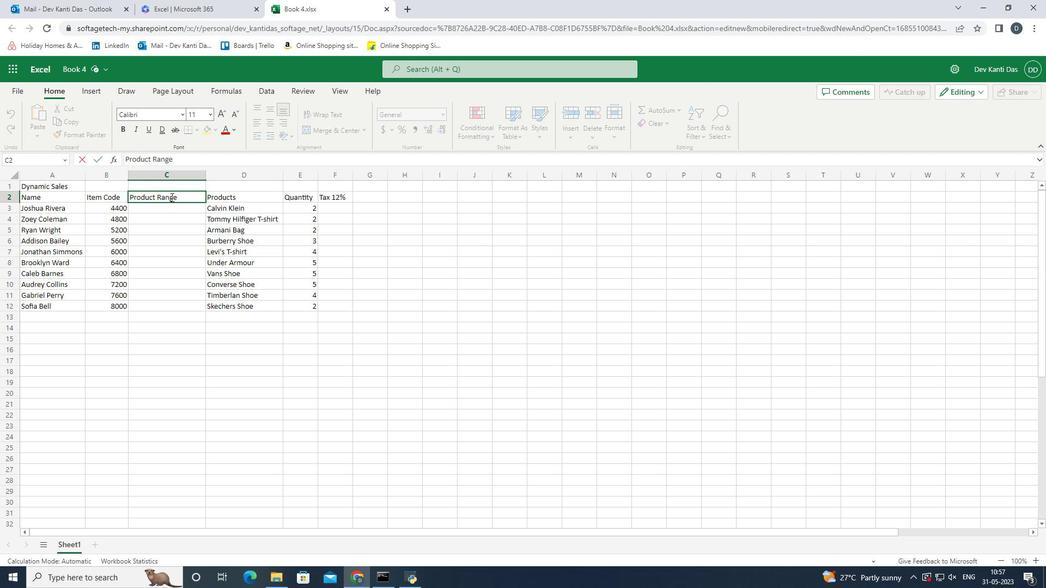
Action: Mouse moved to (626, 230)
Screenshot: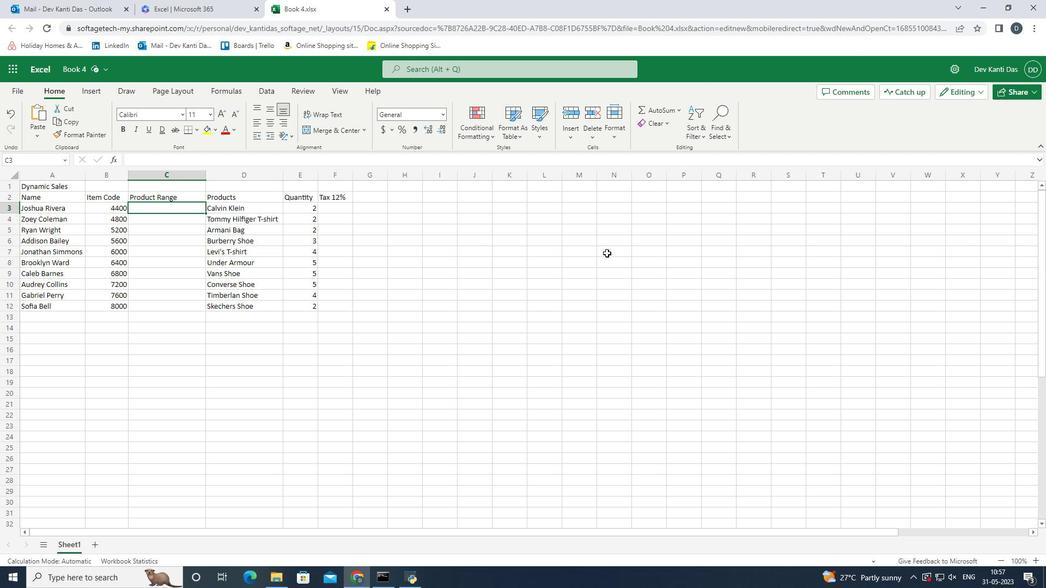 
Action: Key pressed 14
Screenshot: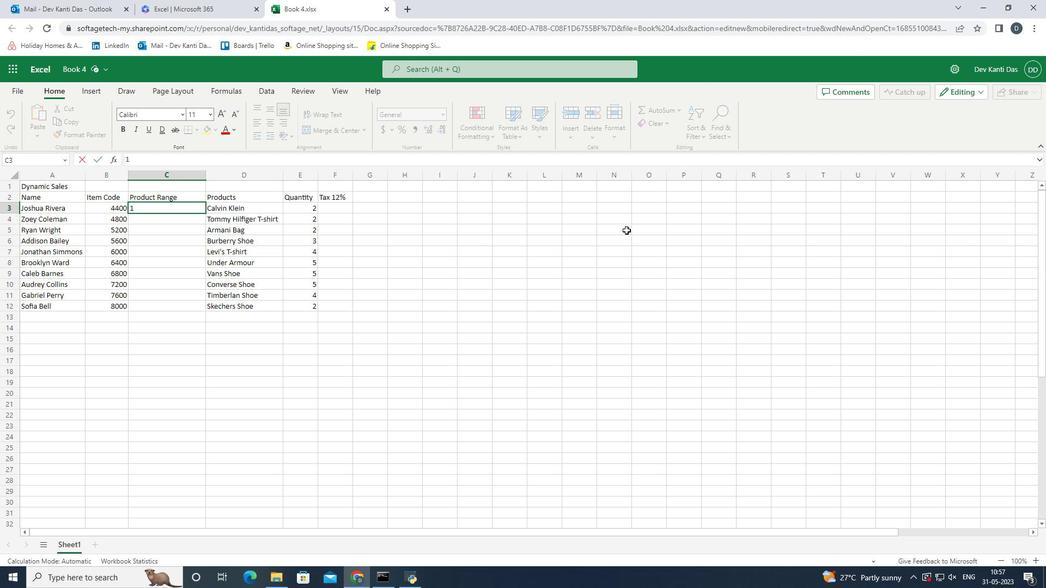
Action: Mouse moved to (680, 207)
Screenshot: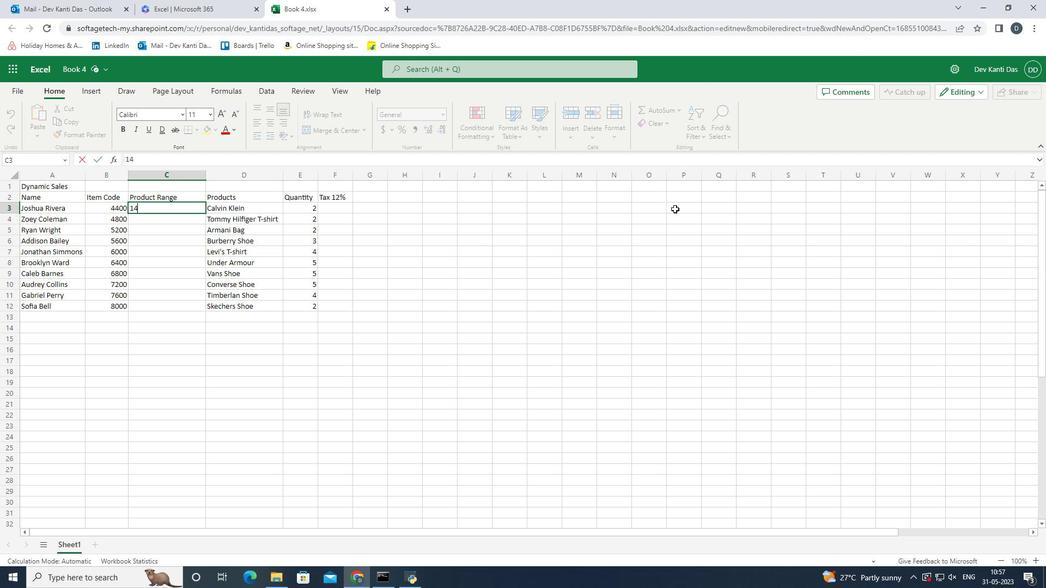 
Action: Key pressed 00
Screenshot: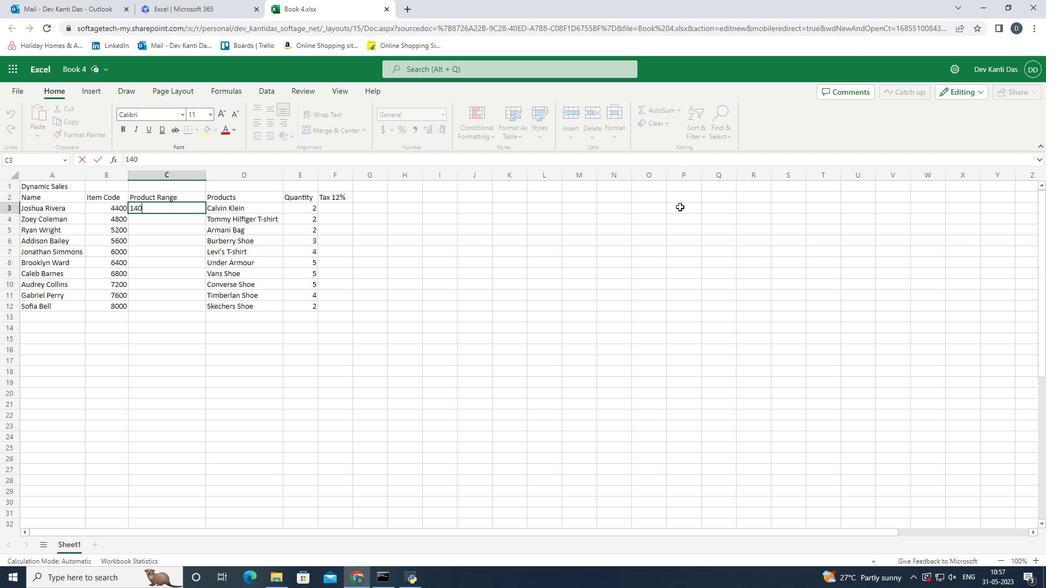 
Action: Mouse moved to (686, 219)
Screenshot: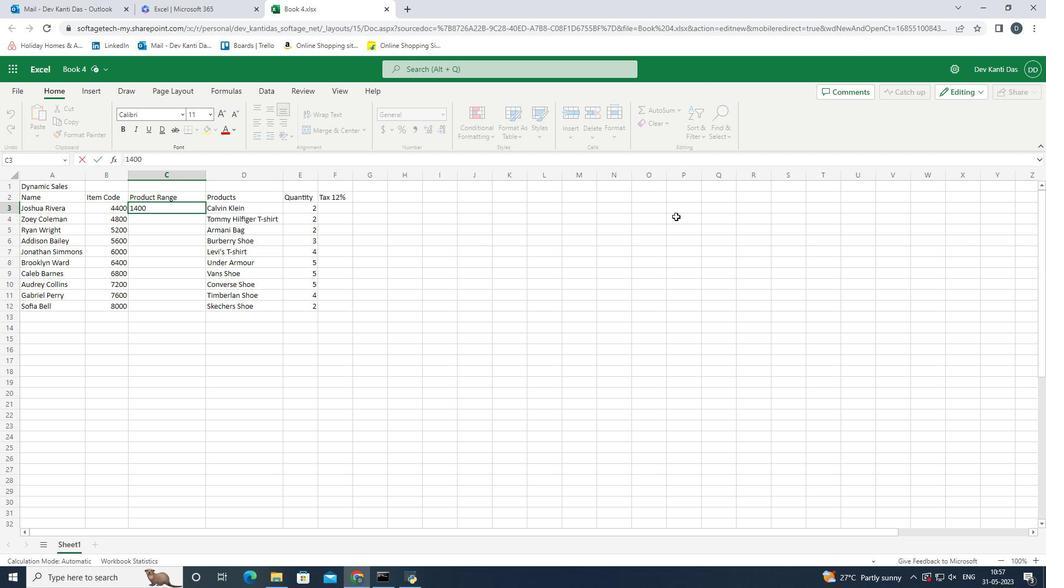 
Action: Key pressed <Key.enter>1800<Key.enter>2200<Key.enter>2600<Key.enter>3000<Key.enter>3400<Key.enter>3800<Key.enter>4200<Key.enter>4600<Key.enter>5000<Key.right><Key.right><Key.right><Key.up><Key.up><Key.up><Key.up><Key.up><Key.up><Key.up><Key.up>
Screenshot: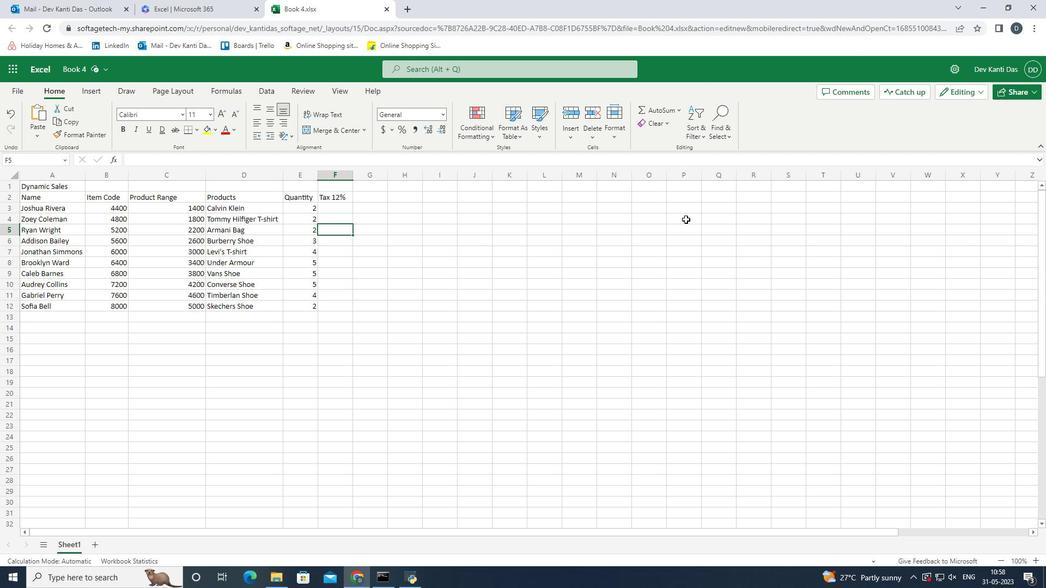 
Action: Mouse moved to (206, 176)
Screenshot: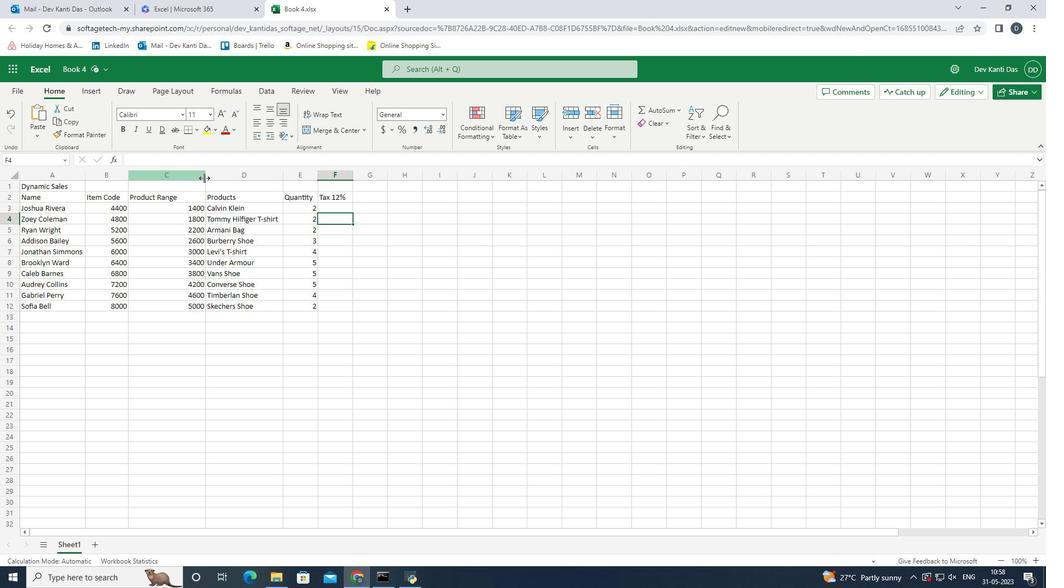 
Action: Mouse pressed left at (206, 176)
Screenshot: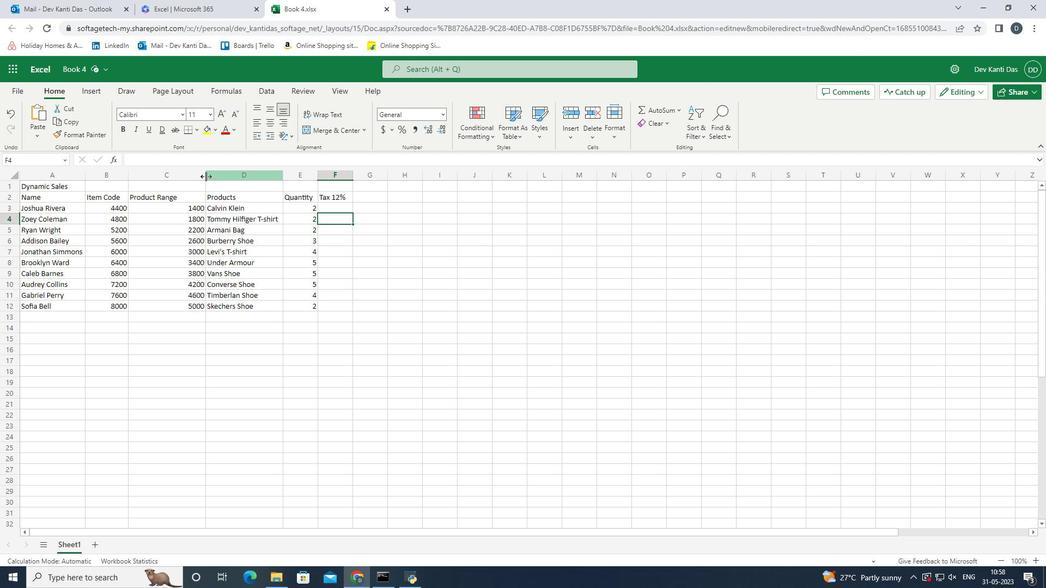 
Action: Mouse moved to (318, 206)
Screenshot: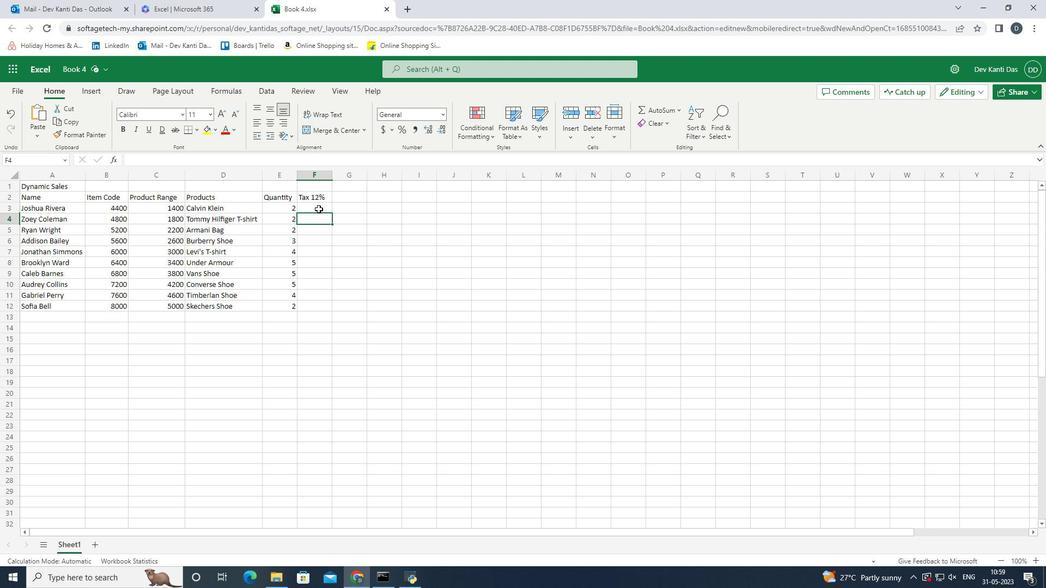 
Action: Mouse pressed left at (318, 206)
Screenshot: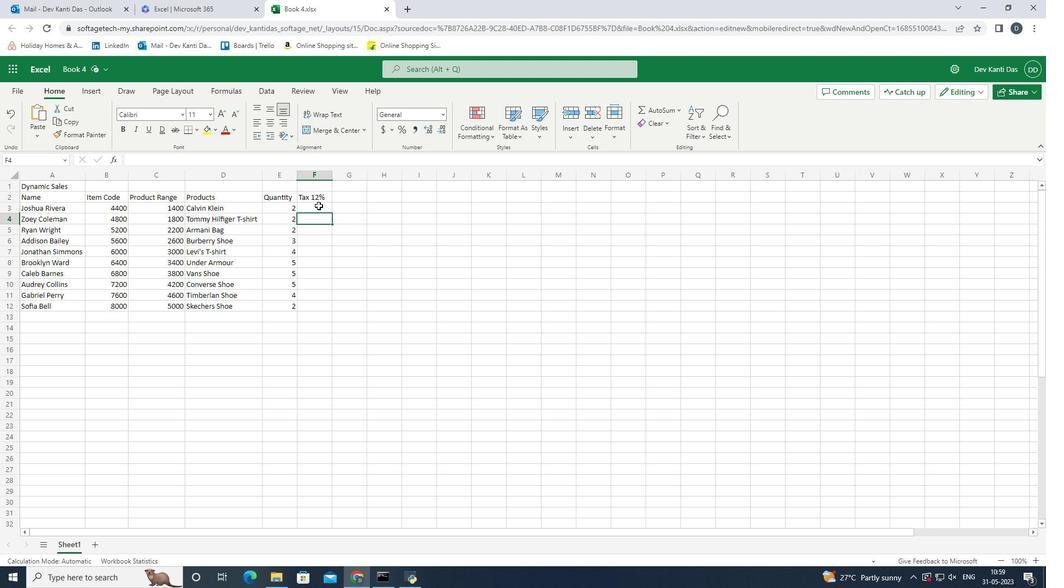 
Action: Mouse moved to (335, 221)
Screenshot: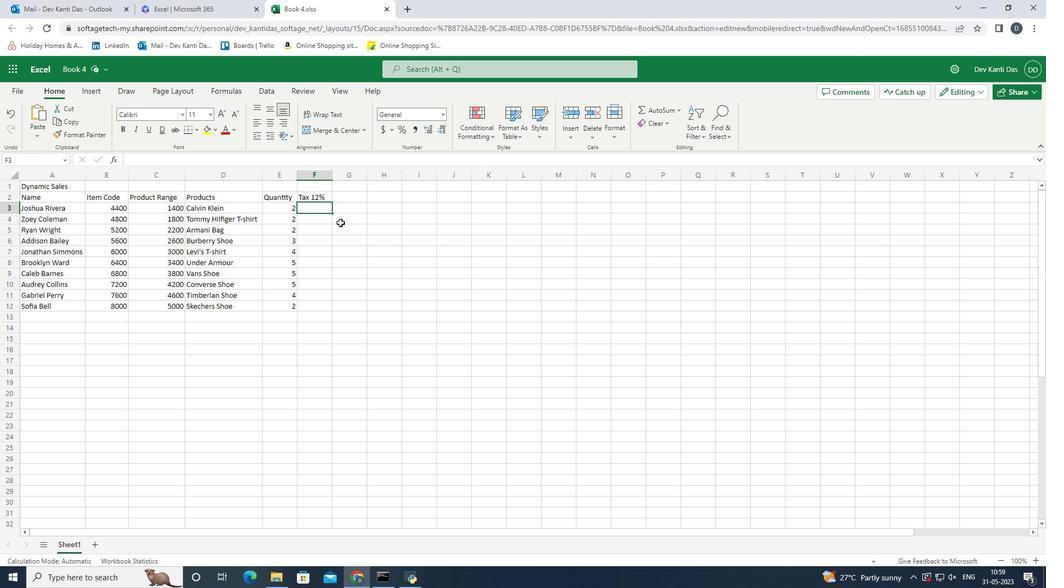 
Action: Key pressed =1400*12<Key.shift><Key.shift><Key.shift><Key.shift><Key.shift><Key.shift><Key.shift>%<Key.enter><Key.up><Key.down>
Screenshot: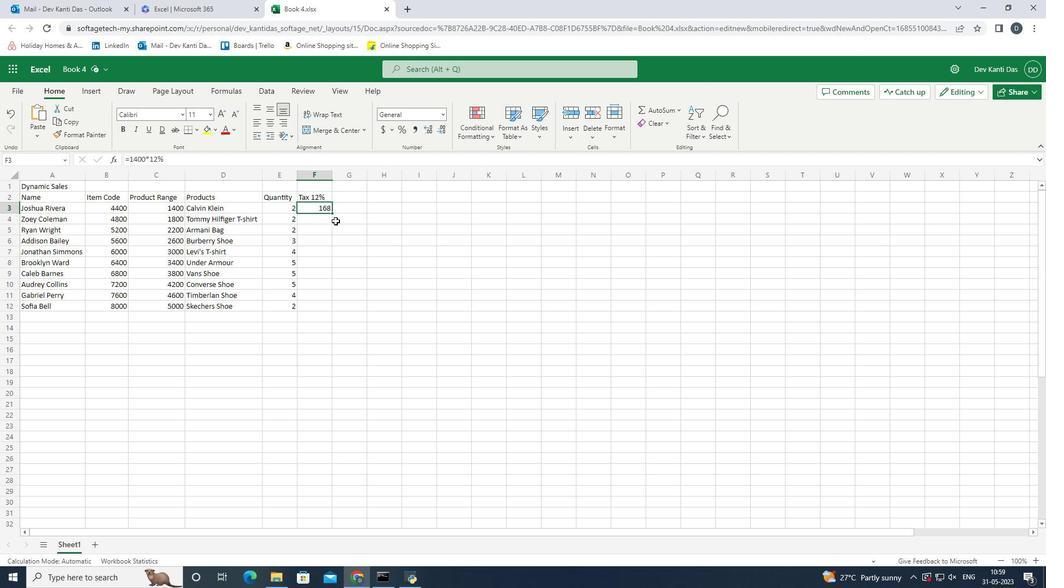 
Action: Mouse moved to (316, 208)
Screenshot: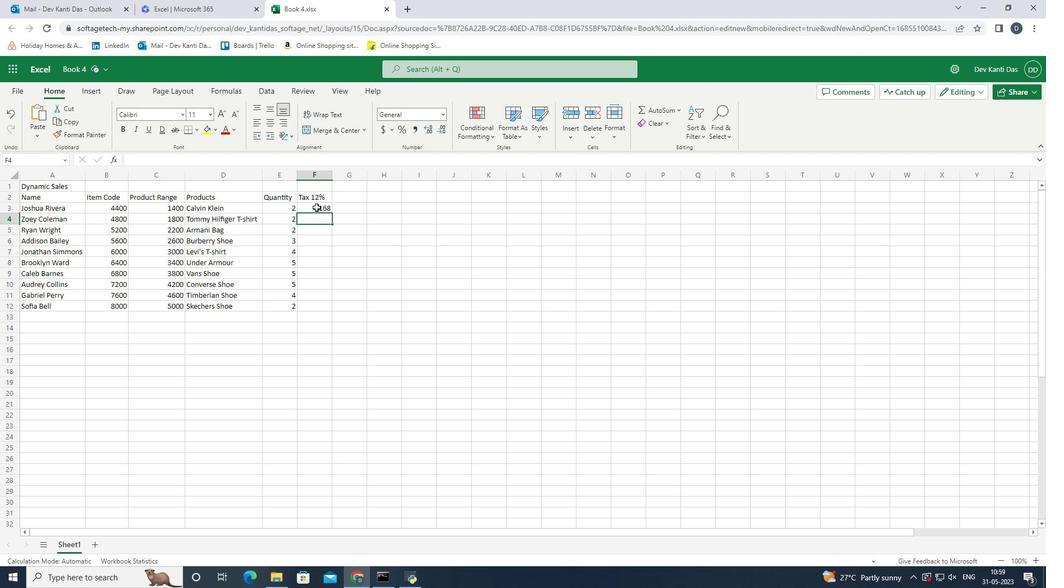 
Action: Mouse pressed left at (316, 208)
Screenshot: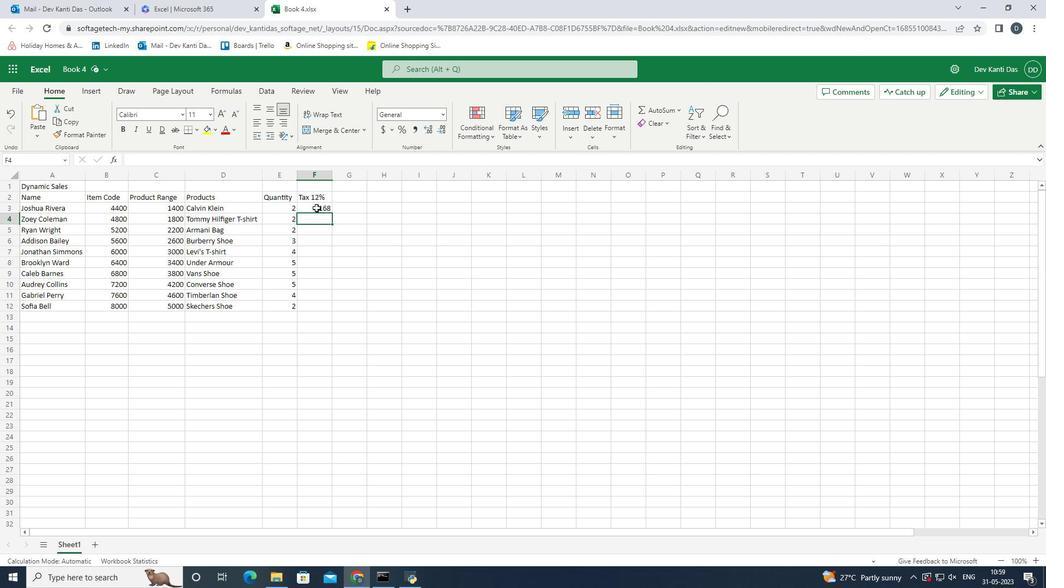 
Action: Mouse moved to (322, 209)
Screenshot: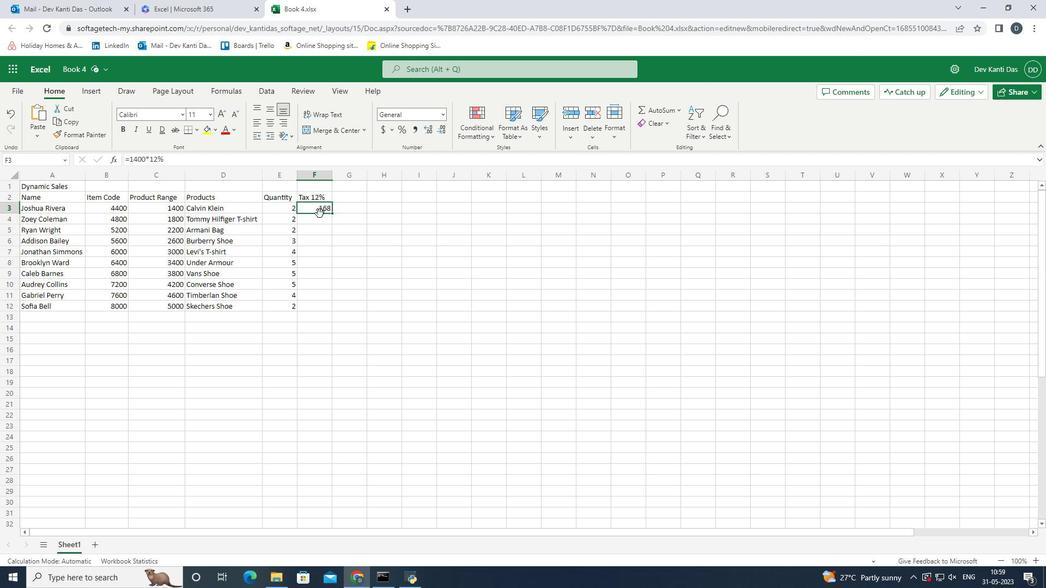 
Action: Mouse pressed left at (322, 209)
Screenshot: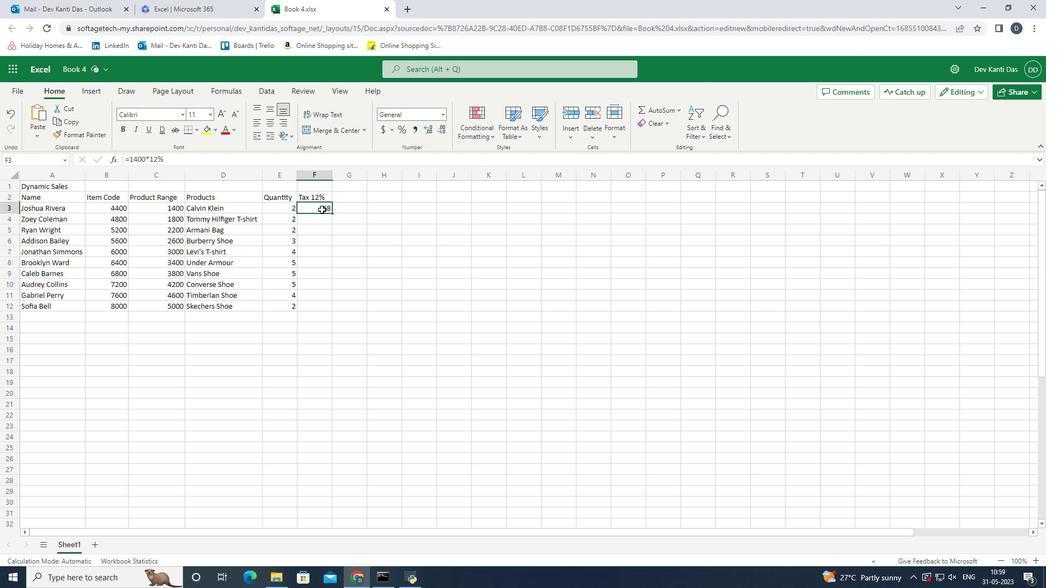 
Action: Mouse moved to (319, 220)
Screenshot: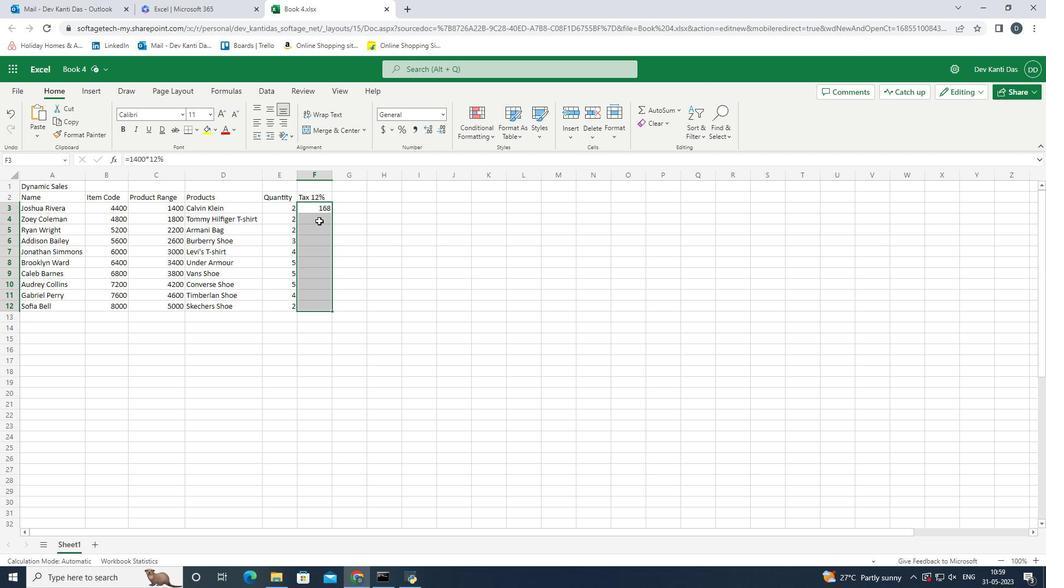 
Action: Mouse pressed left at (319, 220)
Screenshot: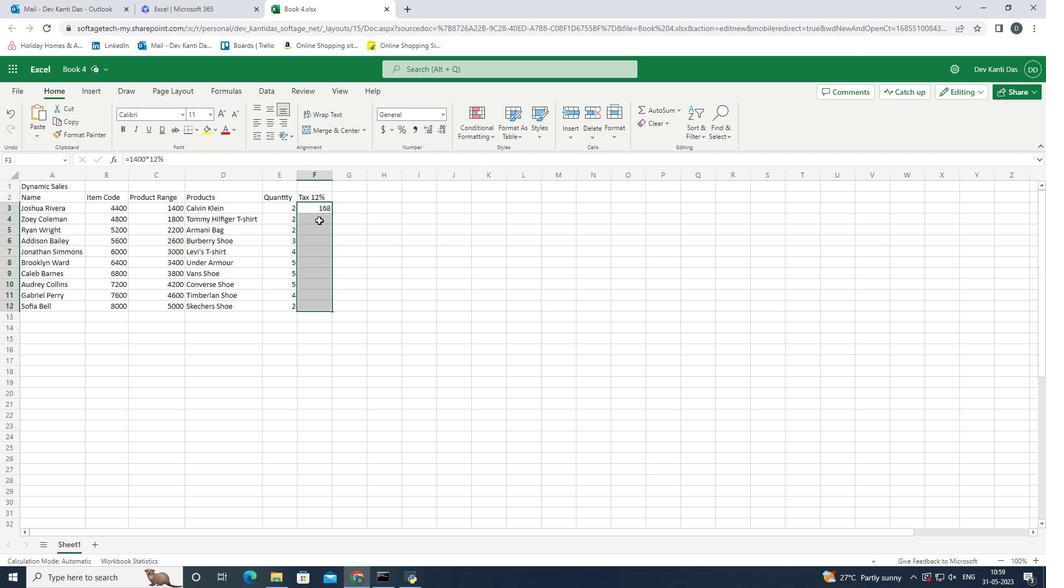 
Action: Mouse moved to (426, 212)
Screenshot: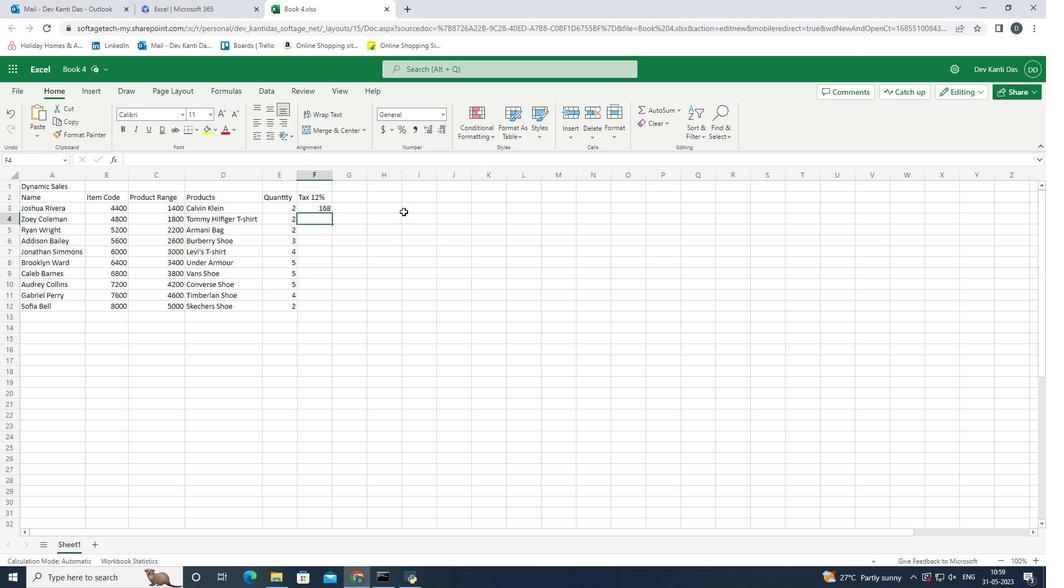 
Action: Key pressed =4800*12<Key.shift><Key.shift><Key.shift><Key.shift><Key.shift><Key.shift><Key.shift><Key.shift><Key.shift><Key.shift><Key.shift><Key.shift><Key.shift><Key.shift>%<Key.enter><Key.up><Key.up><Key.up><Key.down><Key.down><Key.backspace>=1800*<Key.shift>12<Key.shift><Key.shift><Key.shift><Key.shift><Key.shift><Key.shift><Key.shift><Key.shift><Key.shift><Key.shift><Key.shift><Key.shift><Key.shift><Key.shift><Key.shift><Key.shift><Key.shift><Key.shift><Key.shift>%<Key.enter><Key.up><Key.down><Key.up><Key.up><Key.down><Key.down>=2200*12<Key.shift><Key.shift><Key.shift><Key.shift>%<Key.enter>=2600*12<Key.shift><Key.shift><Key.shift><Key.shift><Key.shift>%<Key.enter>=3000*12<Key.shift><Key.shift><Key.shift><Key.shift><Key.shift><Key.shift><Key.shift><Key.shift><Key.shift><Key.shift><Key.shift><Key.shift><Key.shift><Key.shift><Key.shift><Key.shift><Key.shift><Key.shift><Key.shift><Key.shift>%<Key.enter>3400<Key.backspace><Key.backspace><Key.backspace><Key.backspace>=3400*12<Key.shift><Key.shift><Key.shift><Key.shift>%<Key.enter>=3800*12<Key.shift><Key.shift><Key.shift><Key.shift><Key.shift><Key.shift>%<Key.enter>=4200*12<Key.shift><Key.shift><Key.shift><Key.shift><Key.shift><Key.shift><Key.shift><Key.shift><Key.shift><Key.shift><Key.shift><Key.shift><Key.shift><Key.shift><Key.shift><Key.shift><Key.shift><Key.shift><Key.shift><Key.shift><Key.shift><Key.shift><Key.shift><Key.shift><Key.shift><Key.shift><Key.shift><Key.shift>%<Key.enter>=4600<Key.shift>*12<Key.shift><Key.shift><Key.shift><Key.shift><Key.shift><Key.shift><Key.shift>%<Key.enter>=5000*12<Key.shift><Key.shift><Key.shift><Key.shift><Key.shift><Key.shift><Key.shift><Key.shift><Key.shift><Key.shift><Key.shift><Key.shift><Key.shift><Key.shift><Key.shift><Key.shift><Key.shift><Key.shift><Key.shift>%<Key.enter><Key.up><Key.up><Key.up><Key.up><Key.up><Key.up><Key.up><Key.up><Key.up><Key.up><Key.up><Key.right><Key.down><Key.down><Key.down><Key.down><Key.down><Key.down><Key.down><Key.down><Key.down><Key.down><Key.left><Key.left><Key.right><Key.right><Key.left>
Screenshot: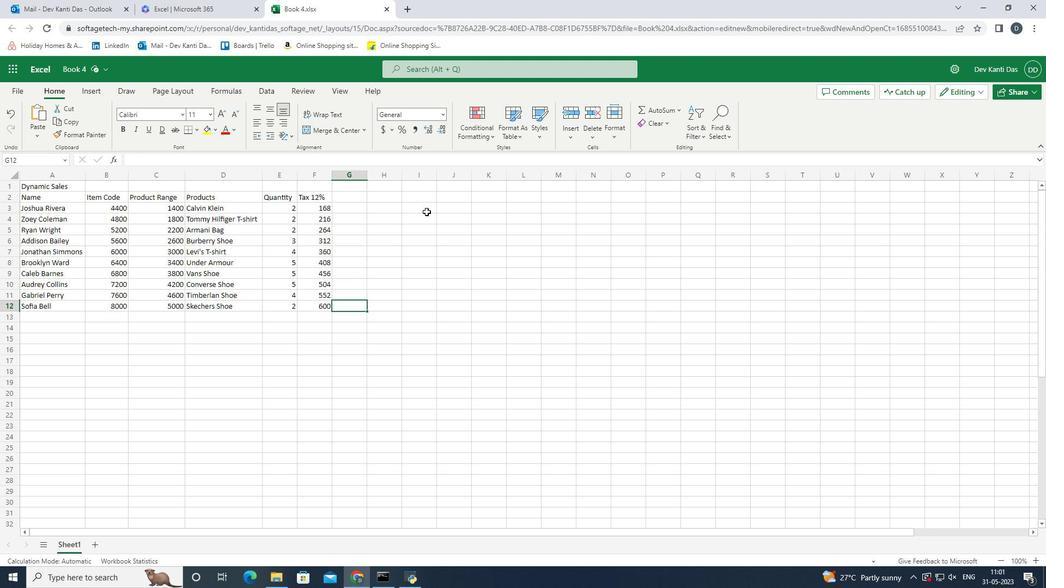 
Action: Mouse moved to (355, 196)
Screenshot: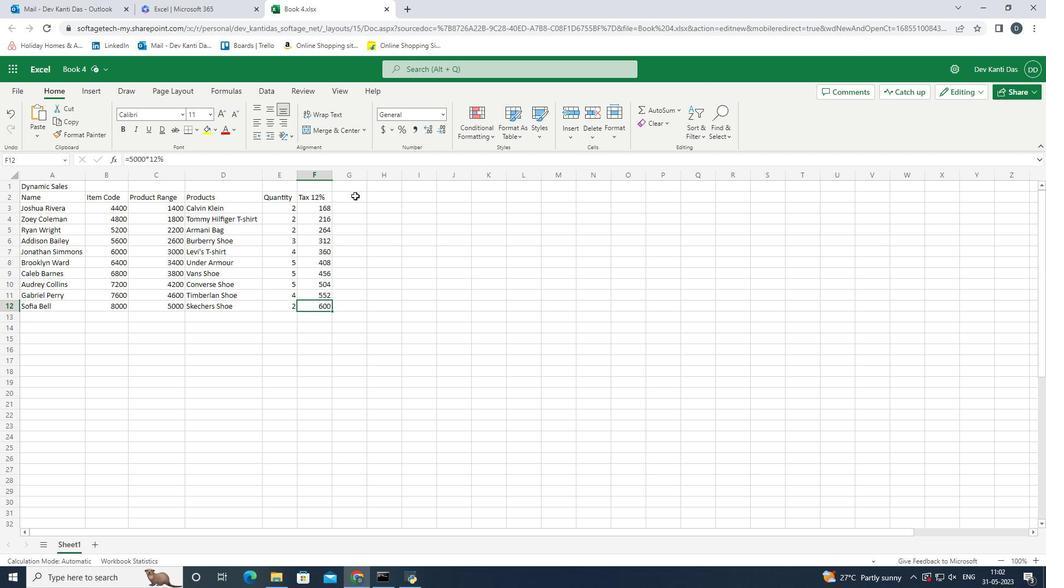 
Action: Mouse pressed left at (355, 196)
Screenshot: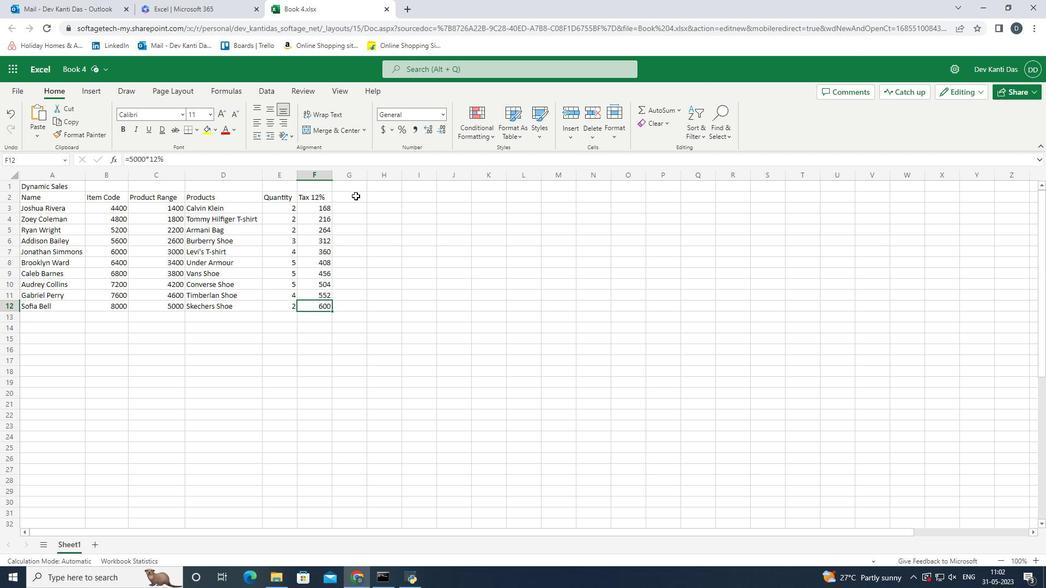 
Action: Key pressed <Key.shift>Total<Key.space><Key.shift><Key.shift><Key.shift>Amount<Key.enter>
Screenshot: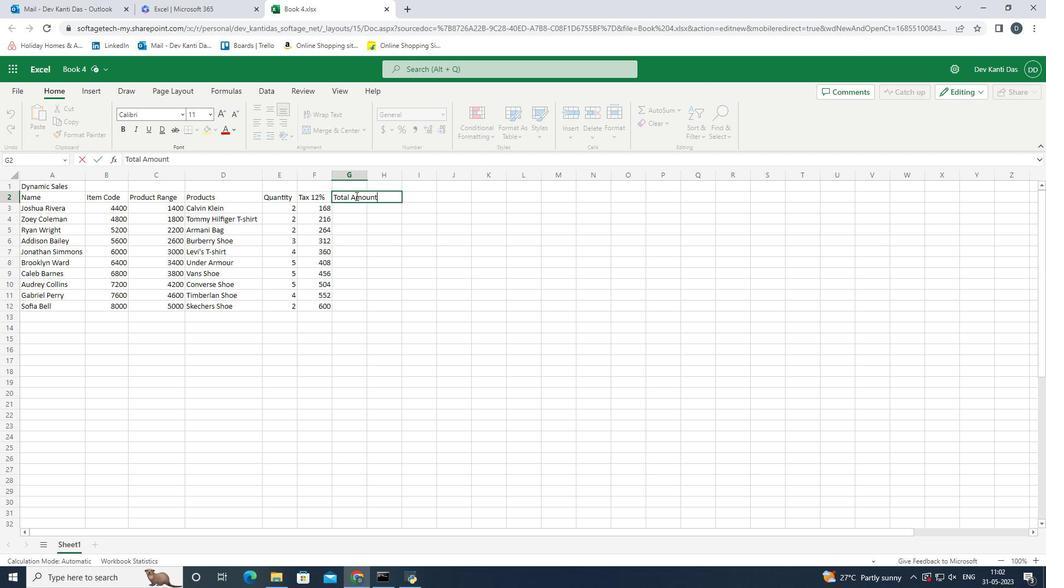 
Action: Mouse moved to (365, 176)
Screenshot: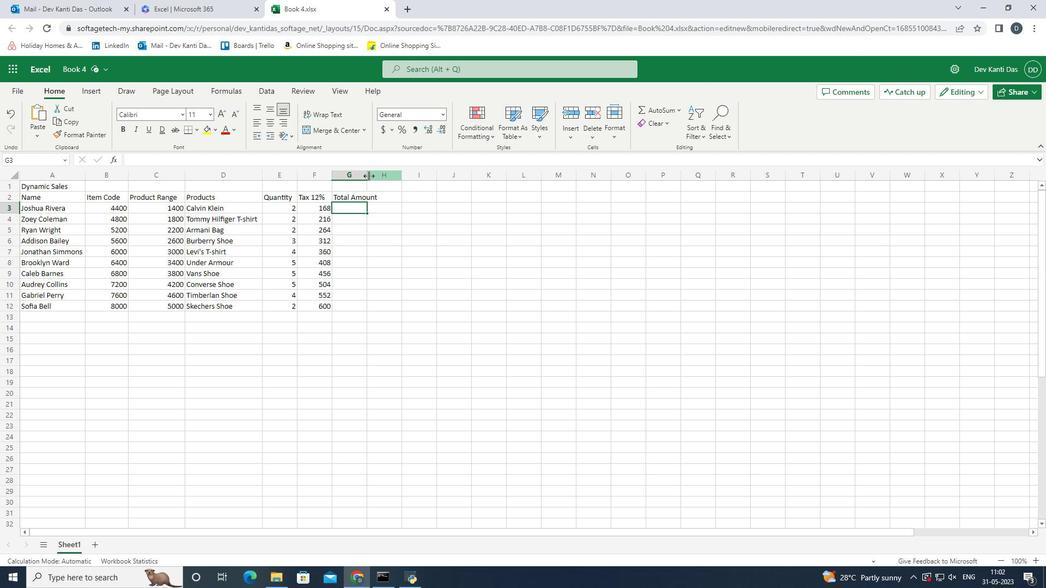 
Action: Mouse pressed left at (365, 176)
Screenshot: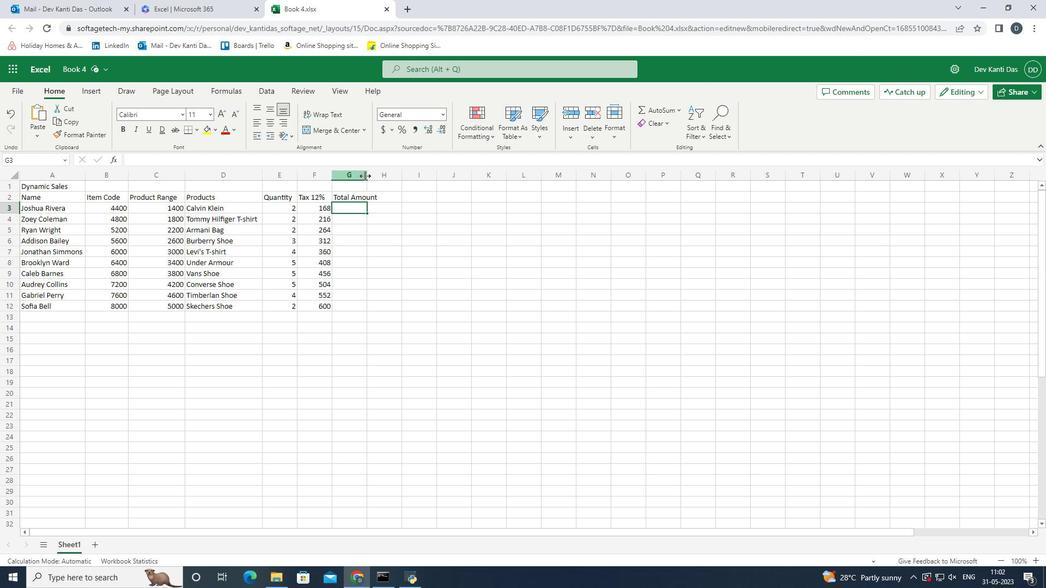 
Action: Mouse moved to (493, 312)
Screenshot: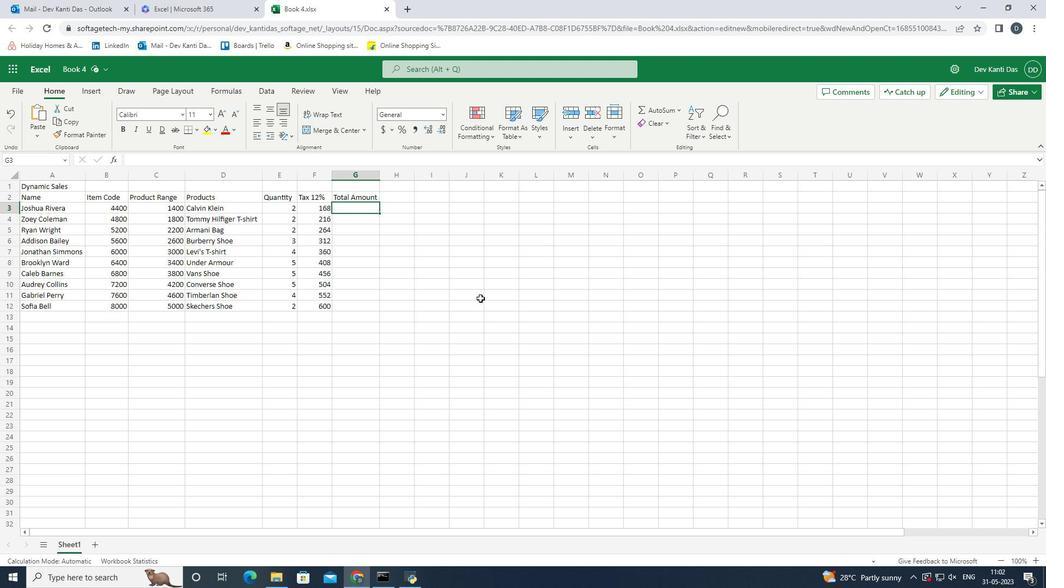 
Action: Key pressed =1400+168<Key.enter>=1800+216<Key.enter>=2200+264<Key.enter><Key.up><Key.up><Key.down><Key.down>=2600+312<Key.enter>=3000+360<Key.enter>
Screenshot: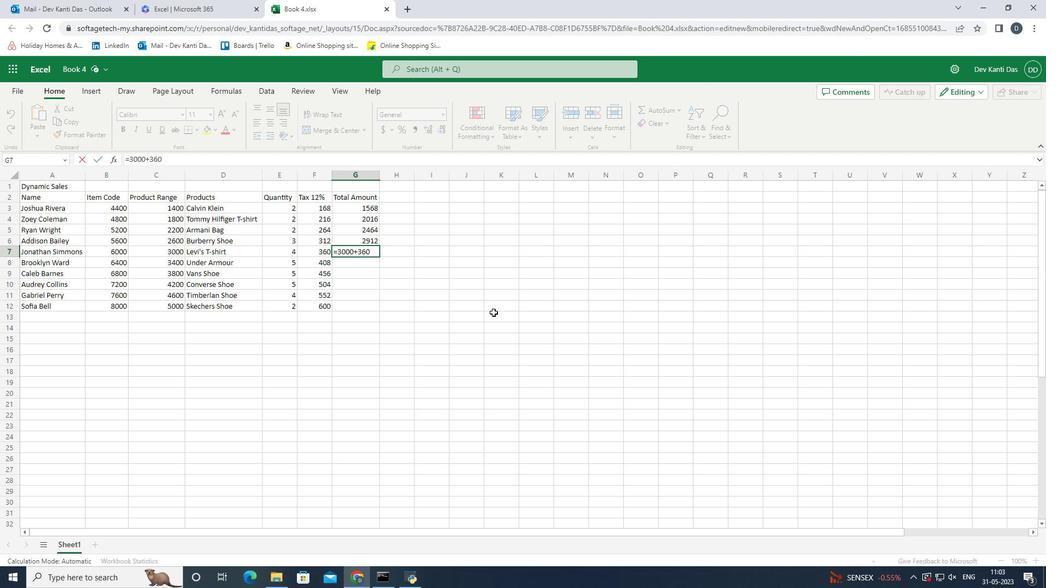 
Action: Mouse moved to (488, 270)
Screenshot: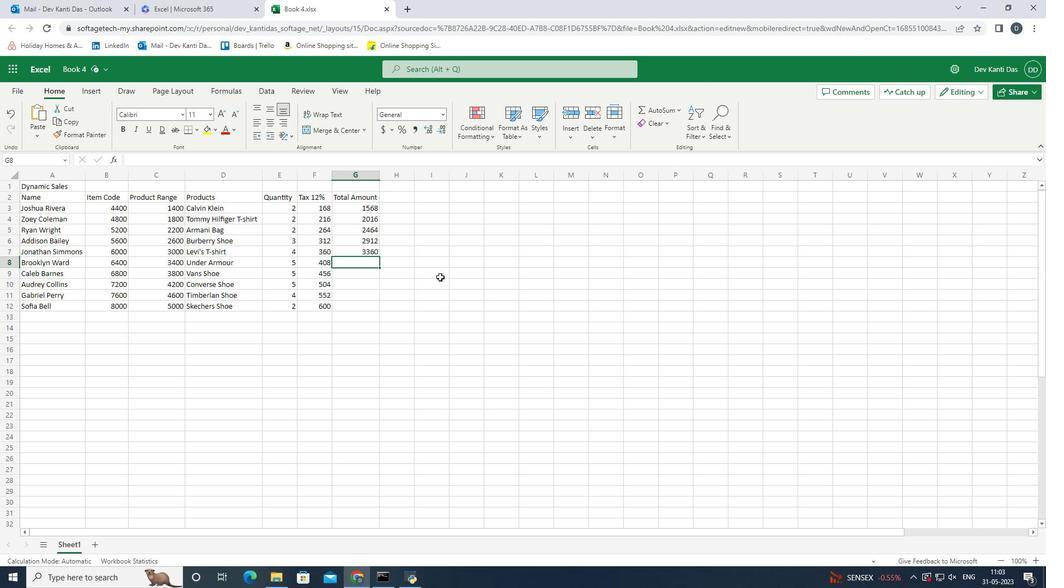 
Action: Key pressed <Key.up><Key.up><Key.down><Key.down>=3400+408<Key.enter>=3800+456<Key.enter>=4200+504<Key.enter>=4600++5<Key.backspace><Key.backspace>552<Key.enter>=5000+600<Key.enter><Key.up><Key.right><Key.up><Key.left><Key.down><Key.up><Key.up><Key.up><Key.up><Key.up><Key.up><Key.up><Key.up><Key.down><Key.down><Key.down><Key.down><Key.down><Key.down><Key.down><Key.down><Key.right><Key.left>
Screenshot: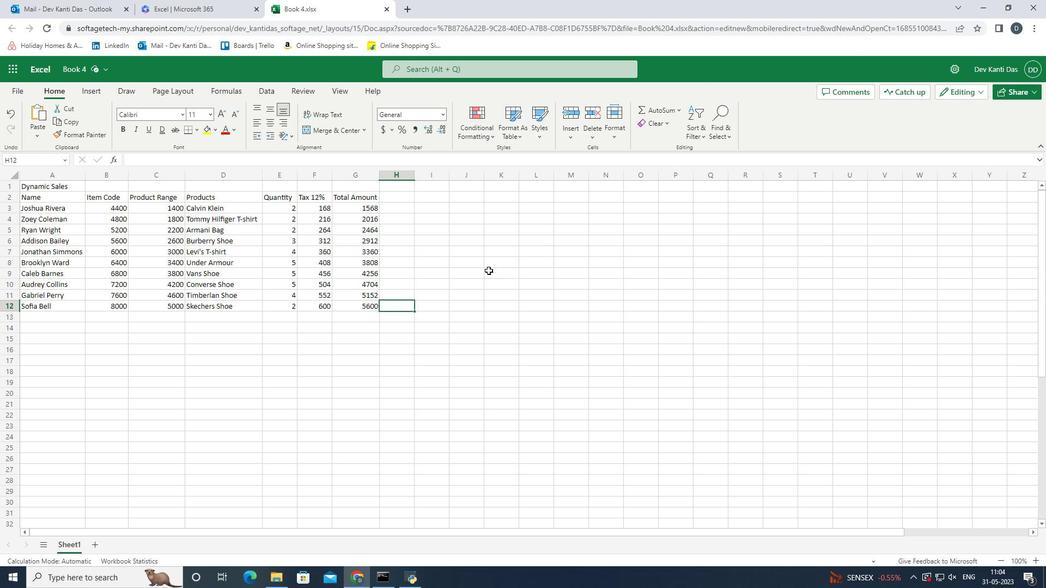 
Action: Mouse moved to (18, 91)
Screenshot: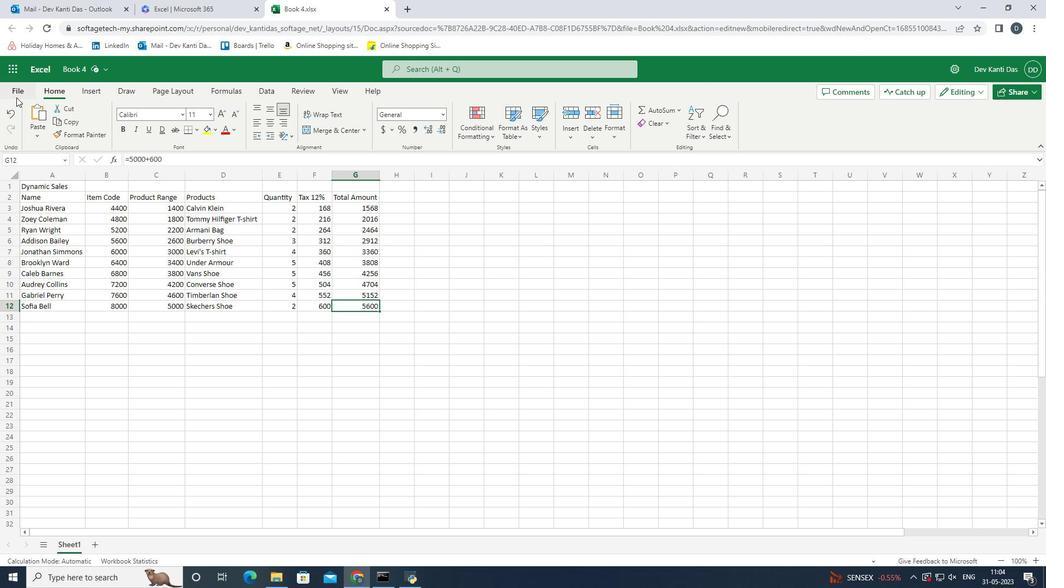 
Action: Mouse pressed left at (18, 91)
Screenshot: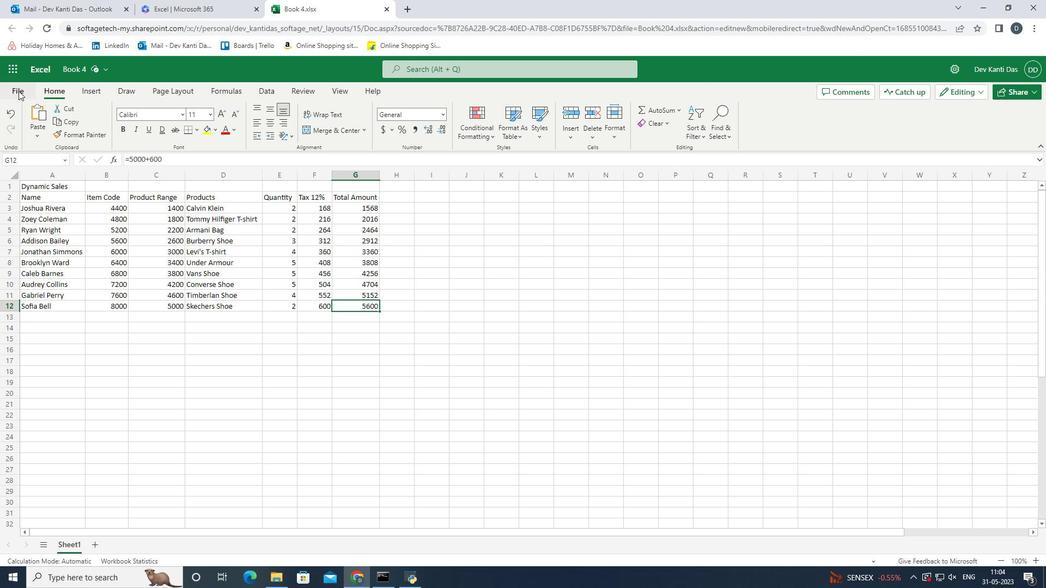 
Action: Mouse moved to (66, 195)
Screenshot: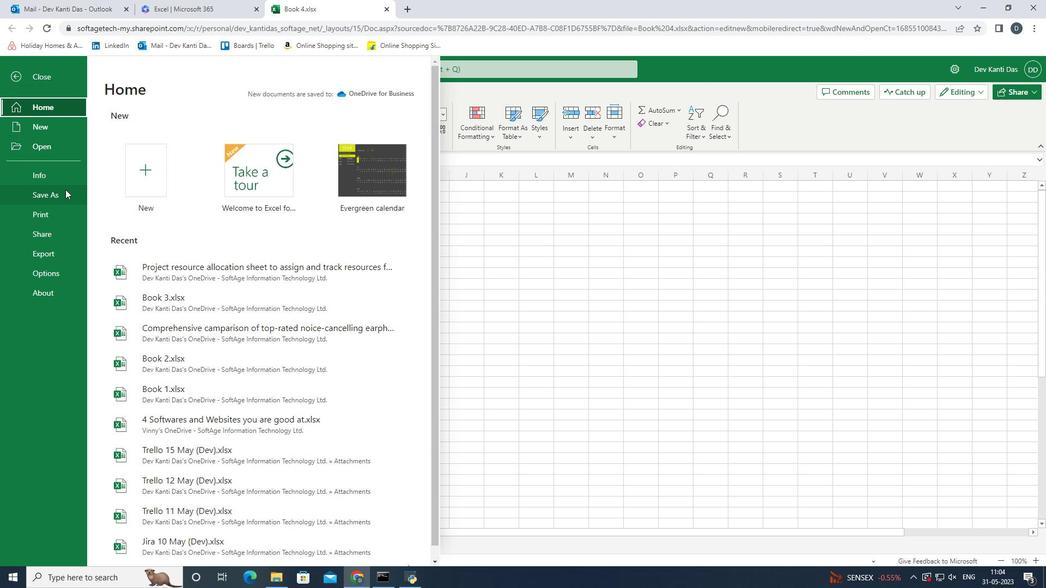 
Action: Mouse pressed left at (66, 195)
Screenshot: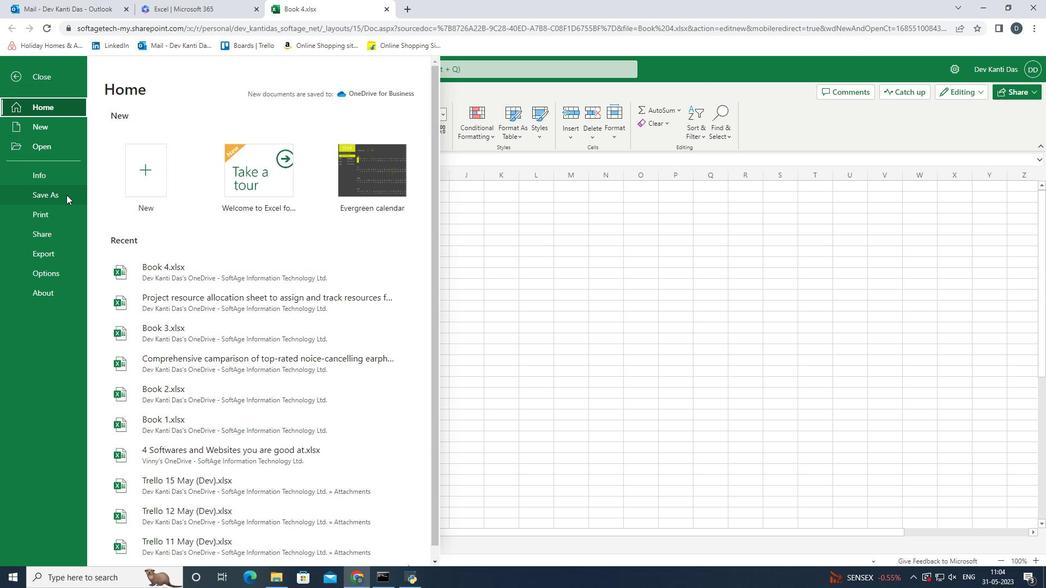 
Action: Mouse moved to (215, 130)
Screenshot: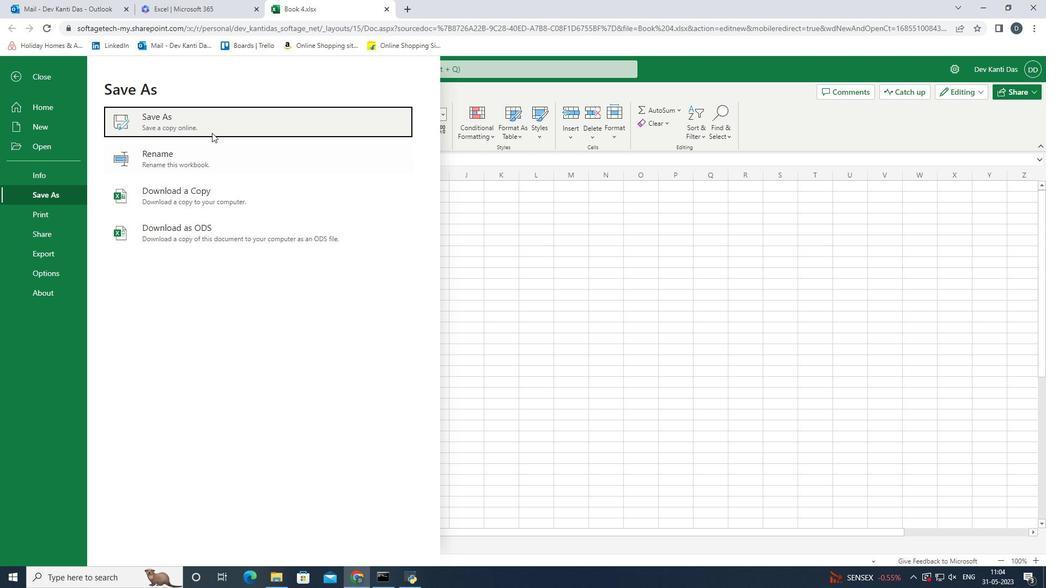 
Action: Mouse pressed left at (215, 130)
Screenshot: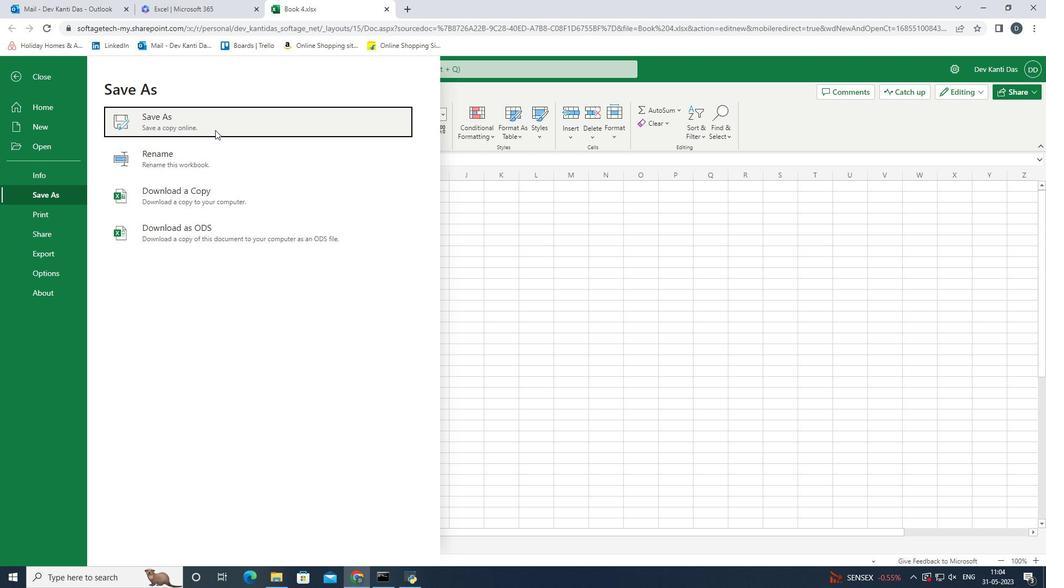 
Action: Mouse moved to (542, 285)
Screenshot: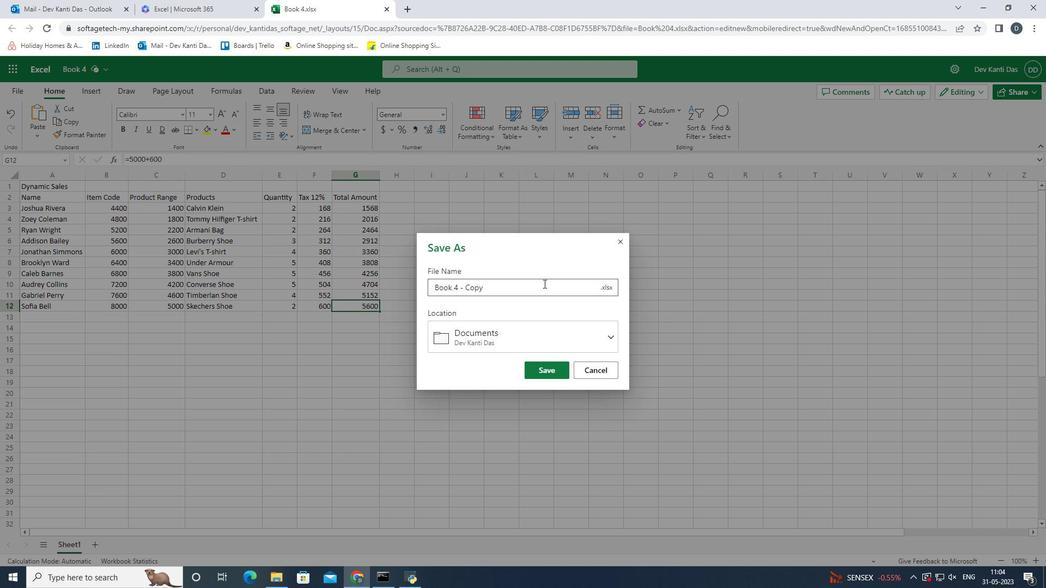 
Action: Key pressed <Key.backspace><Key.backspace><Key.backspace><Key.backspace><Key.backspace><Key.backspace><Key.backspace><Key.backspace><Key.backspace><Key.backspace><Key.backspace><Key.backspace><Key.backspace><Key.backspace><Key.backspace><Key.backspace><Key.backspace><Key.backspace><Key.backspace><Key.backspace><Key.backspace><Key.backspace><Key.shift>Dynamic<Key.space><Key.shift>Sales<Key.space><Key.shift><Key.shift><Key.shift><Key.shift><Key.shift><Key.shift><Key.shift><Key.shift><Key.shift><Key.shift><Key.shift><Key.shift><Key.shift><Key.shift><Key.shift><Key.shift><Key.shift><Key.shift><Key.shift><Key.shift><Key.shift><Key.shift><Key.shift><Key.shift><Key.shift><Key.shift><Key.shift><Key.shift><Key.shift><Key.shift><Key.shift><Key.shift><Key.shift><Key.shift><Key.shift><Key.shift><Key.shift><Key.shift><Key.shift><Key.shift><Key.shift><Key.shift><Key.shift><Key.shift><Key.shift><Key.shift><Key.shift><Key.shift><Key.shift><Key.shift><Key.shift><Key.shift><Key.shift><Key.shift><Key.shift><Key.shift><Key.shift><Key.shift><Key.shift><Key.shift><Key.shift><Key.shift><Key.shift><Key.shift><Key.shift>Review<Key.space><Key.shift><Key.shift><Key.shift>Book<Key.enter>
Screenshot: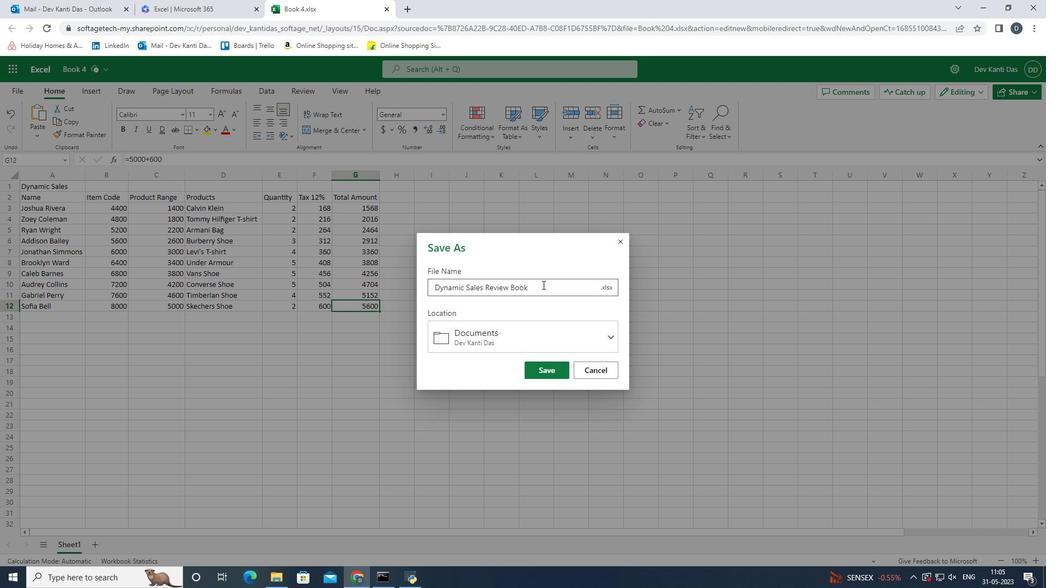
Action: Mouse moved to (359, 306)
Screenshot: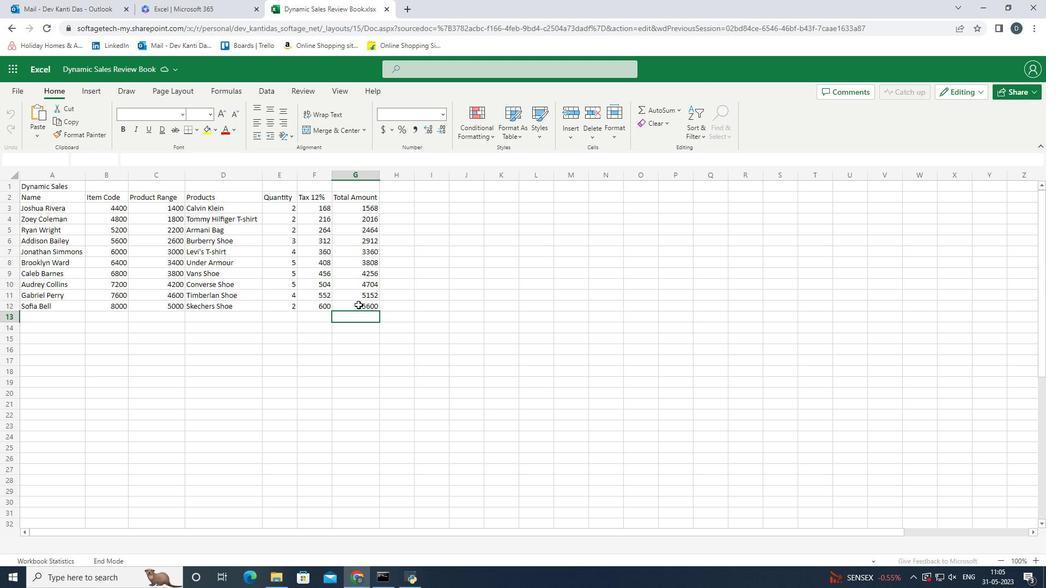 
Action: Mouse pressed left at (359, 306)
Screenshot: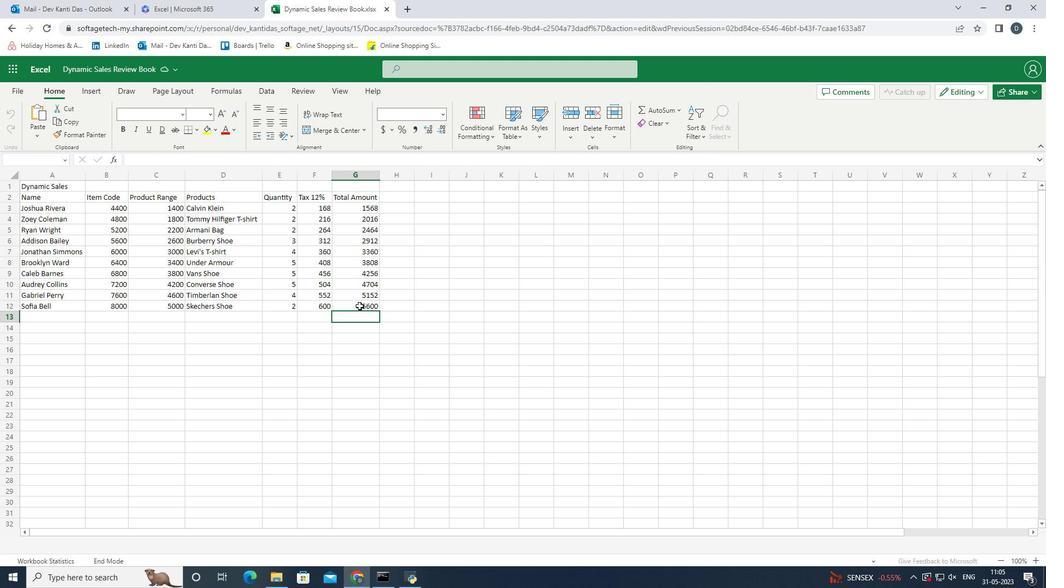 
Action: Mouse moved to (565, 419)
Screenshot: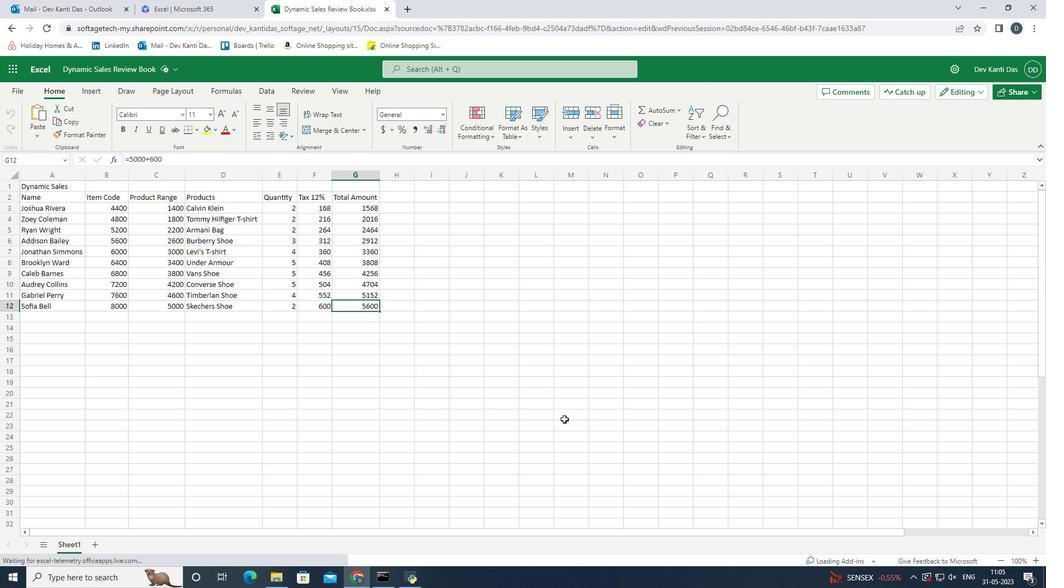 
